 Task: Add Zoup Fresh Soup Company Chicken Potpie Soup Made With Chicken Bone Broth to the cart.
Action: Mouse moved to (229, 108)
Screenshot: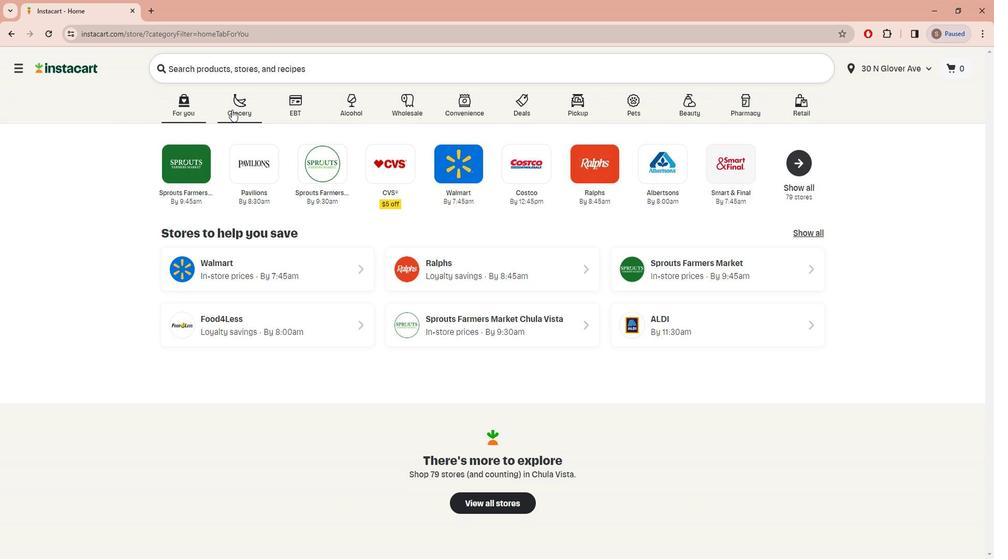
Action: Mouse pressed left at (229, 108)
Screenshot: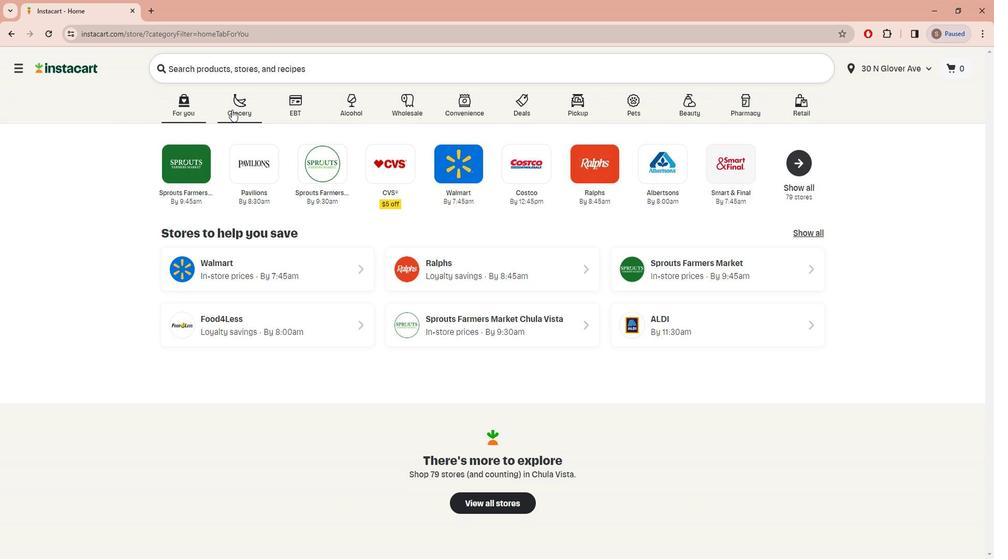 
Action: Mouse moved to (767, 233)
Screenshot: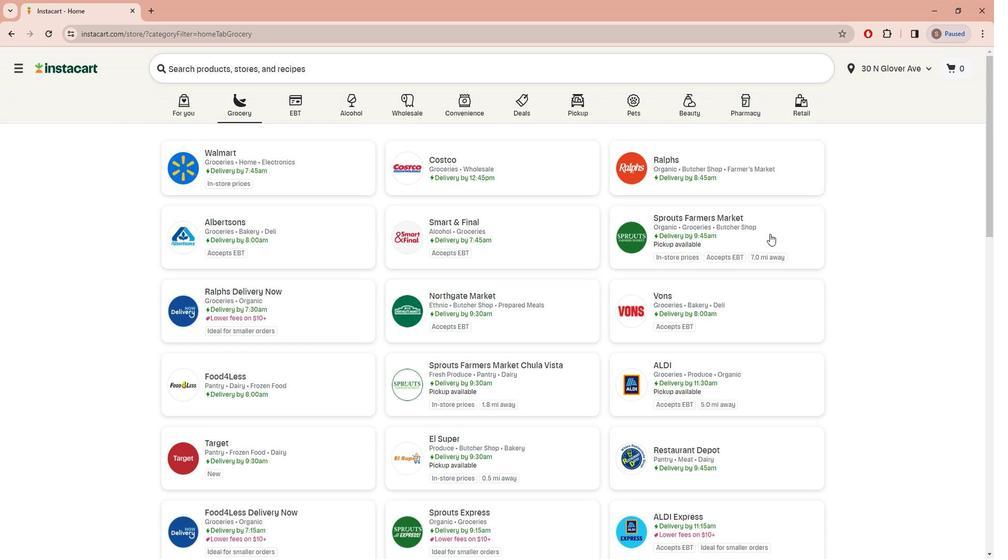 
Action: Mouse pressed left at (767, 233)
Screenshot: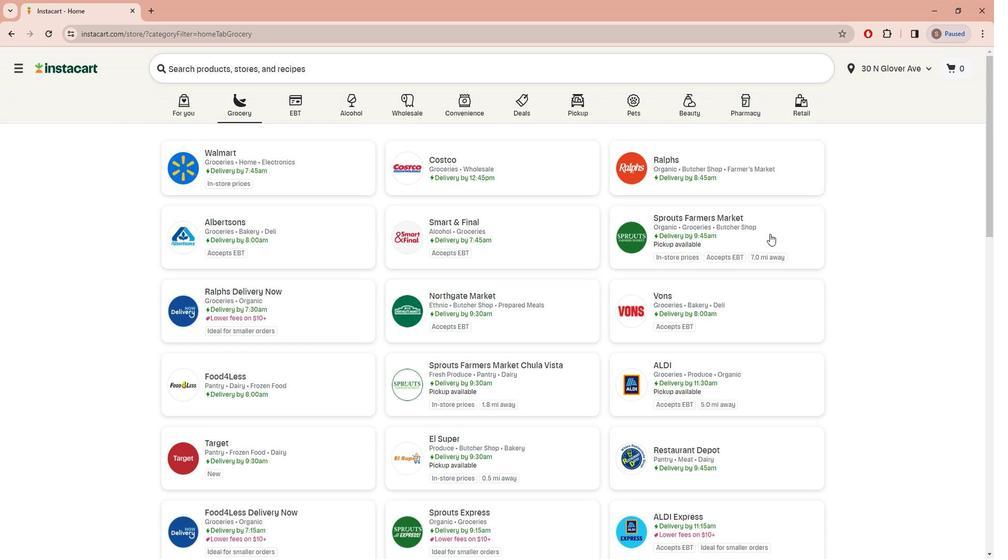 
Action: Mouse moved to (70, 404)
Screenshot: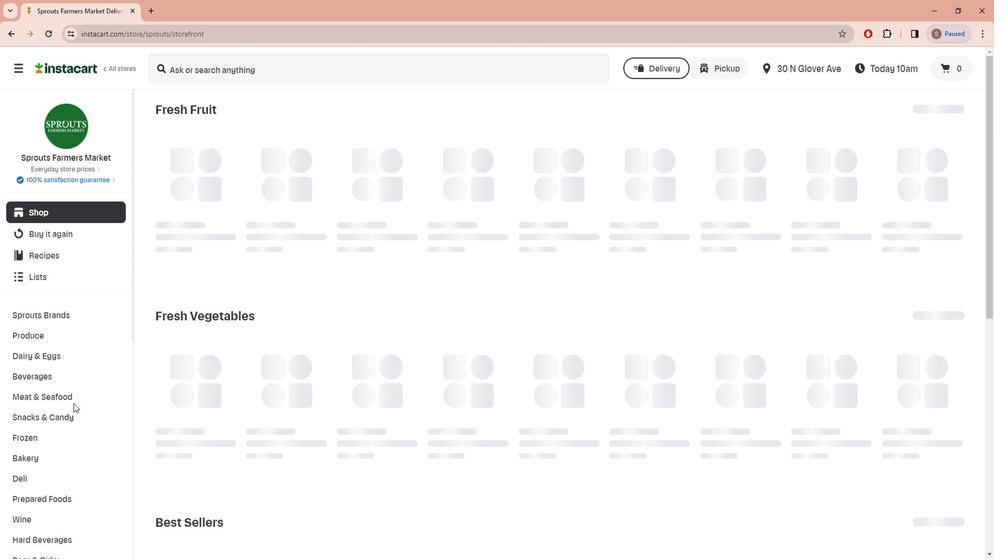 
Action: Mouse scrolled (70, 404) with delta (0, 0)
Screenshot: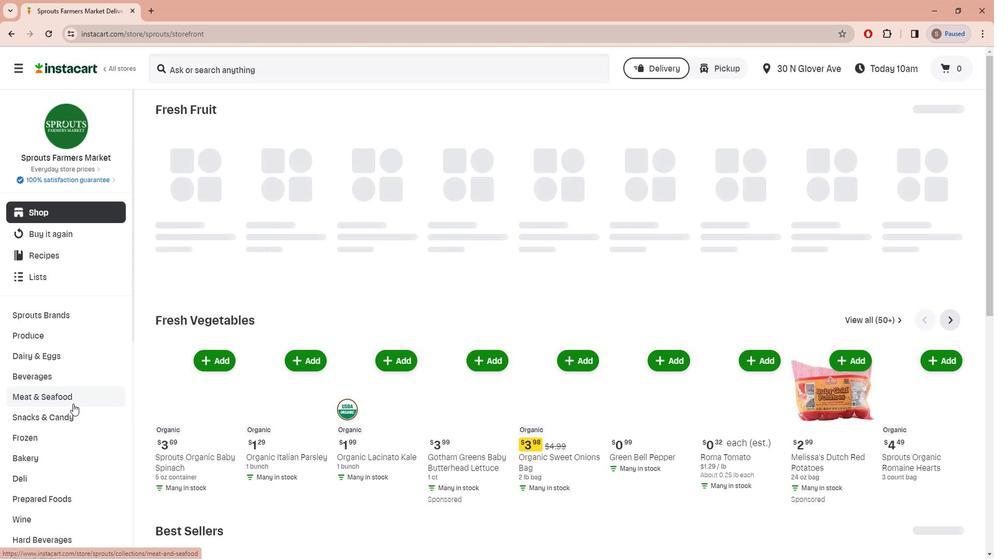 
Action: Mouse moved to (37, 489)
Screenshot: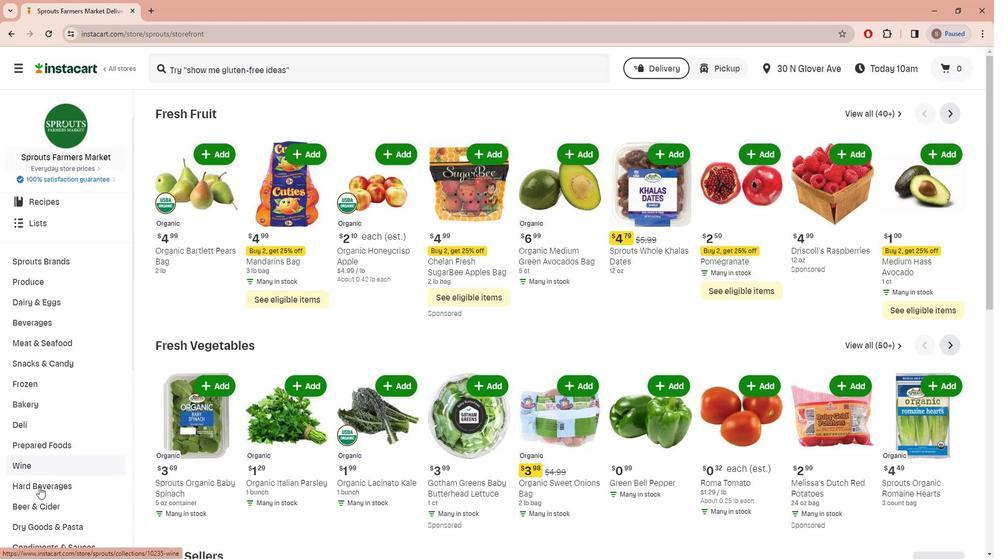 
Action: Mouse scrolled (37, 488) with delta (0, 0)
Screenshot: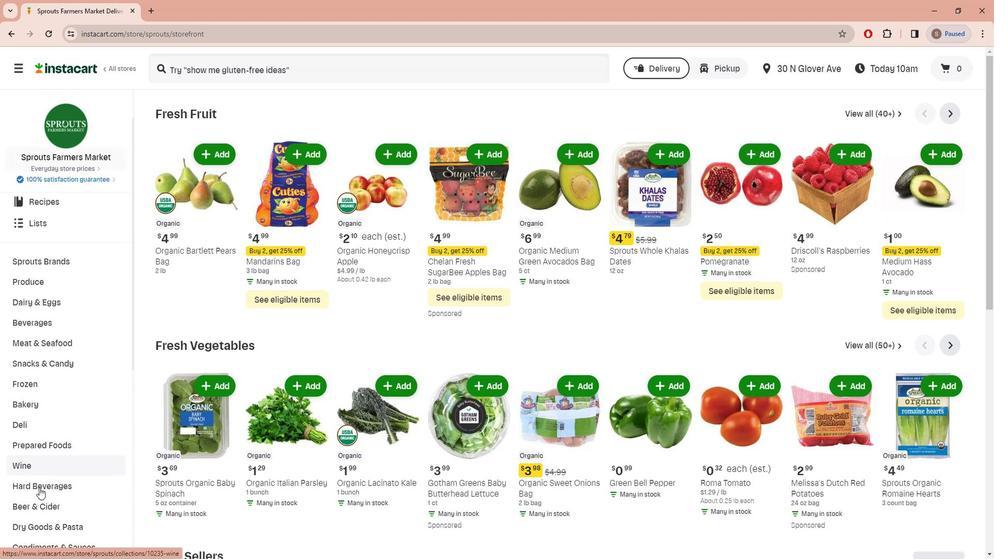 
Action: Mouse scrolled (37, 488) with delta (0, 0)
Screenshot: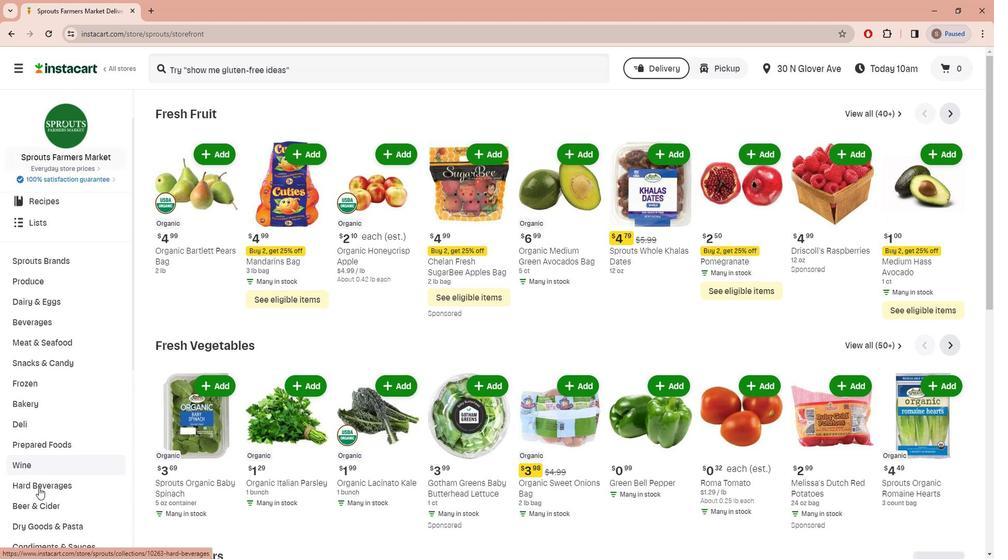 
Action: Mouse moved to (40, 515)
Screenshot: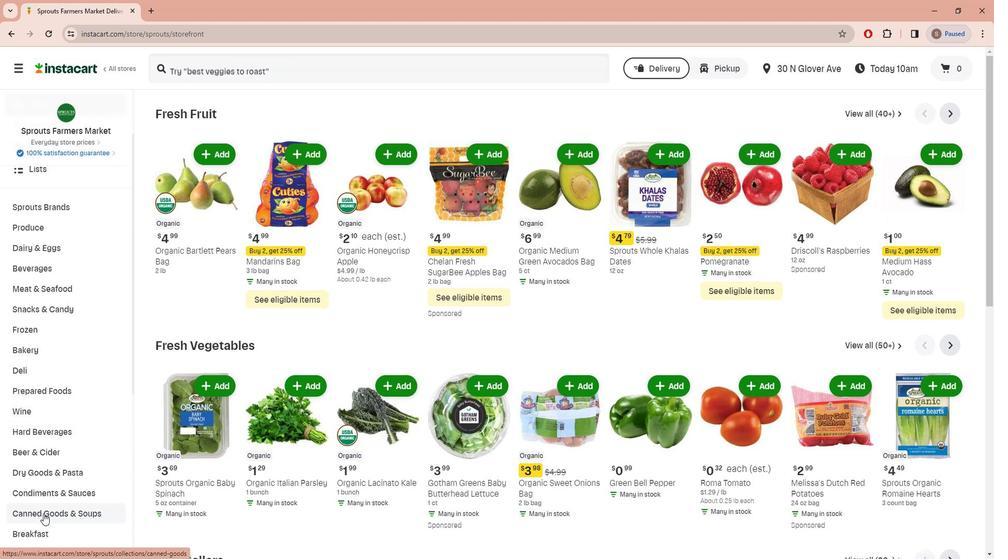 
Action: Mouse pressed left at (40, 515)
Screenshot: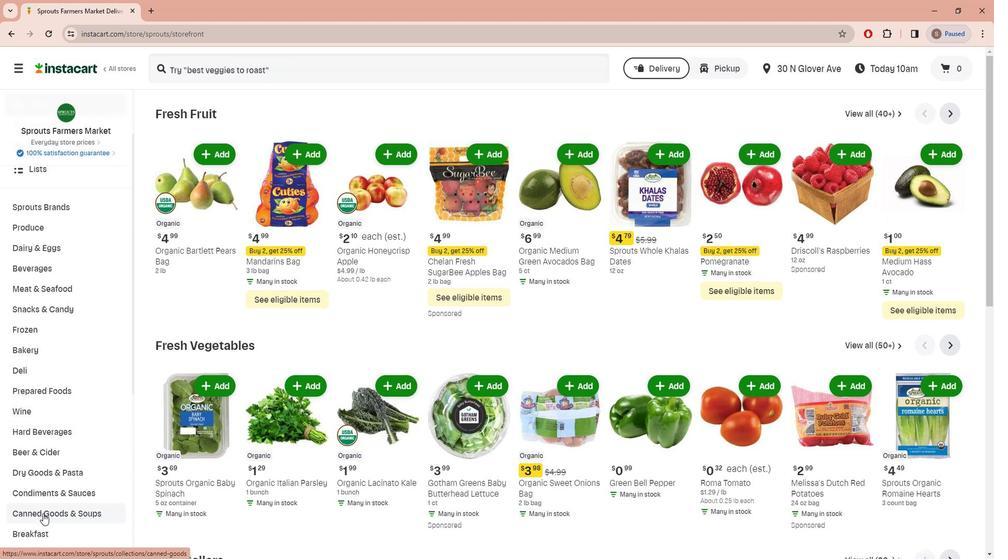 
Action: Mouse moved to (446, 135)
Screenshot: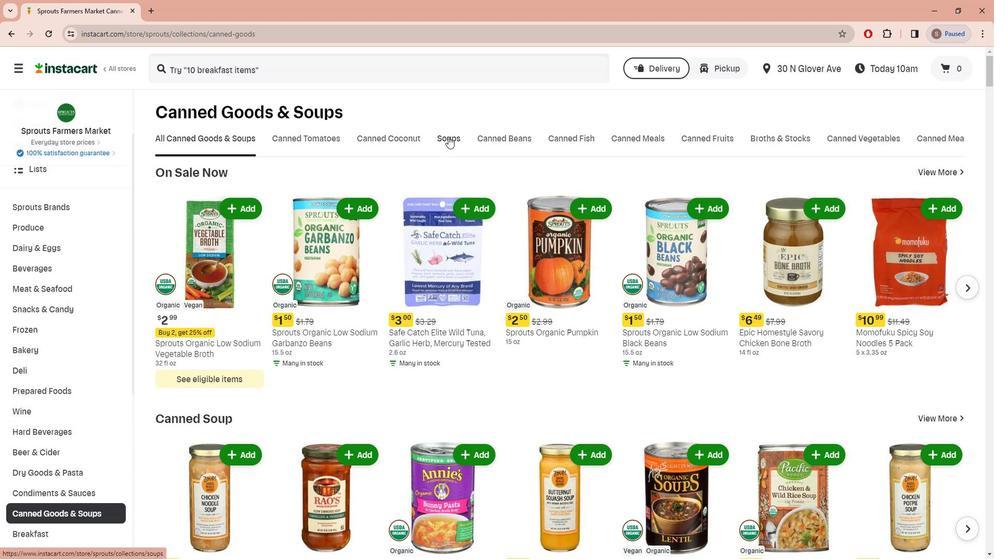 
Action: Mouse pressed left at (446, 135)
Screenshot: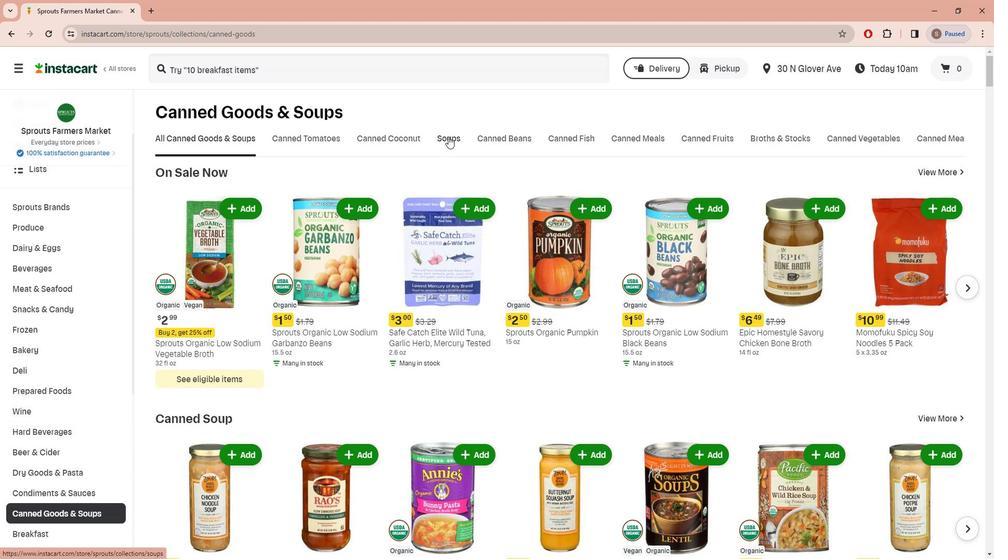 
Action: Mouse moved to (196, 71)
Screenshot: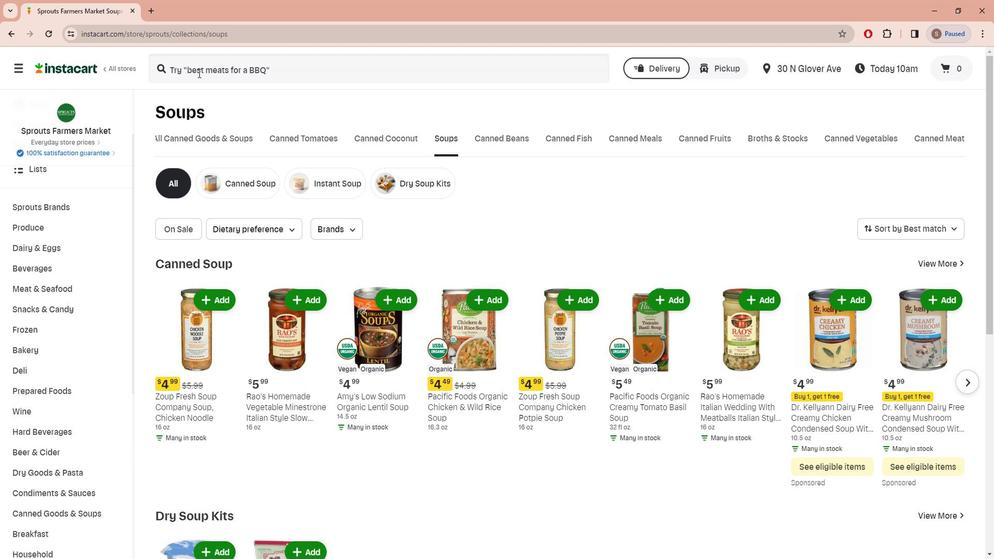 
Action: Mouse pressed left at (196, 71)
Screenshot: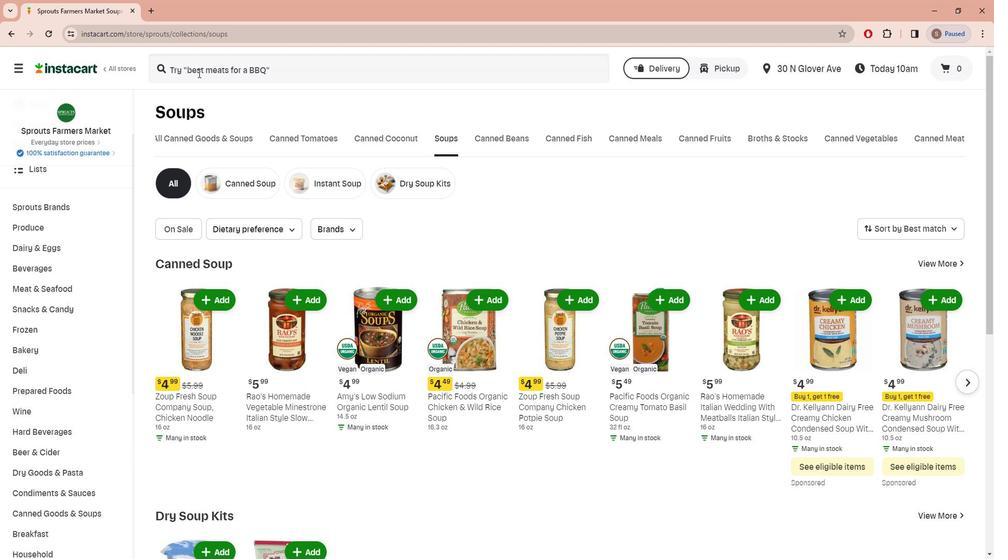 
Action: Key pressed <Key.shift><Key.shift><Key.shift><Key.shift>Zoup<Key.space><Key.shift>Fresh<Key.space><Key.shift>Soup<Key.space><Key.shift>Company<Key.space><Key.shift>Chicken<Key.space><Key.shift>Potpie<Key.space><Key.shift>Soup<Key.space><Key.shift>Made<Key.space><Key.shift>With<Key.space><Key.shift>Chicken<Key.space><Key.shift>Bone<Key.space><Key.shift>Broth<Key.enter>
Screenshot: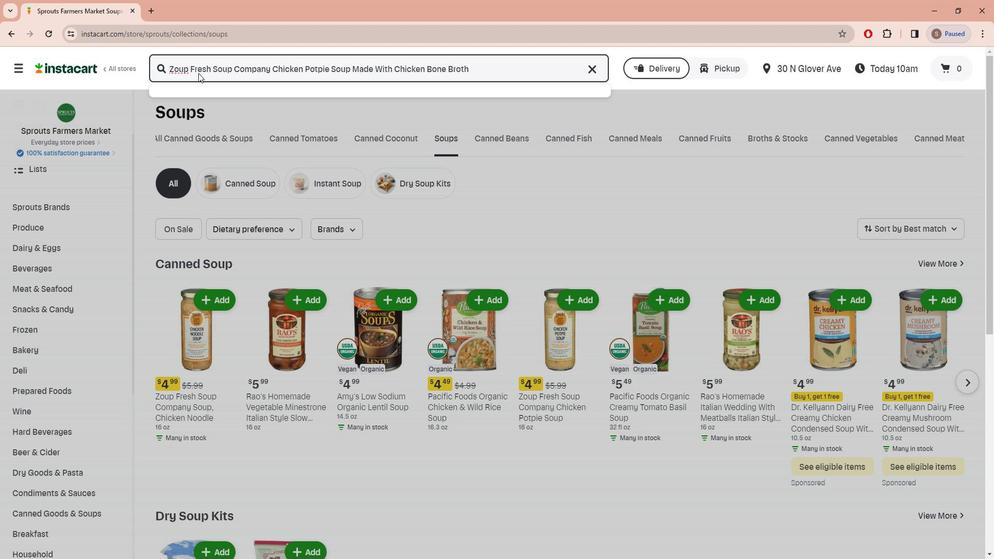 
Action: Mouse moved to (423, 342)
Screenshot: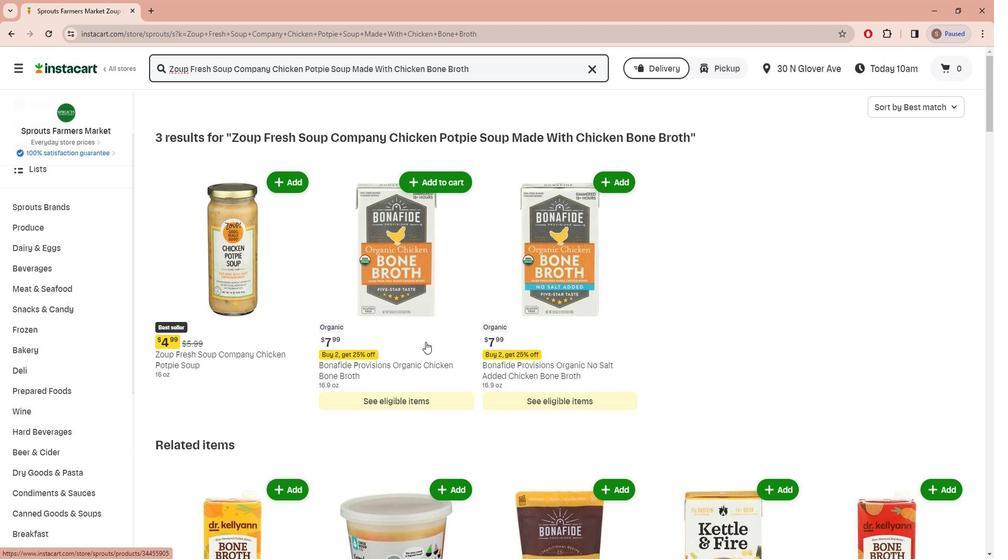 
Action: Mouse scrolled (423, 342) with delta (0, 0)
Screenshot: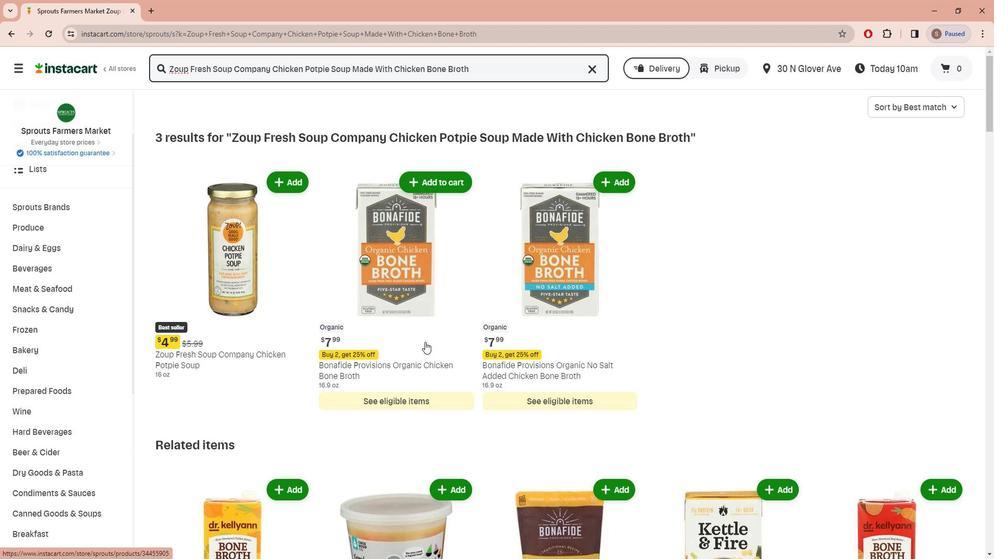 
Action: Mouse moved to (423, 339)
Screenshot: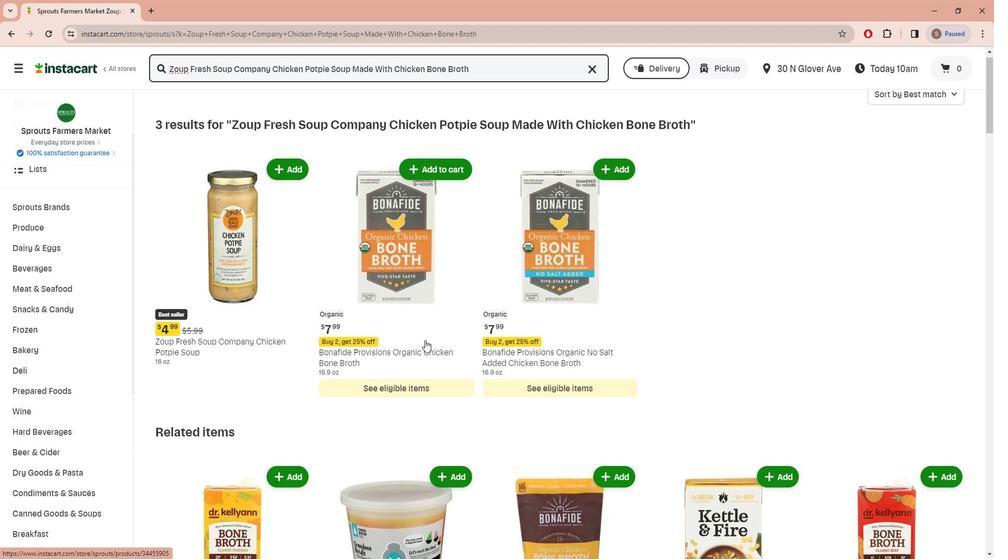 
Action: Mouse scrolled (423, 339) with delta (0, 0)
Screenshot: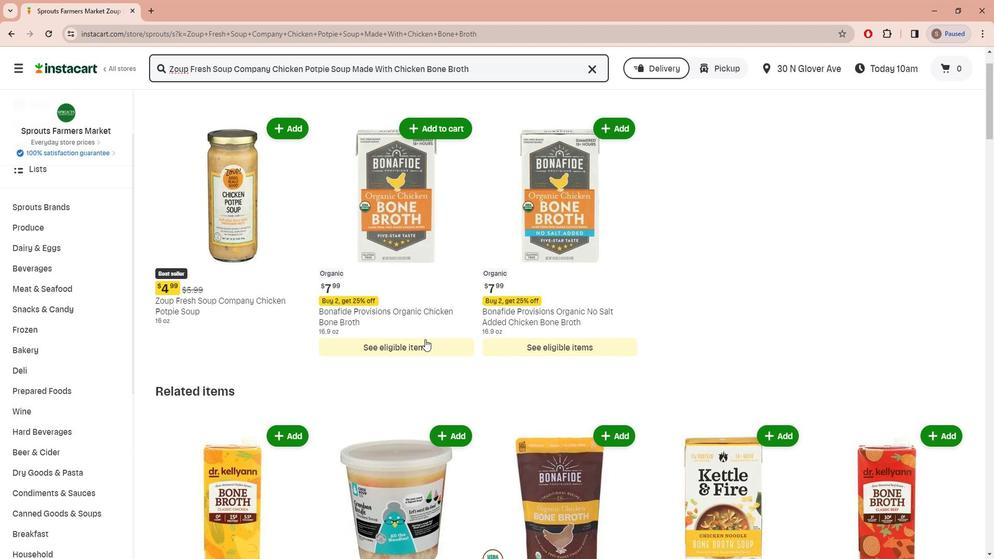 
Action: Mouse scrolled (423, 339) with delta (0, 0)
Screenshot: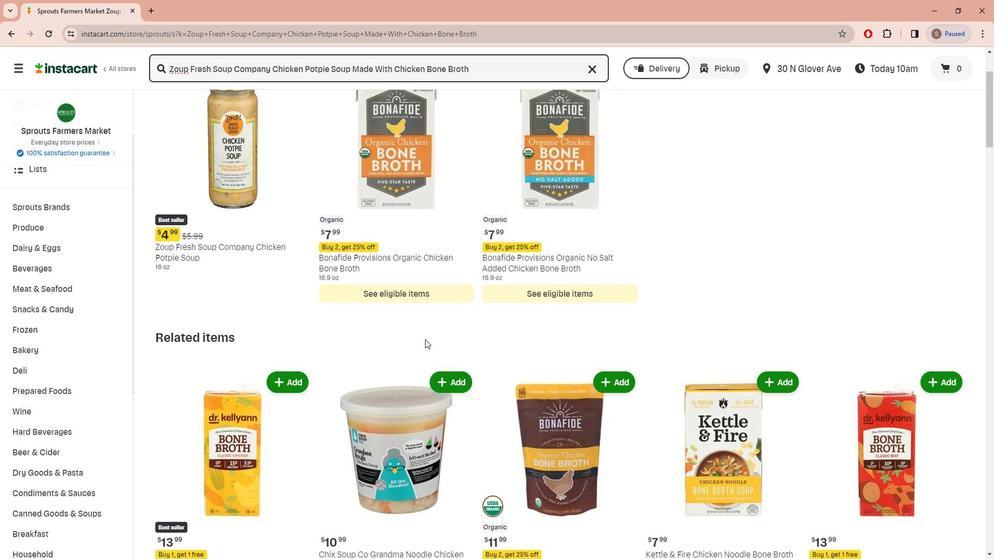 
Action: Mouse scrolled (423, 339) with delta (0, 0)
Screenshot: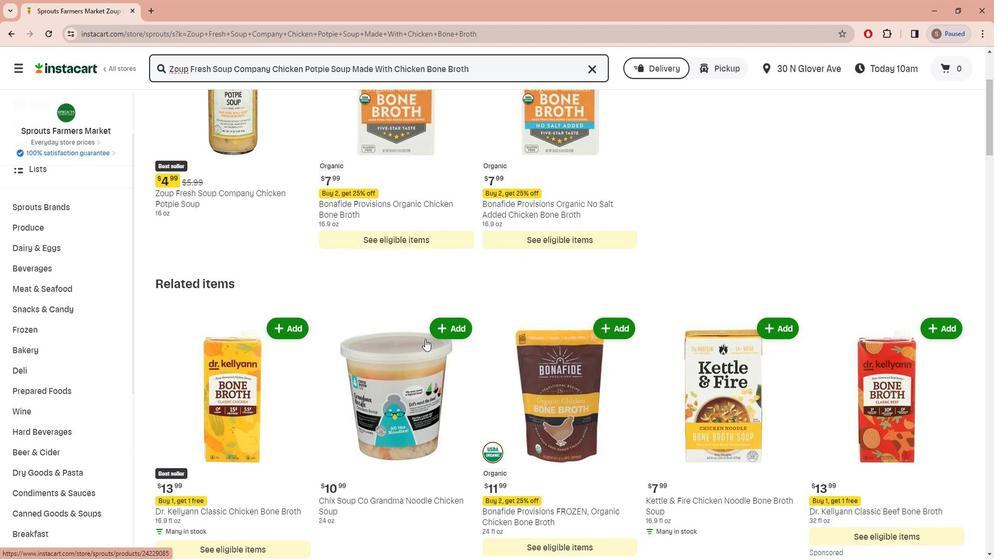 
Action: Mouse scrolled (423, 339) with delta (0, 0)
Screenshot: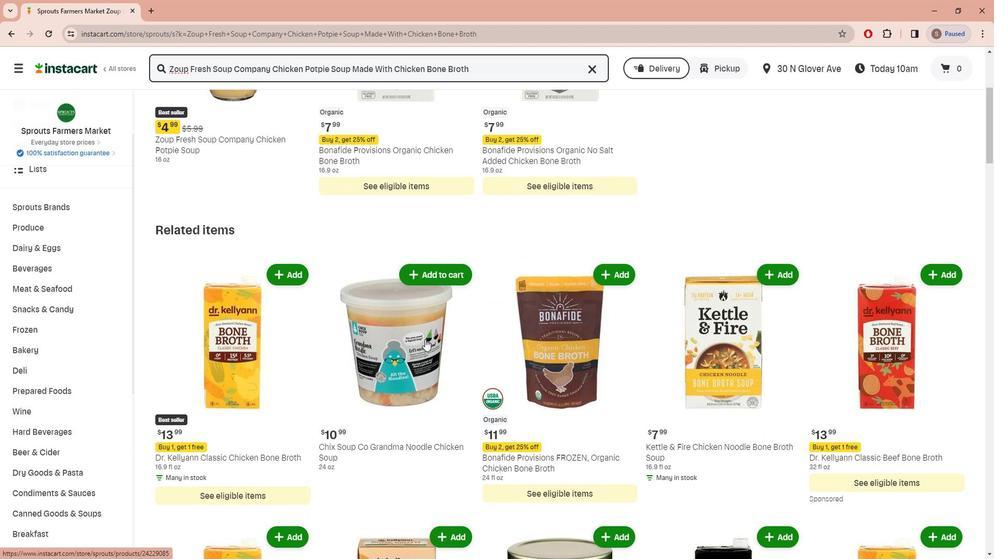 
Action: Mouse moved to (582, 411)
Screenshot: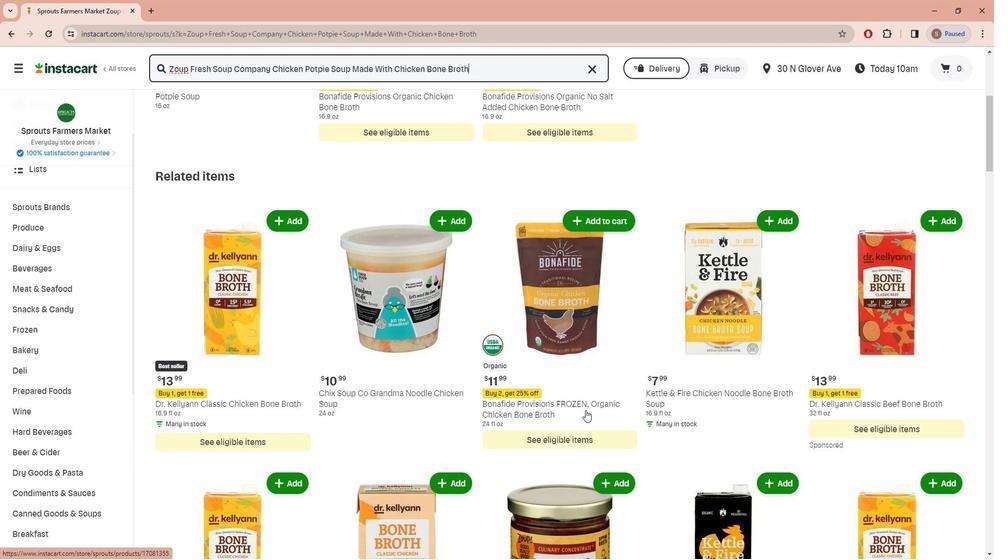 
Action: Mouse scrolled (582, 412) with delta (0, 0)
Screenshot: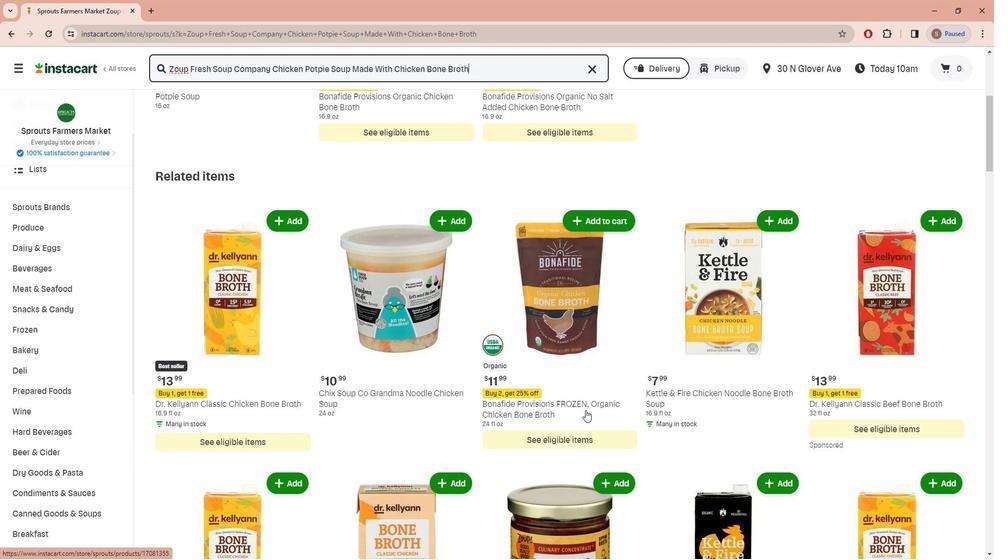 
Action: Mouse scrolled (582, 412) with delta (0, 0)
Screenshot: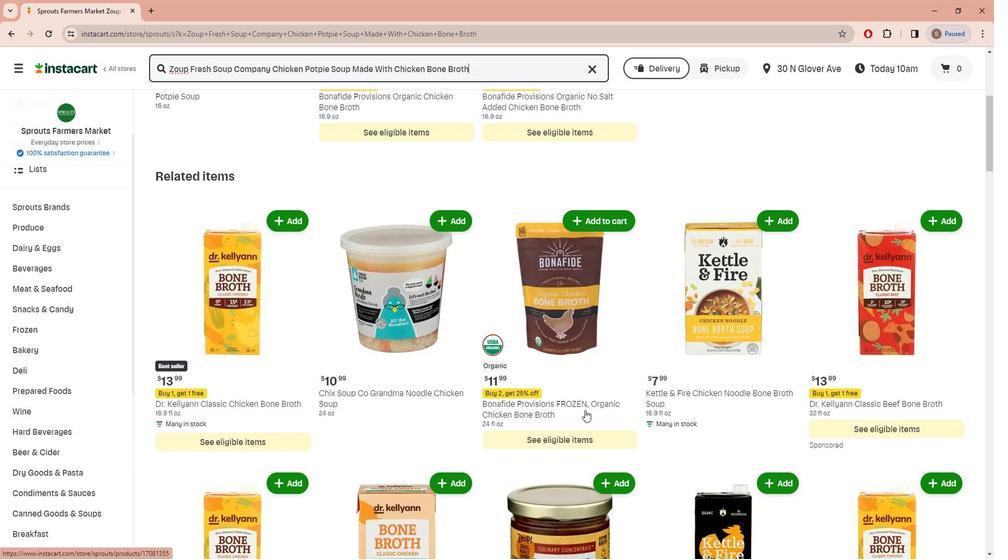 
Action: Mouse moved to (441, 267)
Screenshot: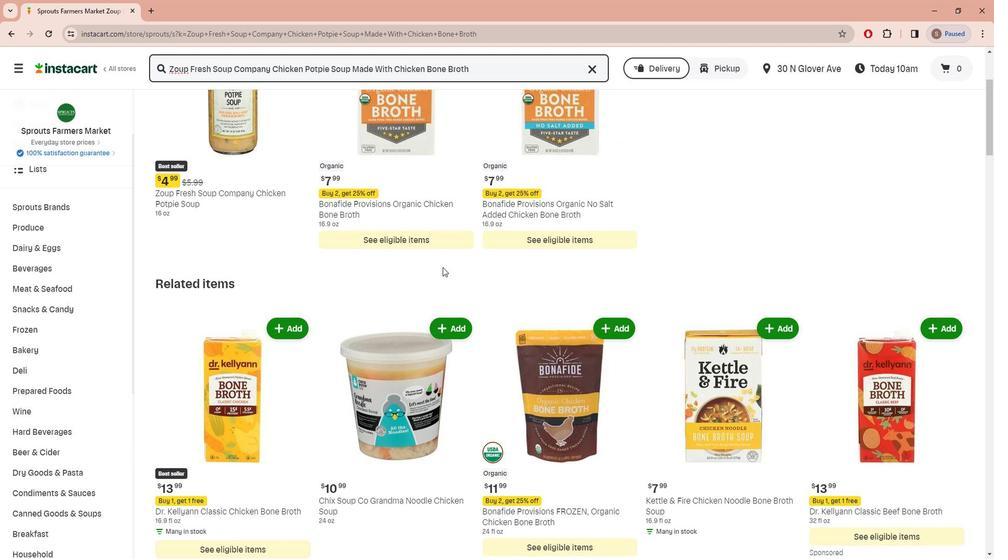 
Action: Mouse scrolled (441, 266) with delta (0, 0)
Screenshot: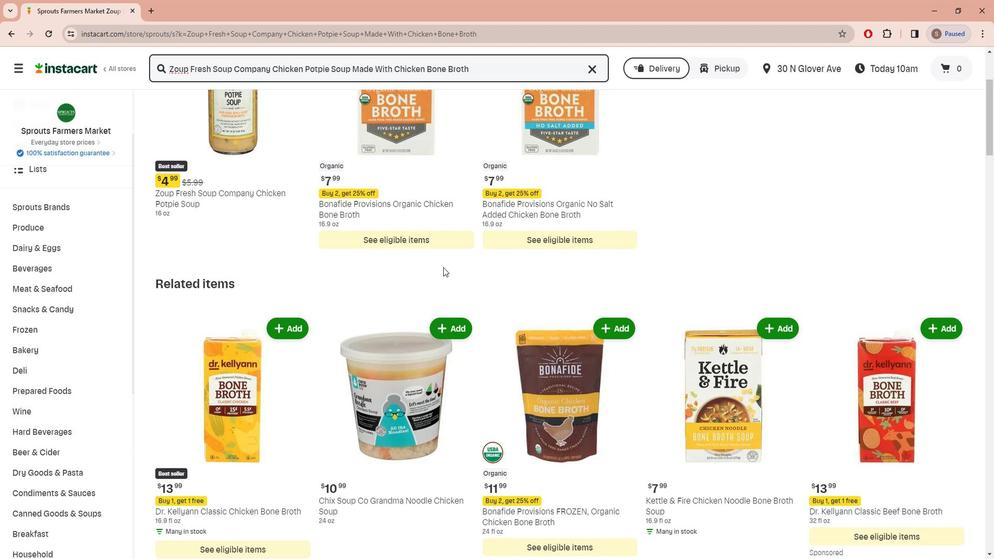 
Action: Mouse scrolled (441, 266) with delta (0, 0)
Screenshot: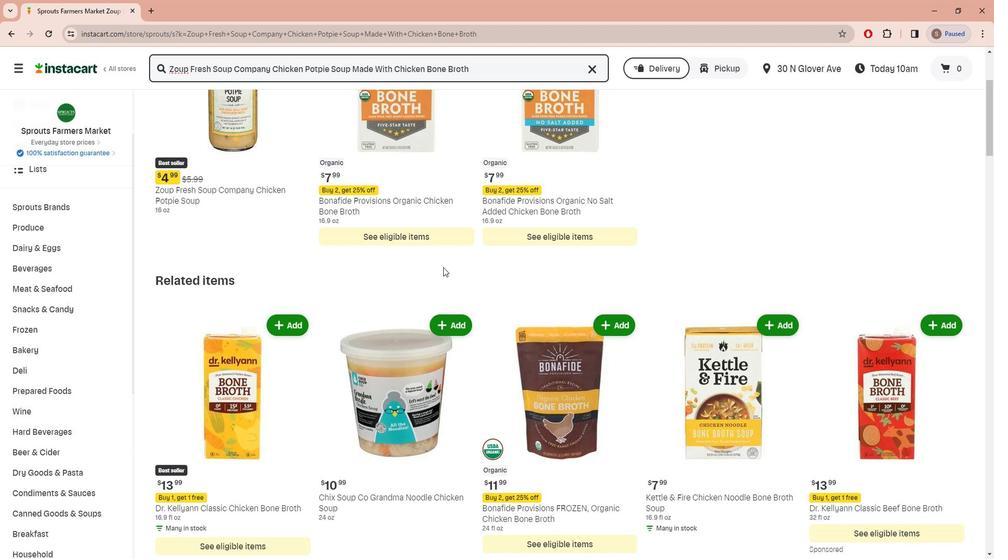 
Action: Mouse scrolled (441, 266) with delta (0, 0)
Screenshot: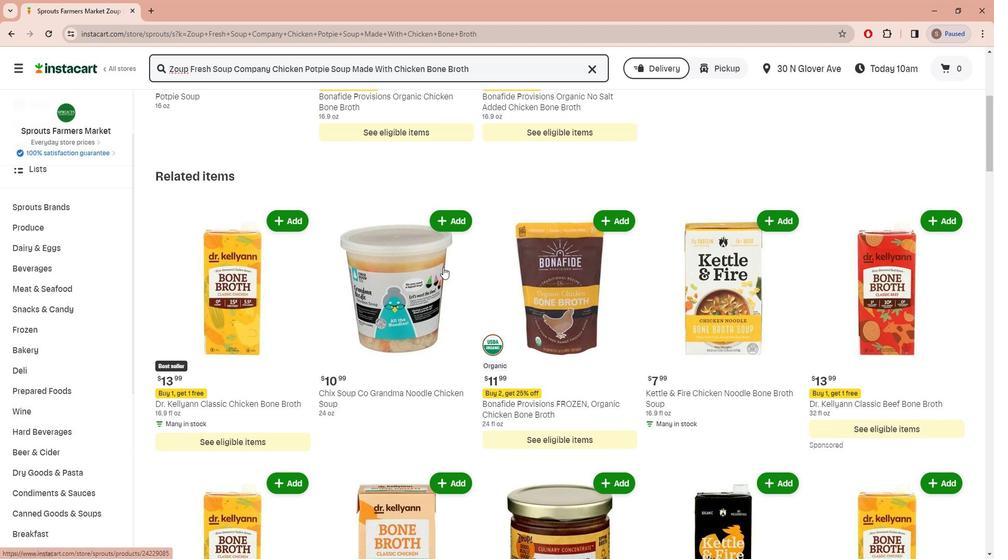 
Action: Mouse scrolled (441, 266) with delta (0, 0)
Screenshot: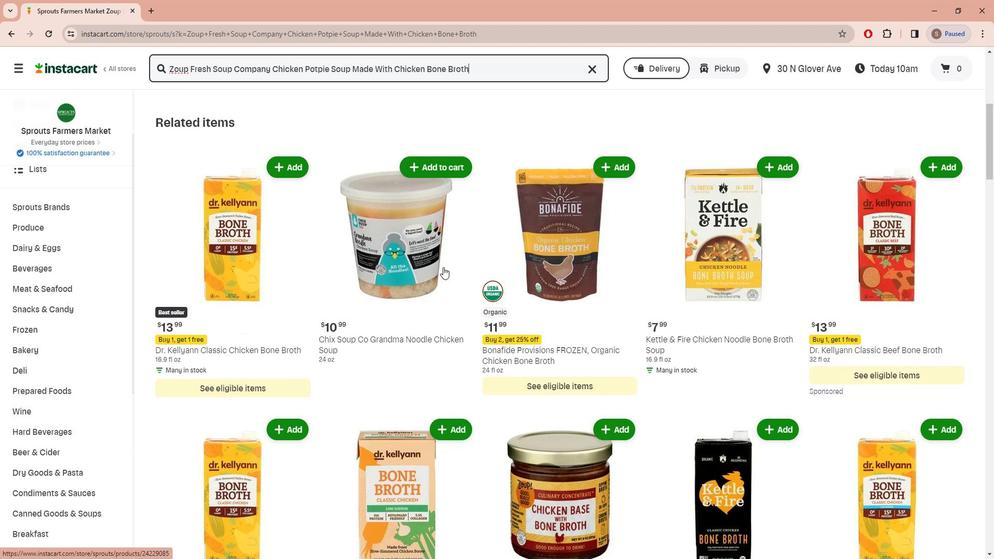 
Action: Mouse moved to (693, 293)
Screenshot: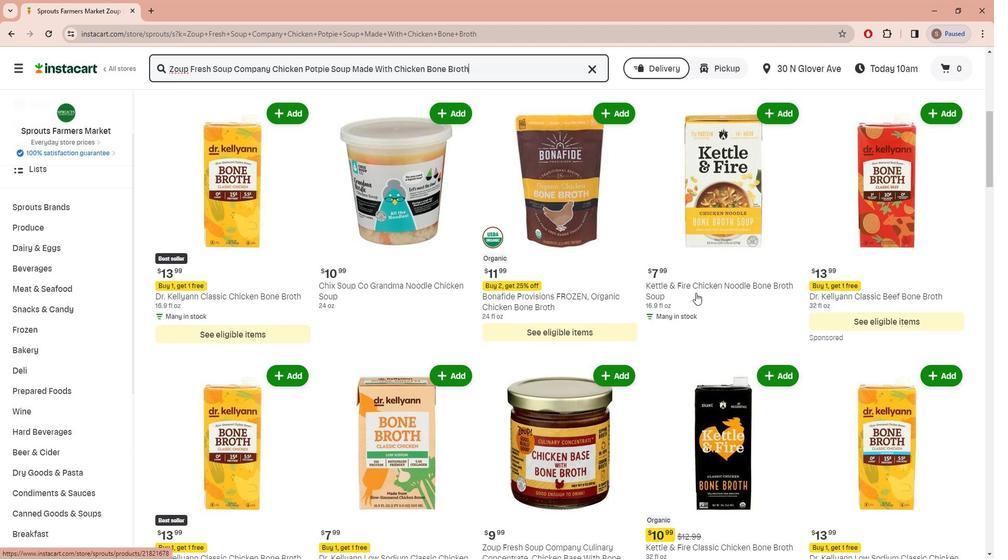 
Action: Mouse scrolled (693, 293) with delta (0, 0)
Screenshot: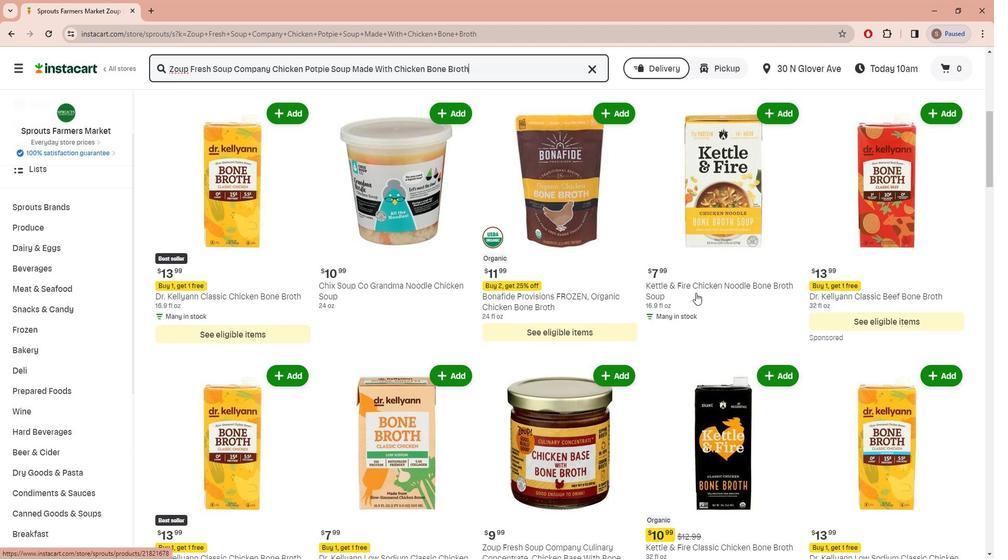 
Action: Mouse moved to (679, 296)
Screenshot: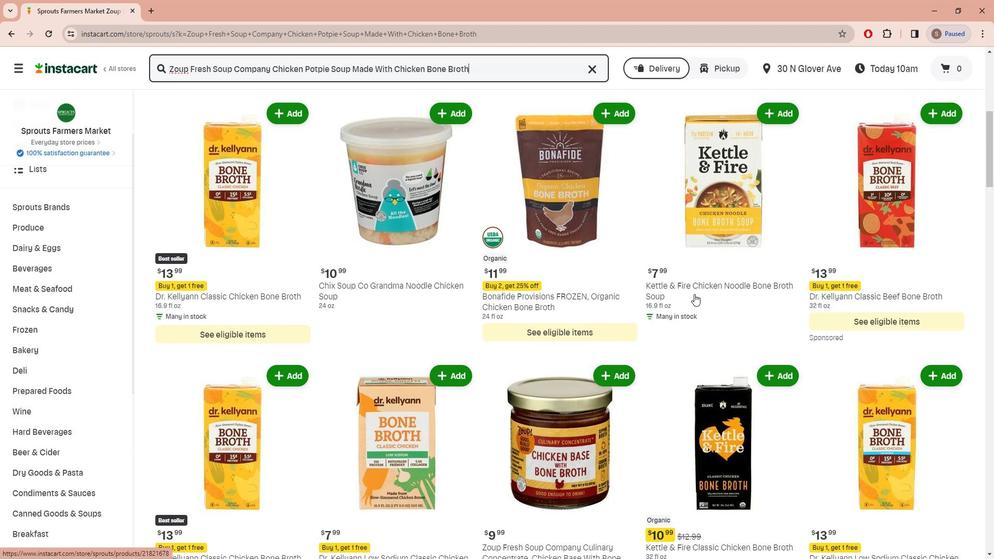 
Action: Mouse scrolled (679, 296) with delta (0, 0)
Screenshot: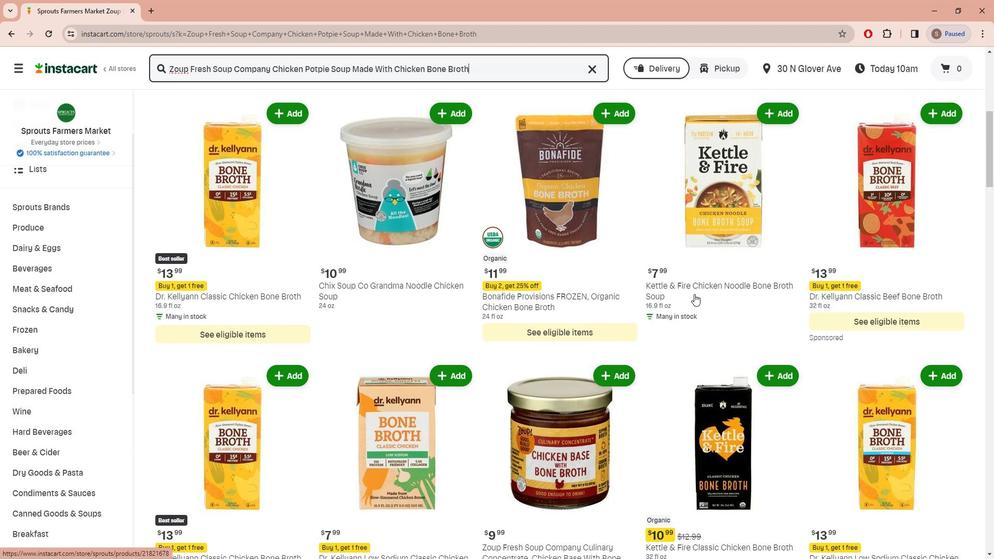 
Action: Mouse moved to (514, 314)
Screenshot: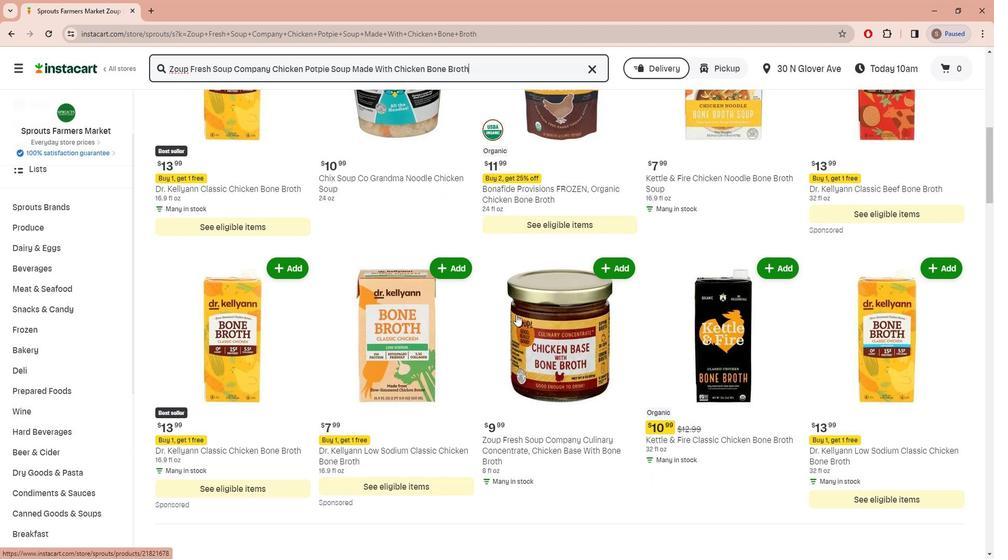 
Action: Mouse scrolled (514, 314) with delta (0, 0)
Screenshot: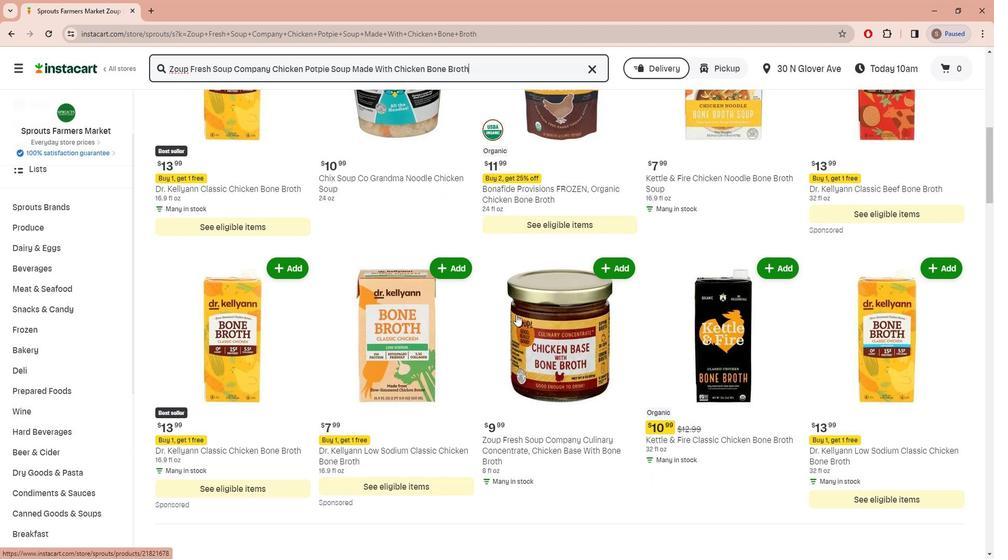 
Action: Mouse moved to (507, 315)
Screenshot: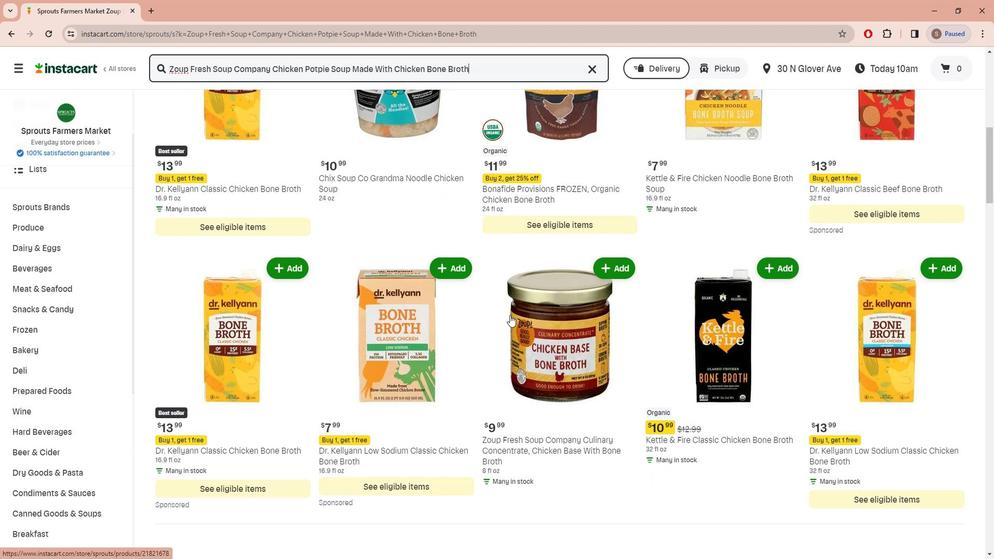 
Action: Mouse scrolled (507, 314) with delta (0, 0)
Screenshot: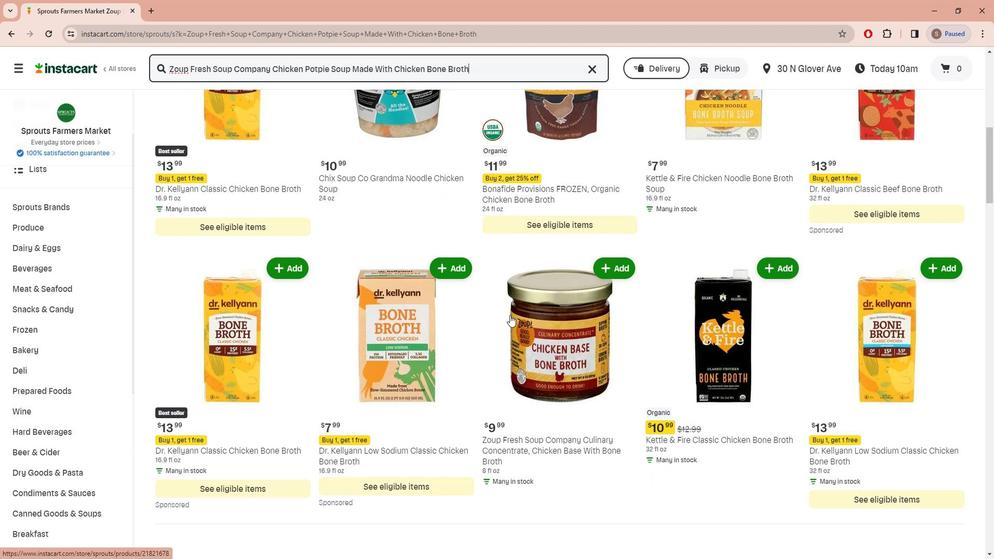 
Action: Mouse moved to (550, 348)
Screenshot: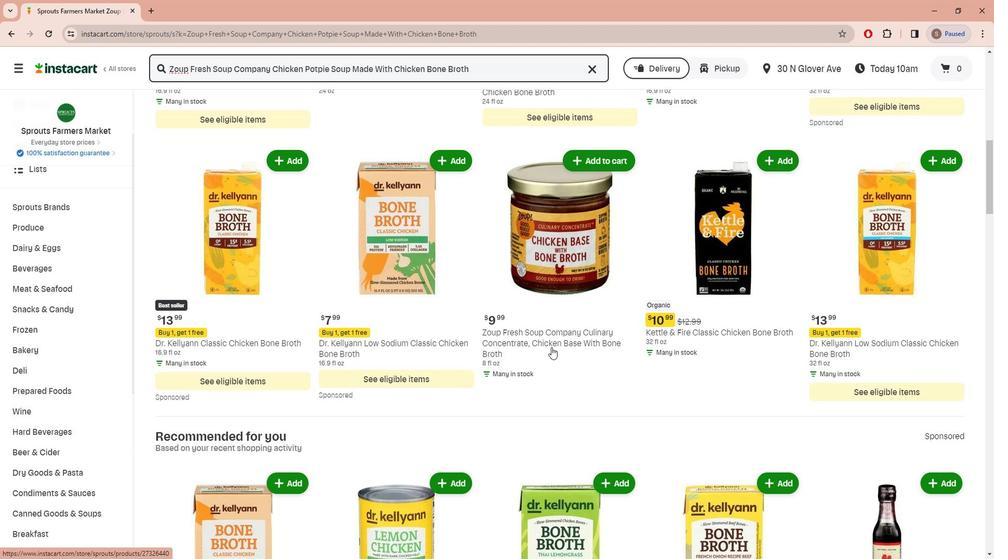 
Action: Mouse scrolled (550, 347) with delta (0, 0)
Screenshot: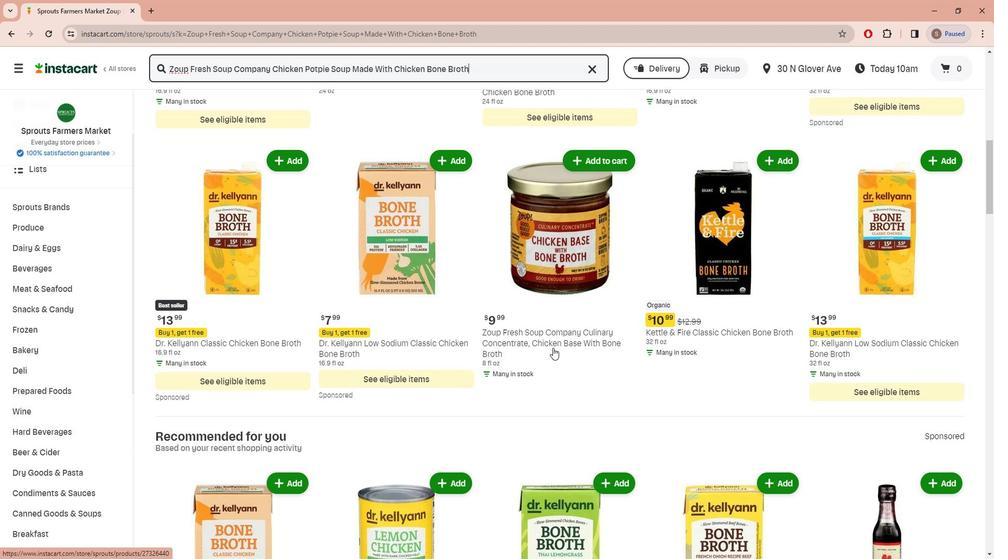
Action: Mouse moved to (635, 318)
Screenshot: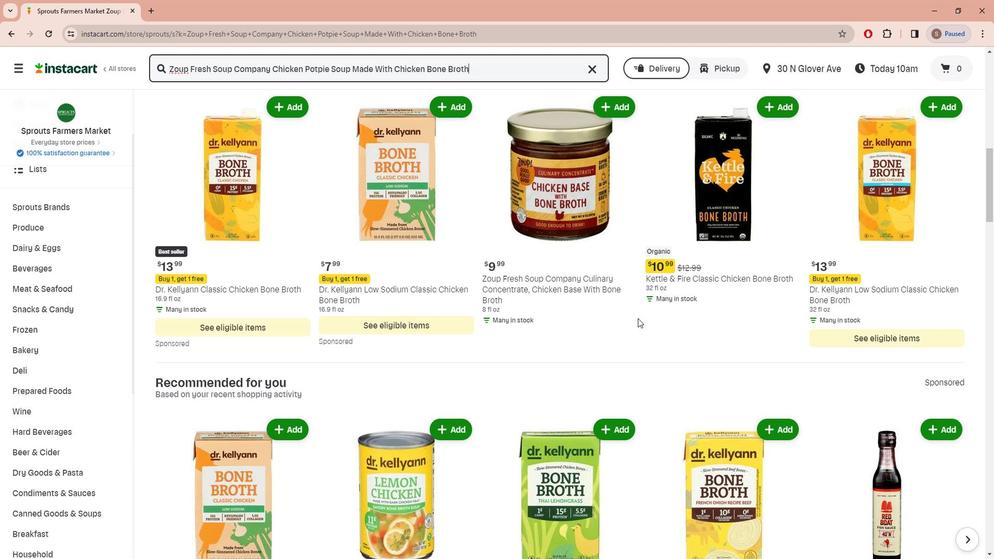 
Action: Mouse scrolled (635, 317) with delta (0, -1)
Screenshot: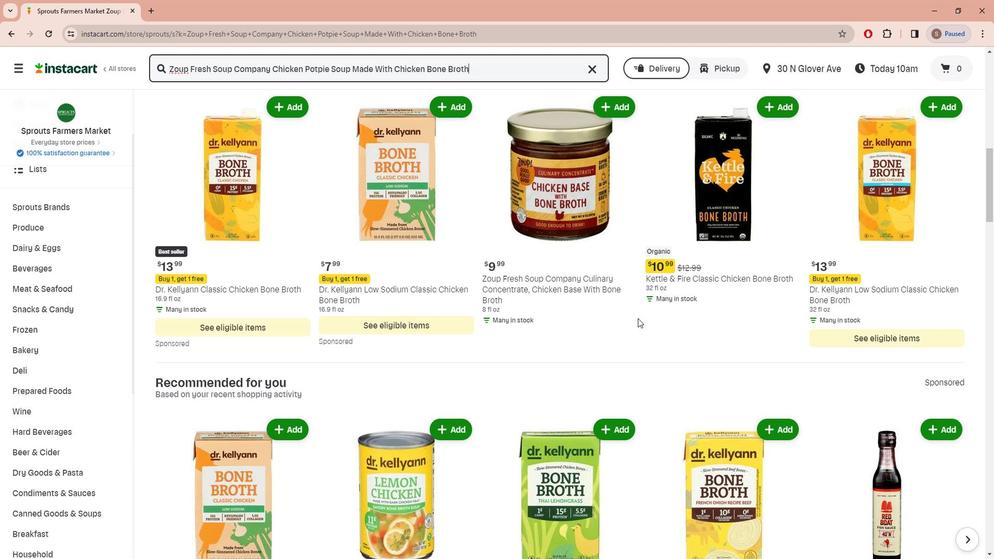 
Action: Mouse moved to (506, 322)
Screenshot: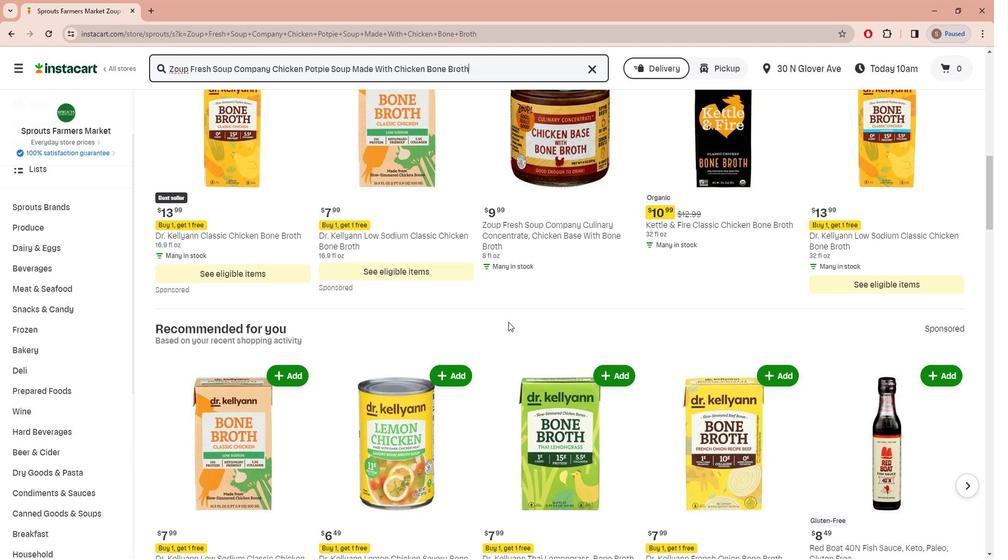 
Action: Mouse scrolled (506, 322) with delta (0, 0)
Screenshot: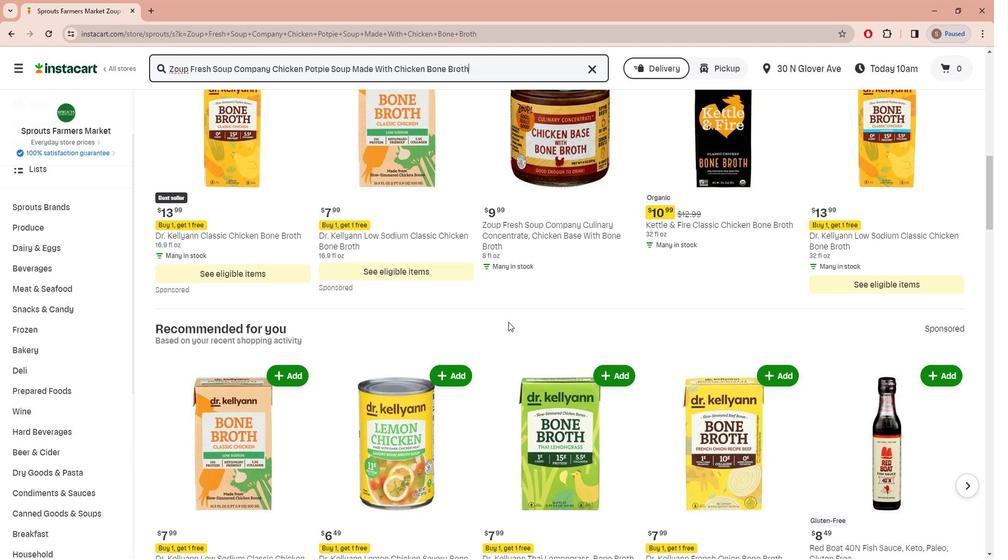 
Action: Mouse moved to (396, 325)
Screenshot: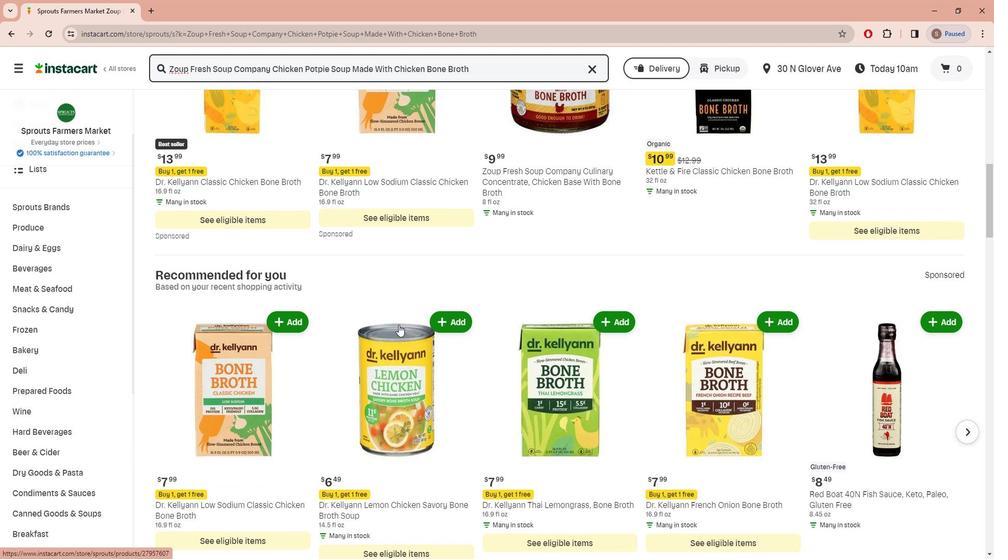 
Action: Mouse scrolled (396, 324) with delta (0, 0)
Screenshot: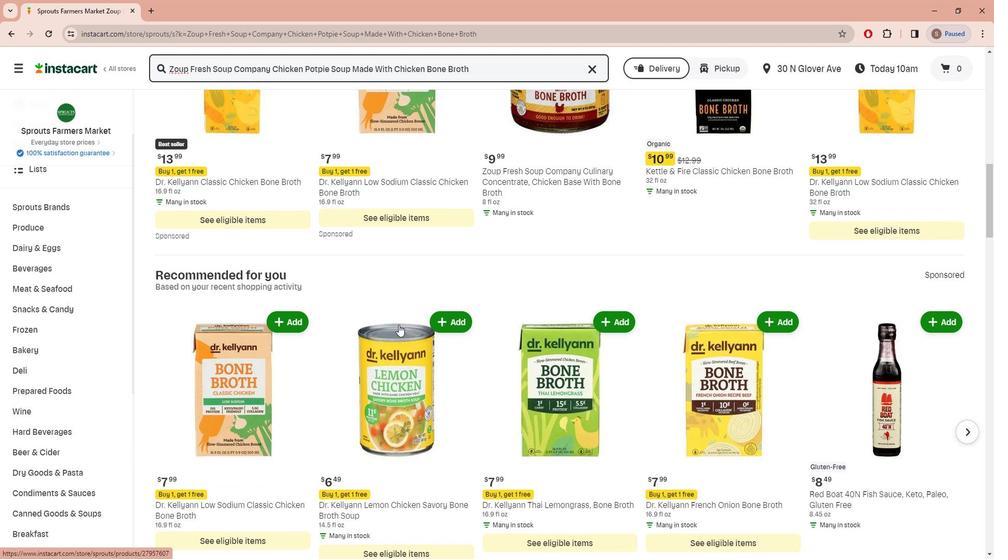 
Action: Mouse moved to (318, 343)
Screenshot: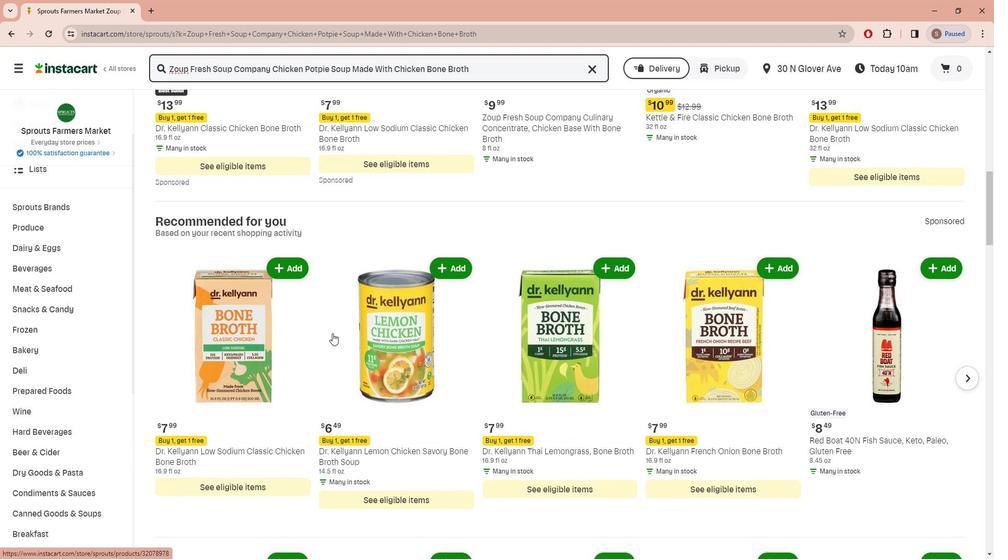 
Action: Mouse scrolled (318, 343) with delta (0, 0)
Screenshot: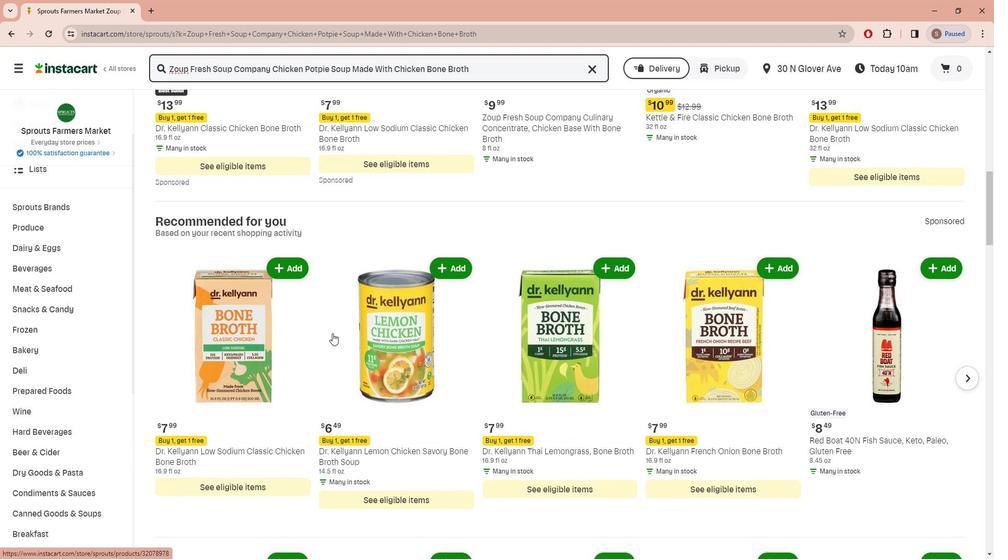 
Action: Mouse moved to (313, 348)
Screenshot: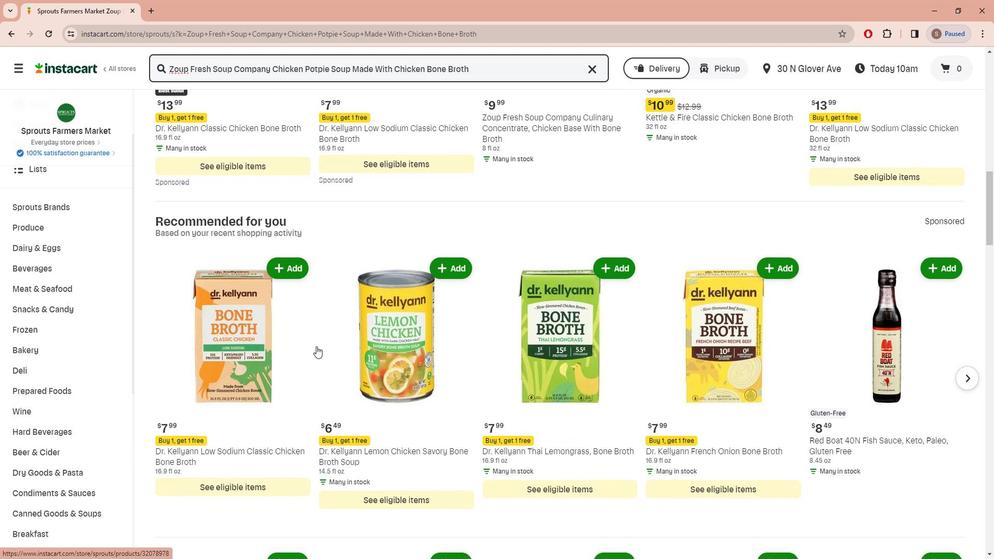 
Action: Mouse scrolled (313, 347) with delta (0, 0)
Screenshot: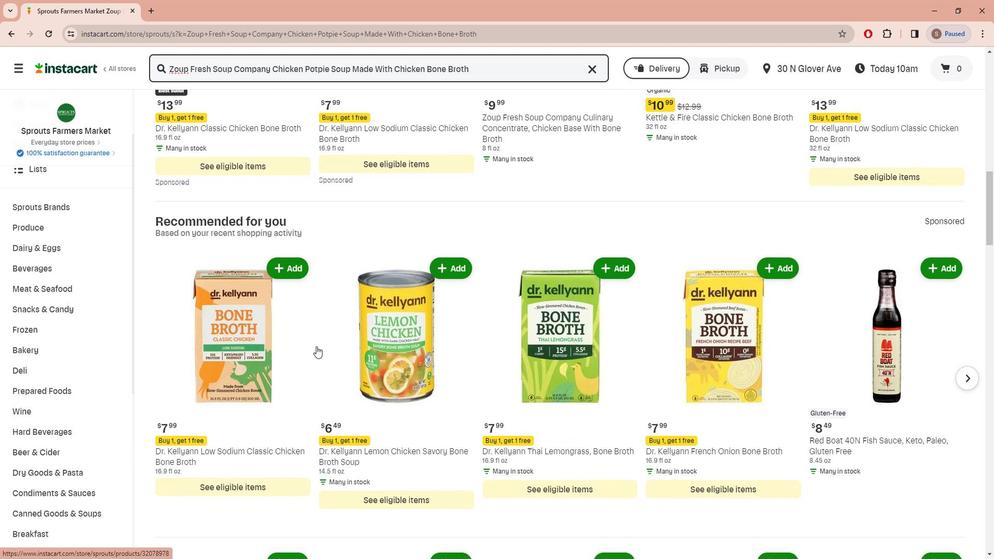 
Action: Mouse moved to (767, 350)
Screenshot: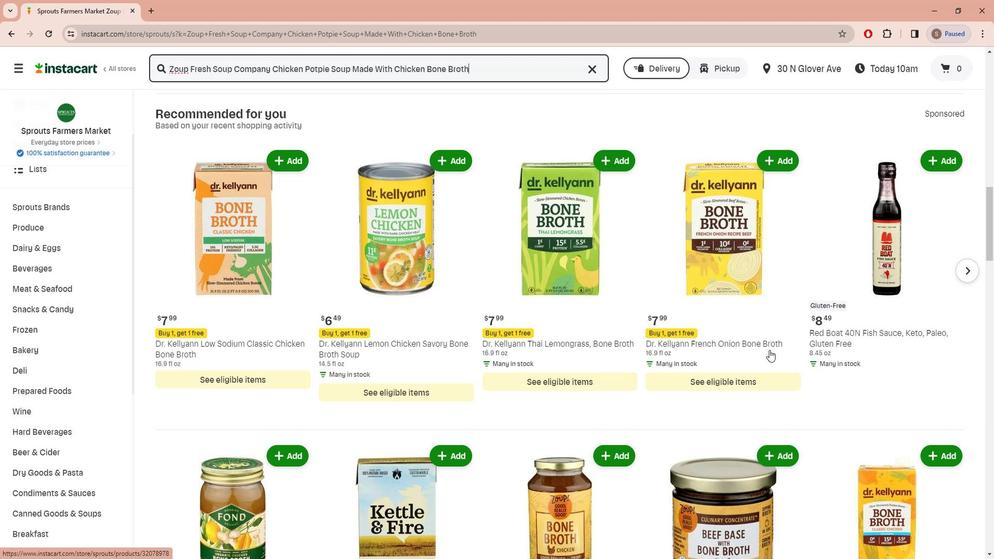 
Action: Mouse scrolled (767, 350) with delta (0, 0)
Screenshot: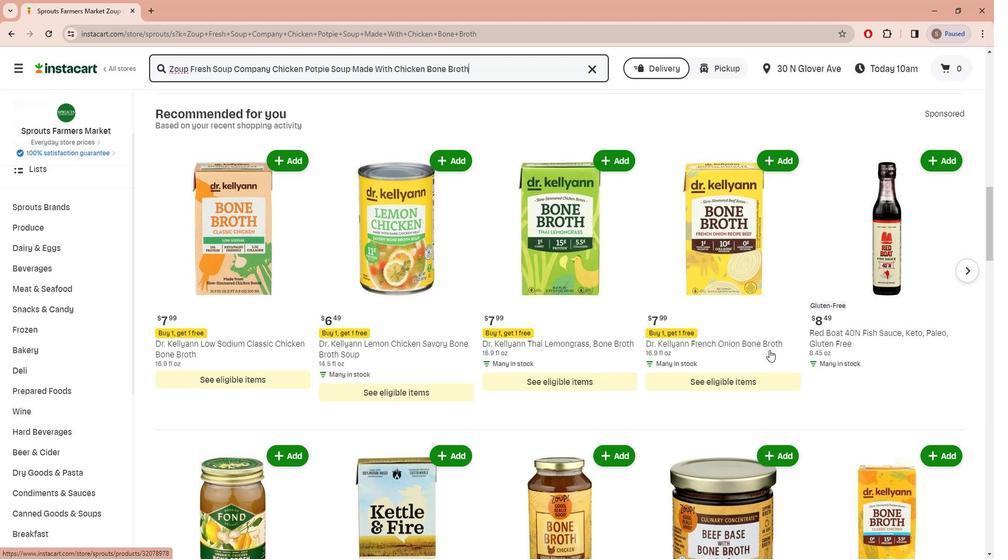 
Action: Mouse moved to (744, 350)
Screenshot: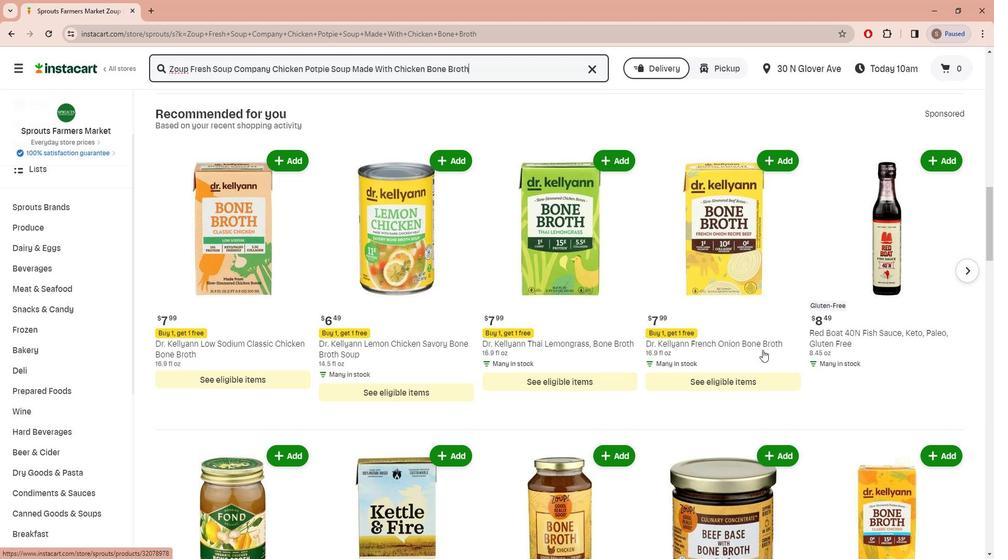 
Action: Mouse scrolled (744, 350) with delta (0, 0)
Screenshot: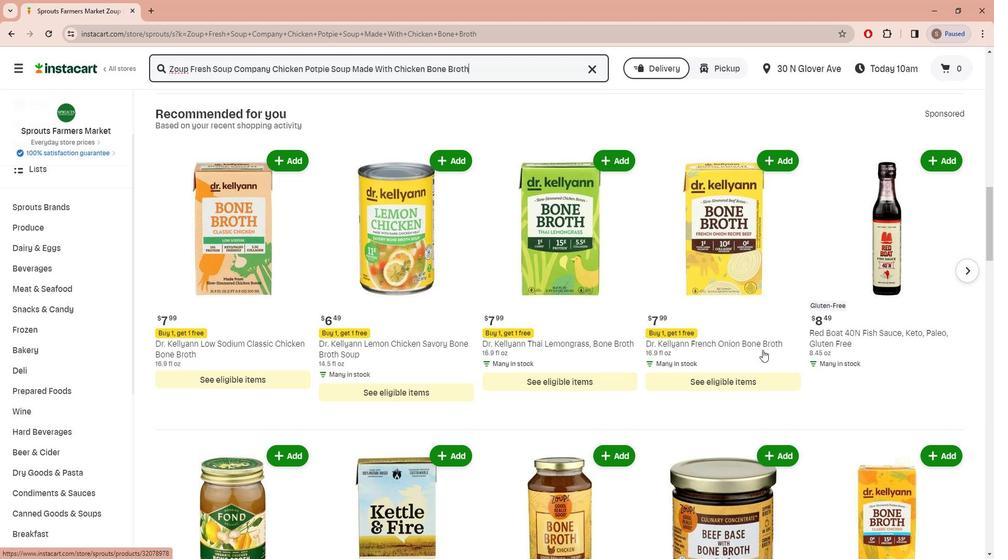 
Action: Mouse moved to (708, 349)
Screenshot: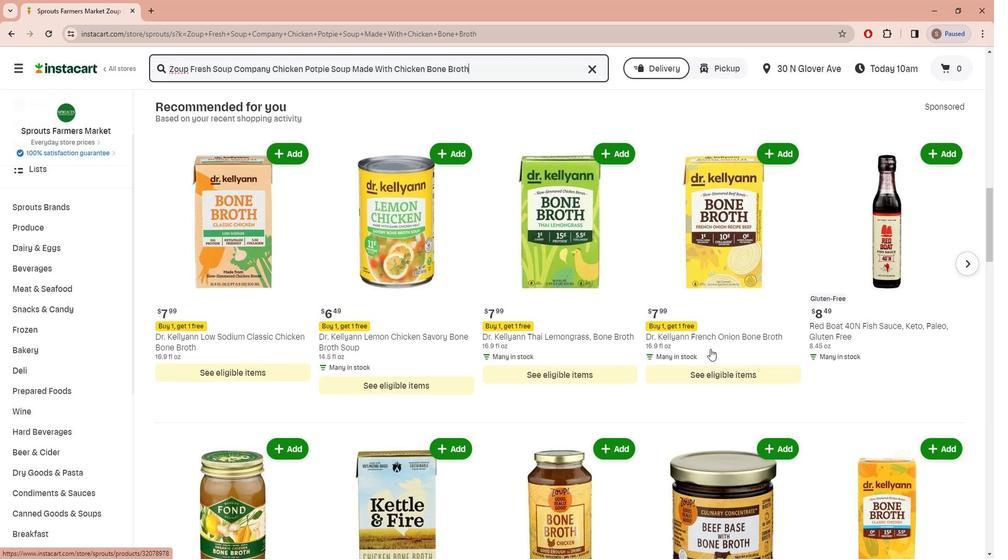 
Action: Mouse scrolled (708, 348) with delta (0, 0)
Screenshot: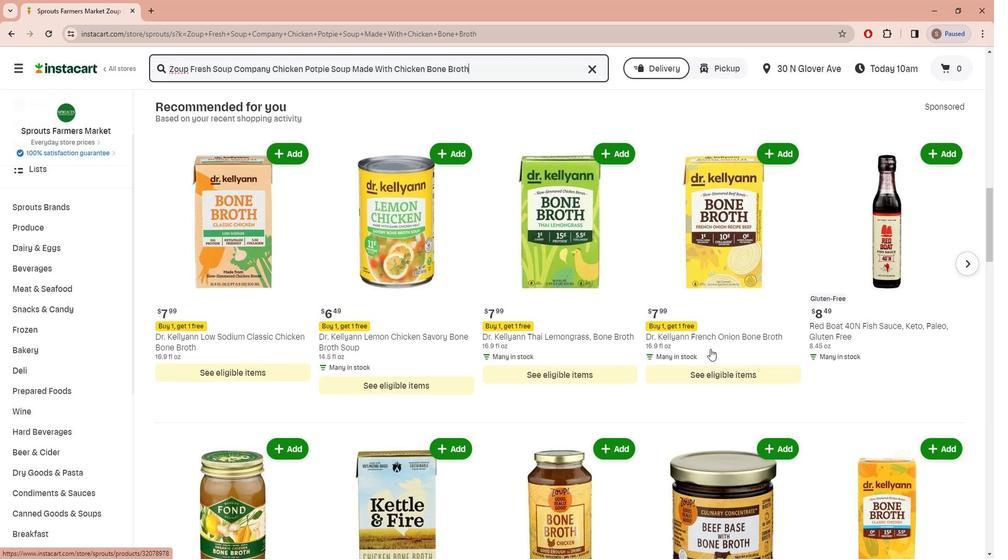 
Action: Mouse moved to (308, 322)
Screenshot: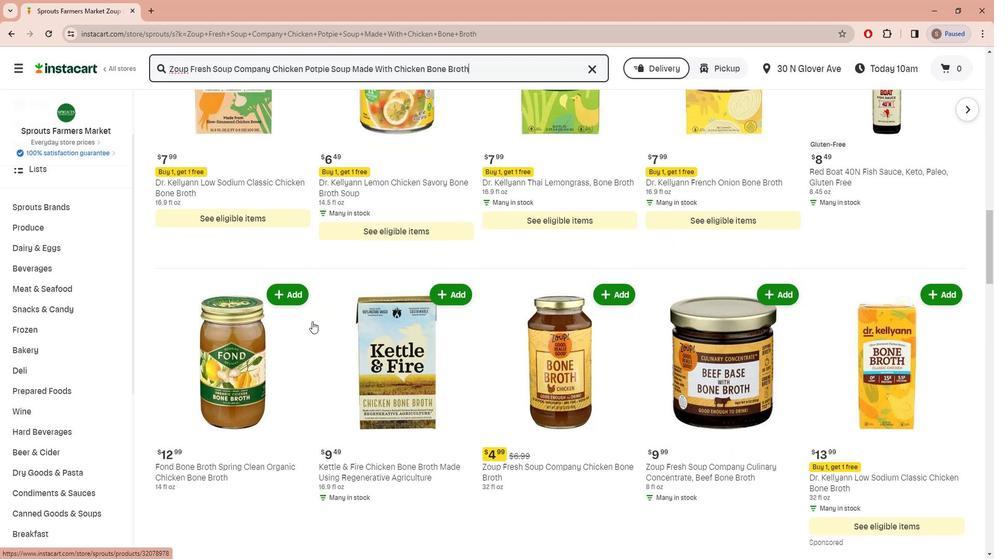 
Action: Mouse scrolled (308, 321) with delta (0, 0)
Screenshot: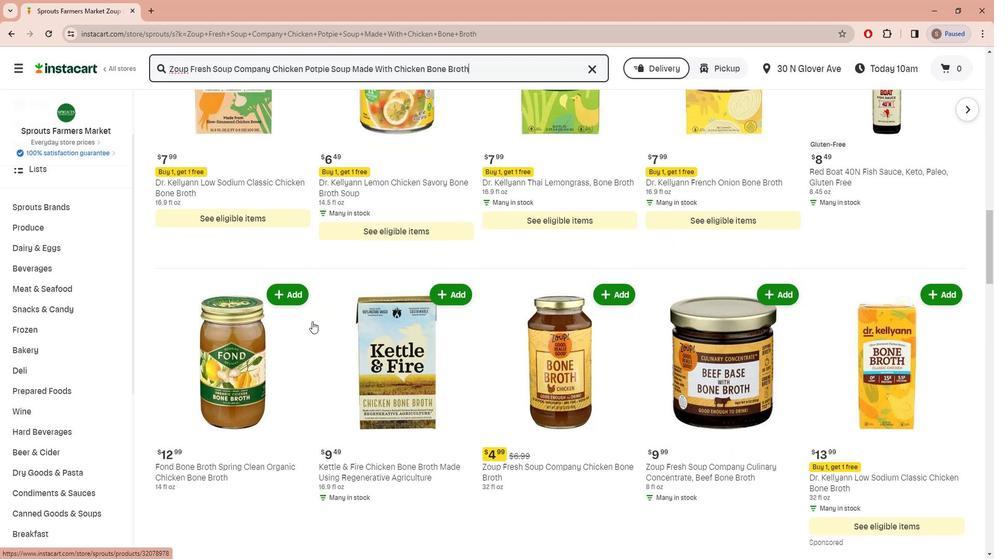 
Action: Mouse scrolled (308, 321) with delta (0, 0)
Screenshot: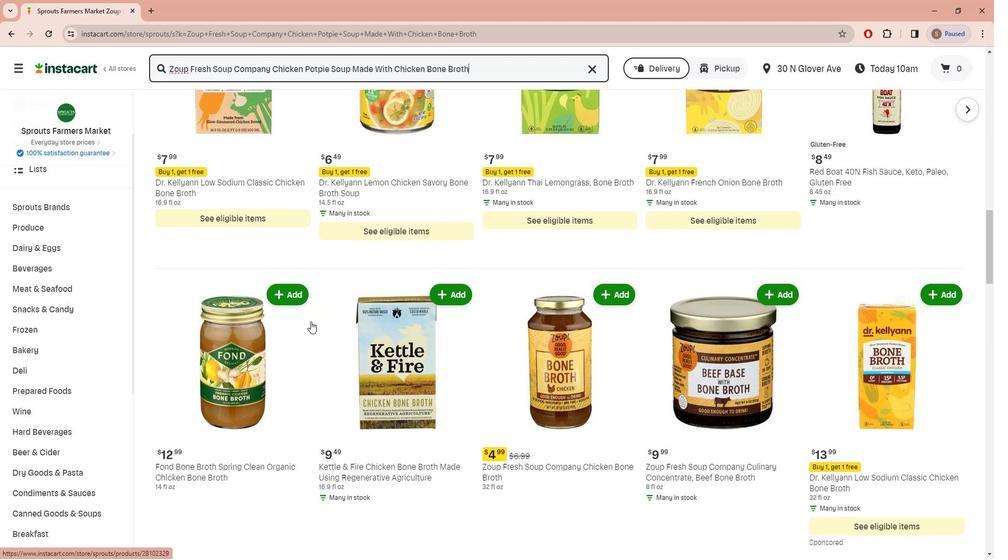 
Action: Mouse moved to (826, 371)
Screenshot: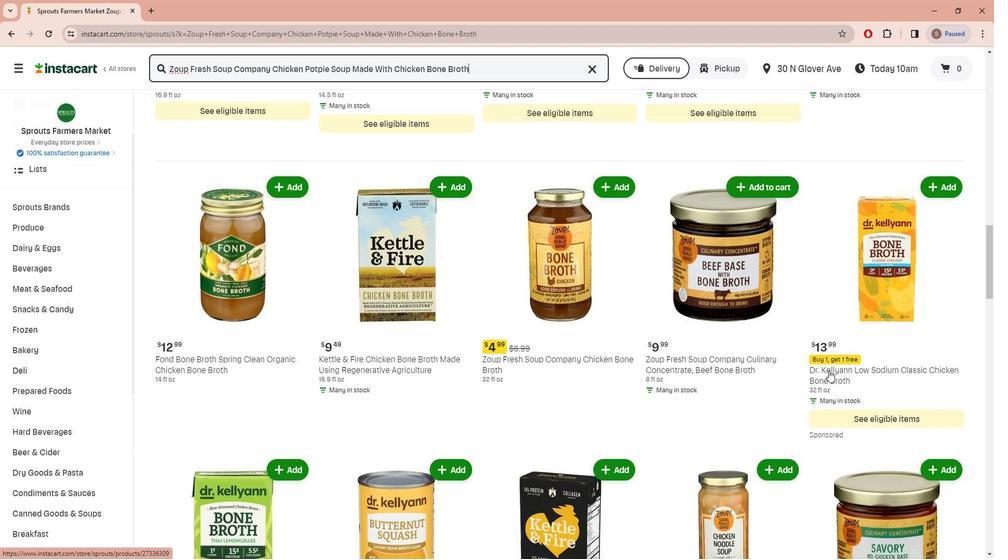 
Action: Mouse scrolled (826, 370) with delta (0, 0)
Screenshot: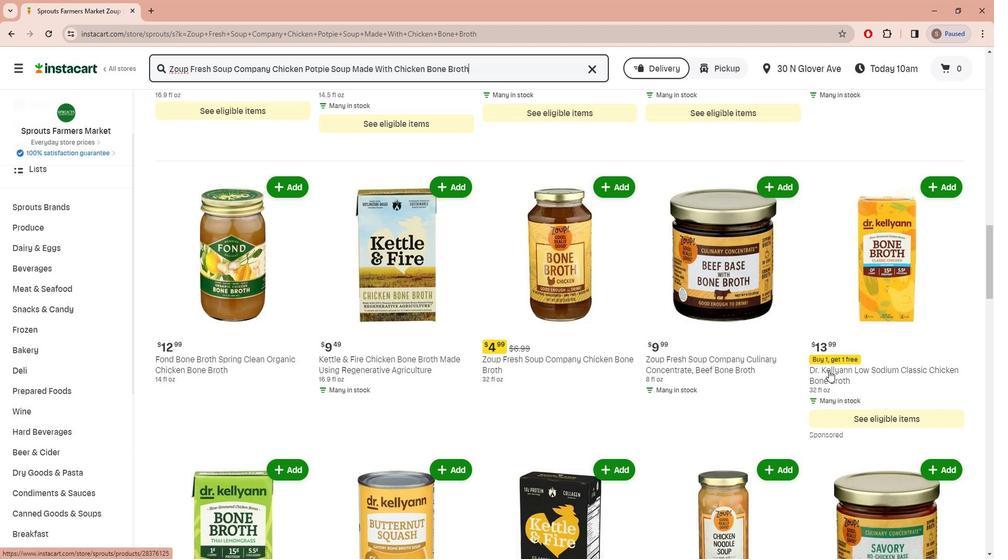 
Action: Mouse moved to (769, 369)
Screenshot: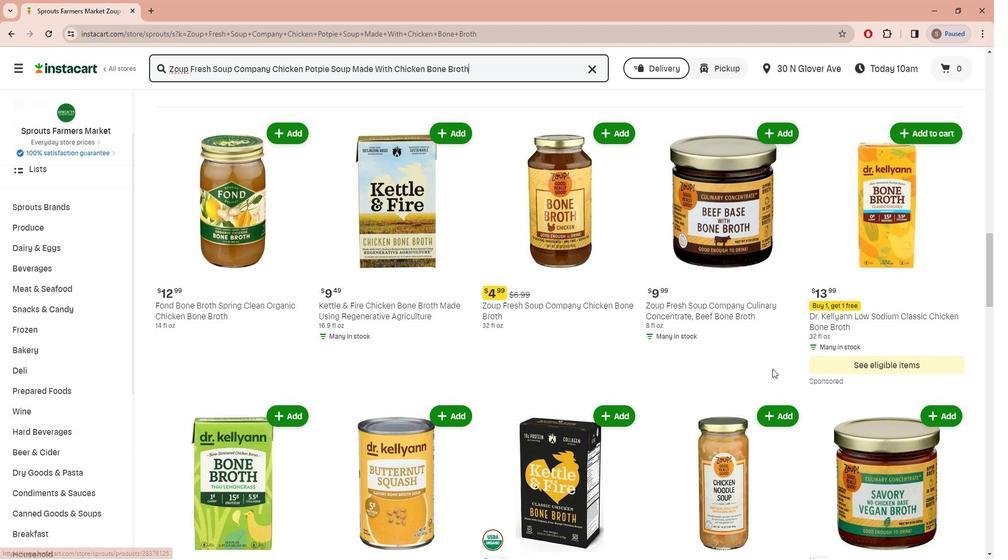 
Action: Mouse scrolled (769, 369) with delta (0, 0)
Screenshot: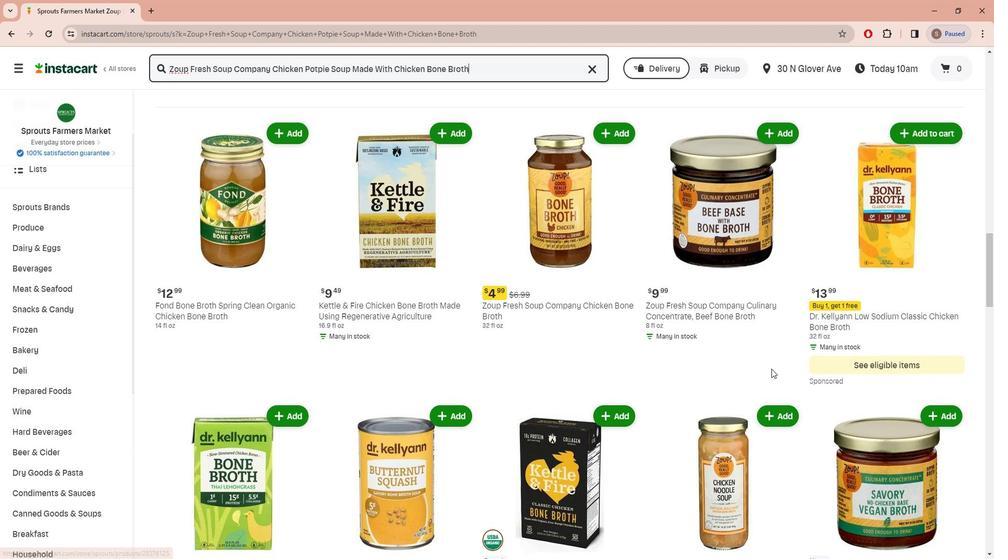 
Action: Mouse scrolled (769, 369) with delta (0, 0)
Screenshot: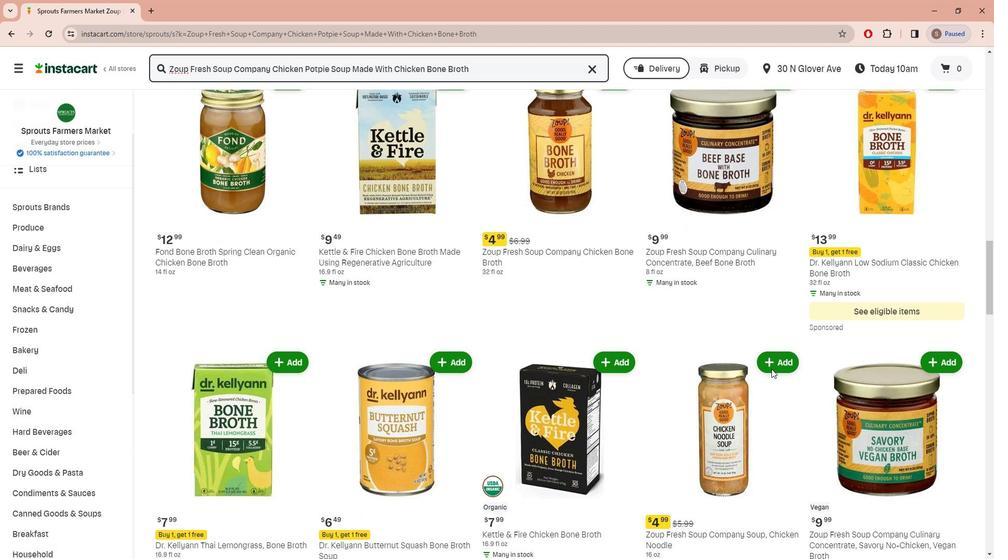 
Action: Mouse moved to (750, 373)
Screenshot: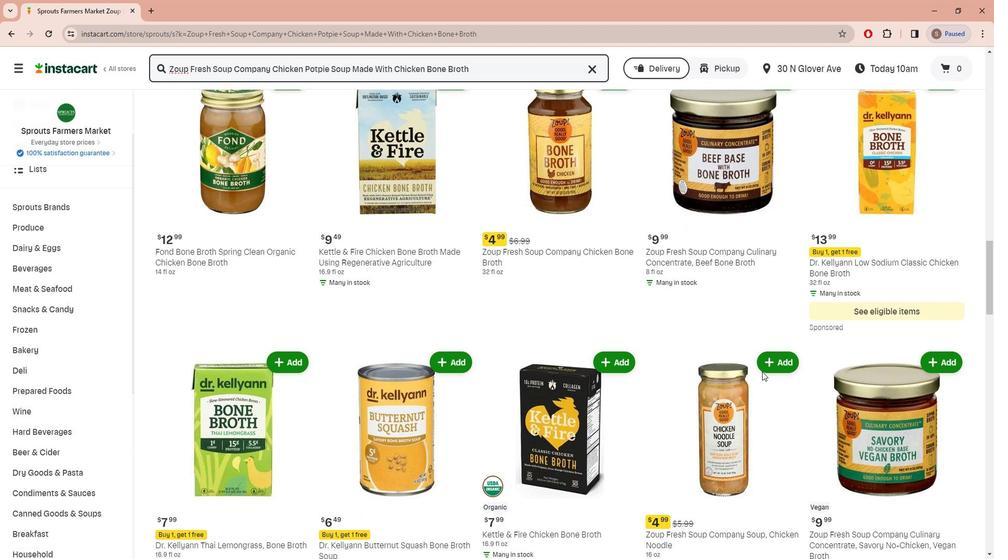 
Action: Mouse scrolled (750, 372) with delta (0, 0)
Screenshot: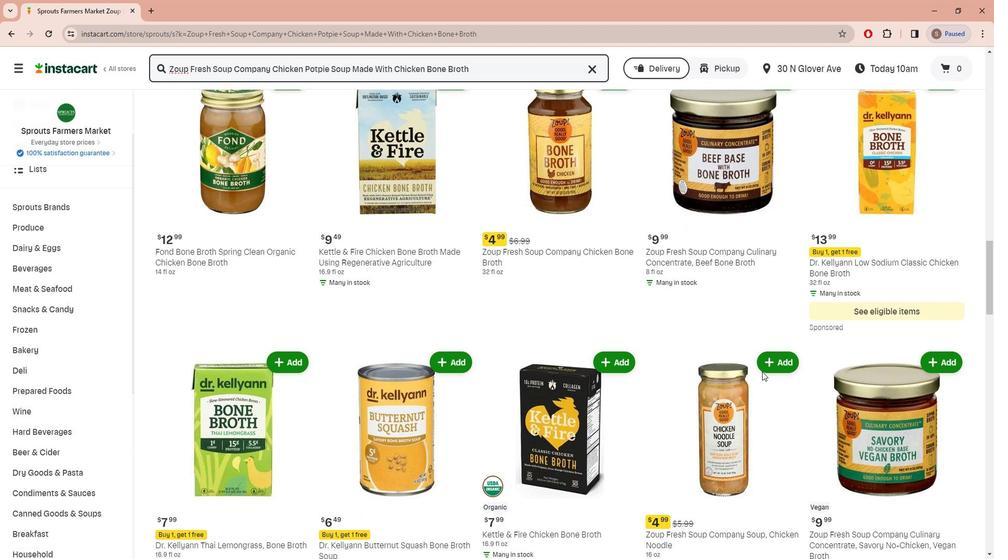 
Action: Mouse moved to (542, 375)
Screenshot: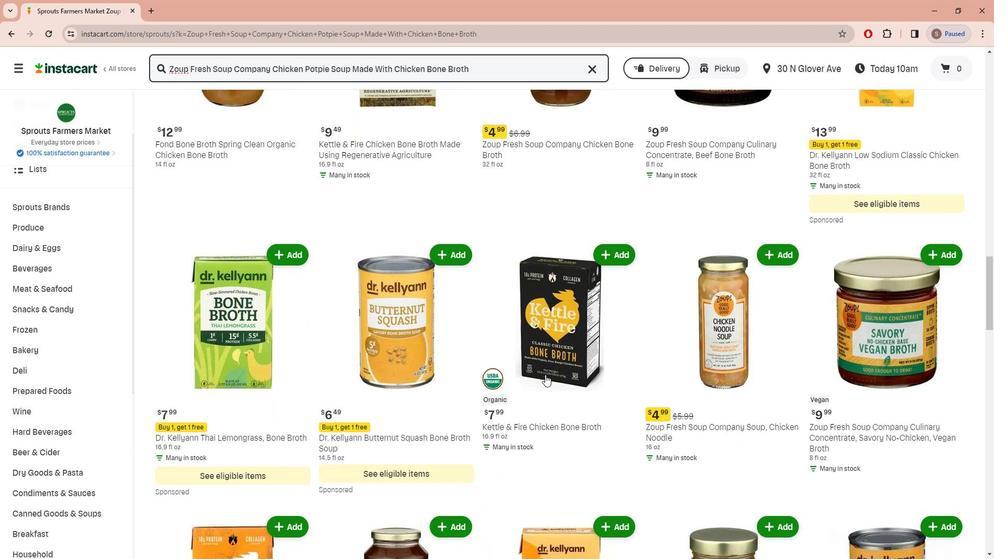 
Action: Mouse scrolled (542, 374) with delta (0, 0)
Screenshot: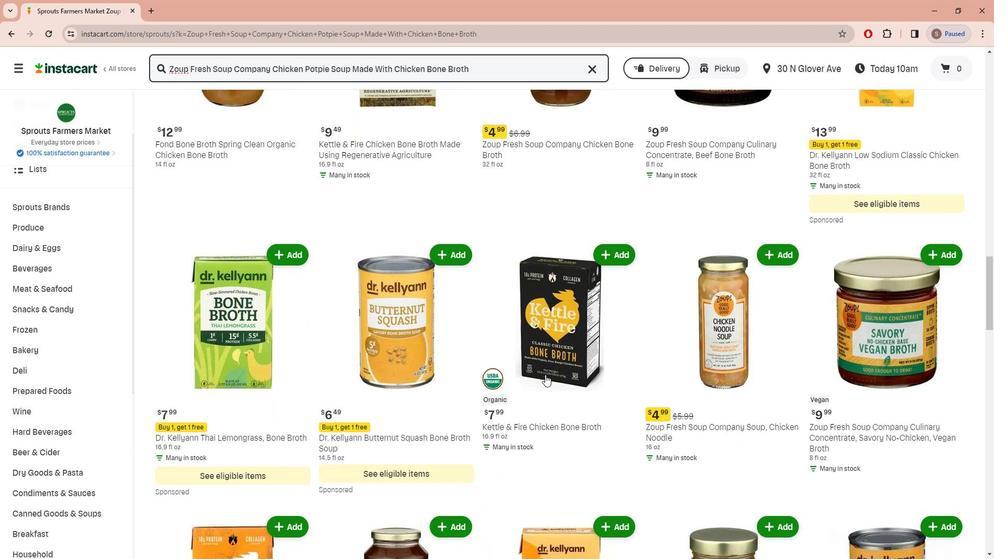 
Action: Mouse moved to (898, 384)
Screenshot: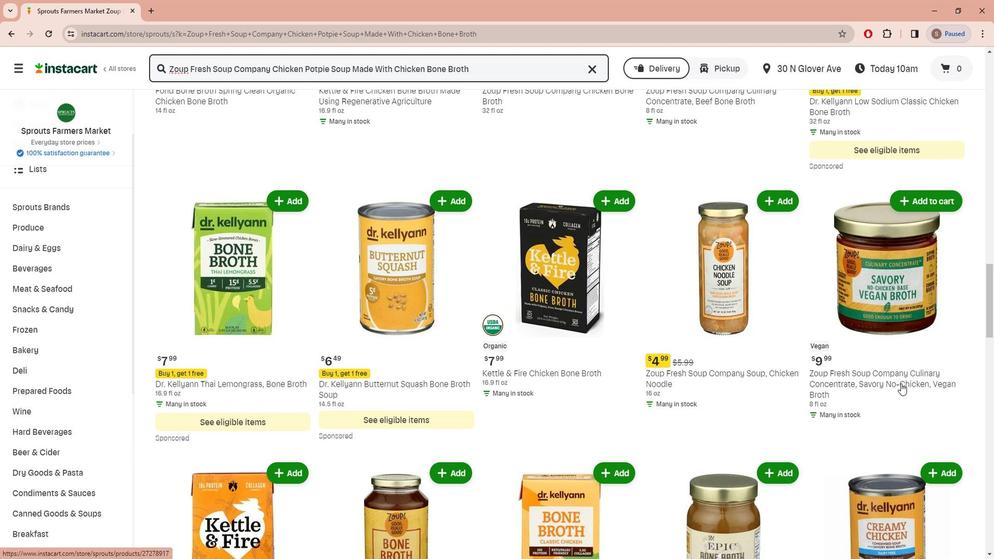 
Action: Mouse scrolled (898, 383) with delta (0, 0)
Screenshot: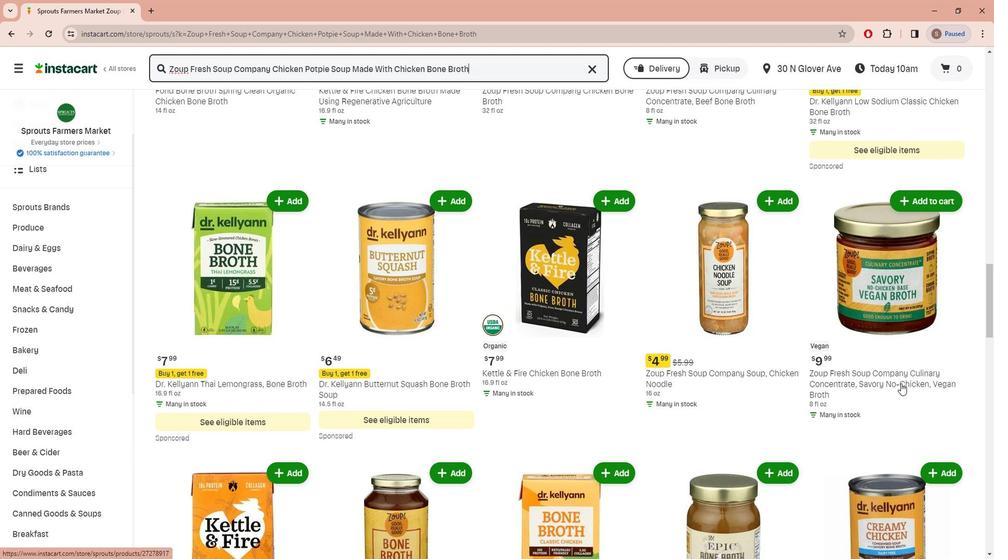 
Action: Mouse moved to (826, 379)
Screenshot: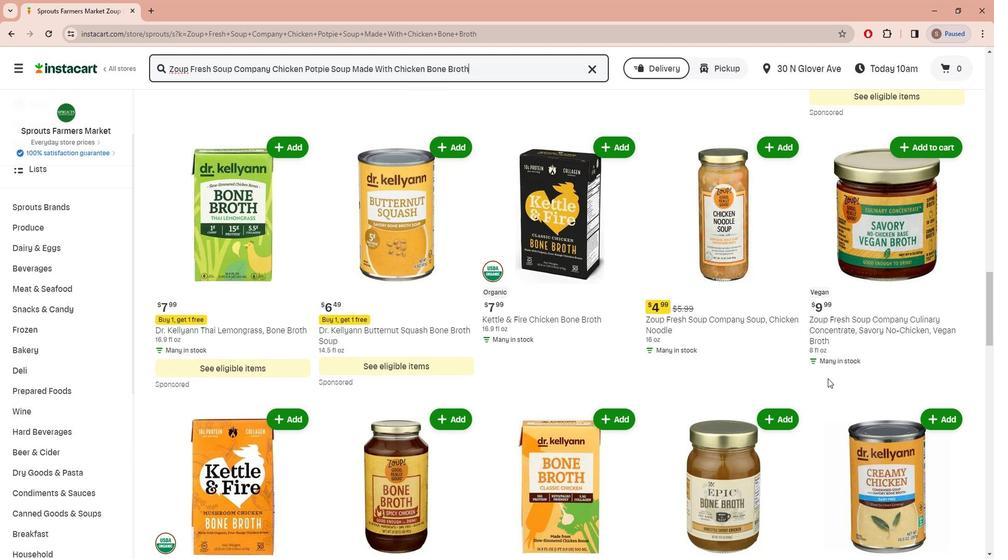 
Action: Mouse scrolled (826, 378) with delta (0, 0)
Screenshot: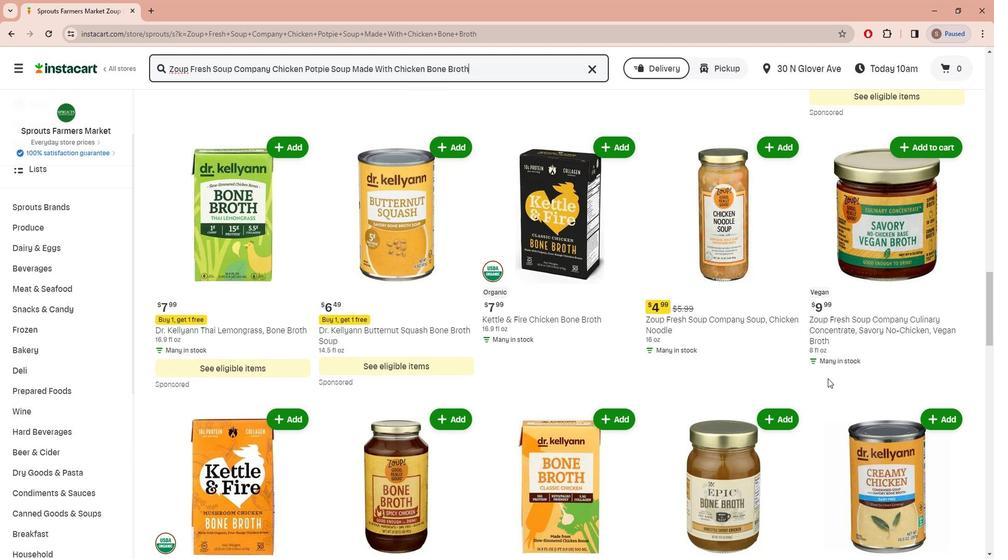 
Action: Mouse moved to (678, 369)
Screenshot: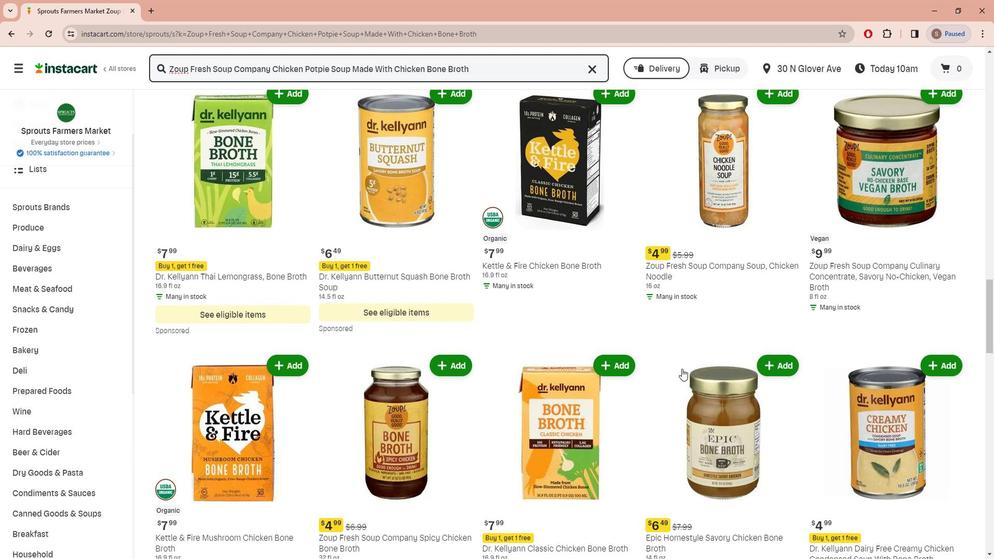 
Action: Mouse scrolled (678, 369) with delta (0, 0)
Screenshot: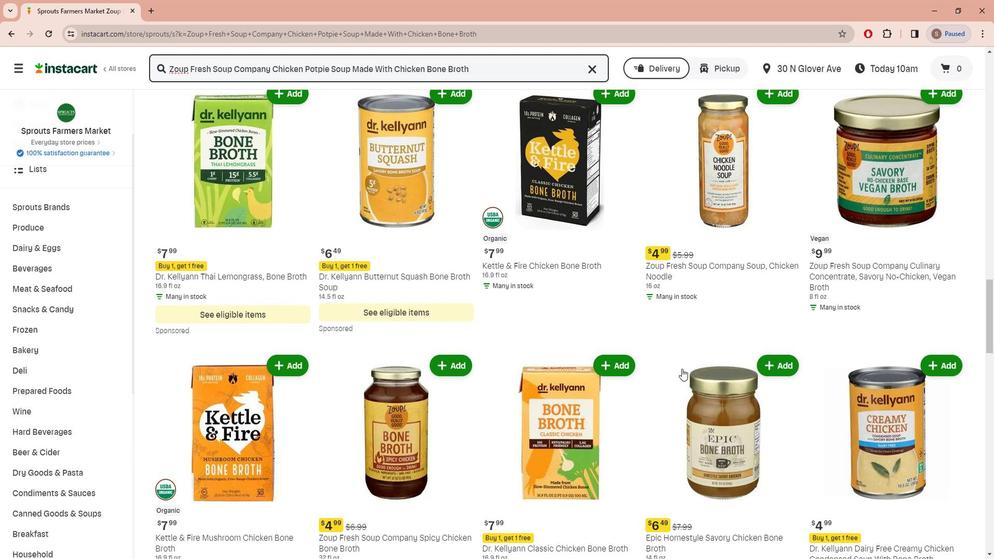 
Action: Mouse moved to (465, 356)
Screenshot: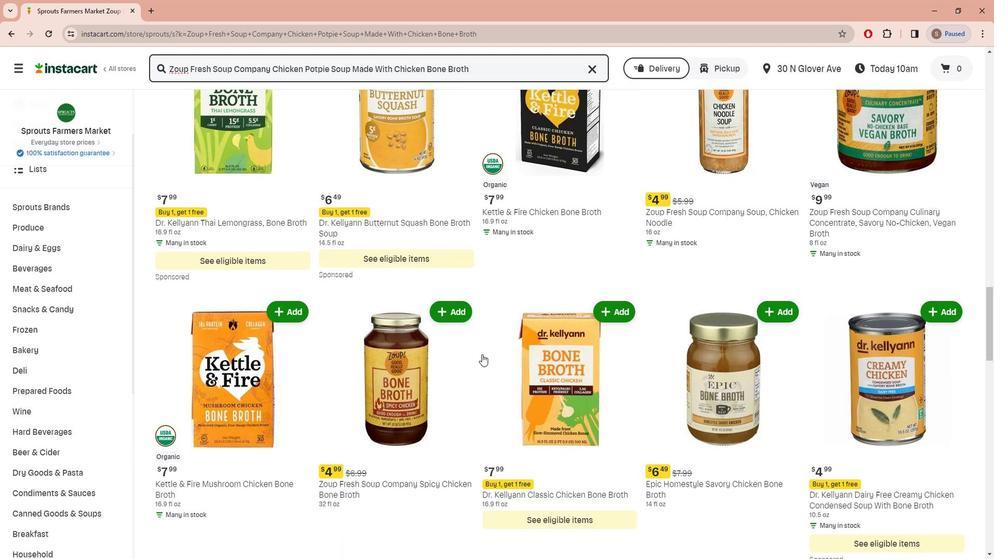 
Action: Mouse scrolled (465, 355) with delta (0, 0)
Screenshot: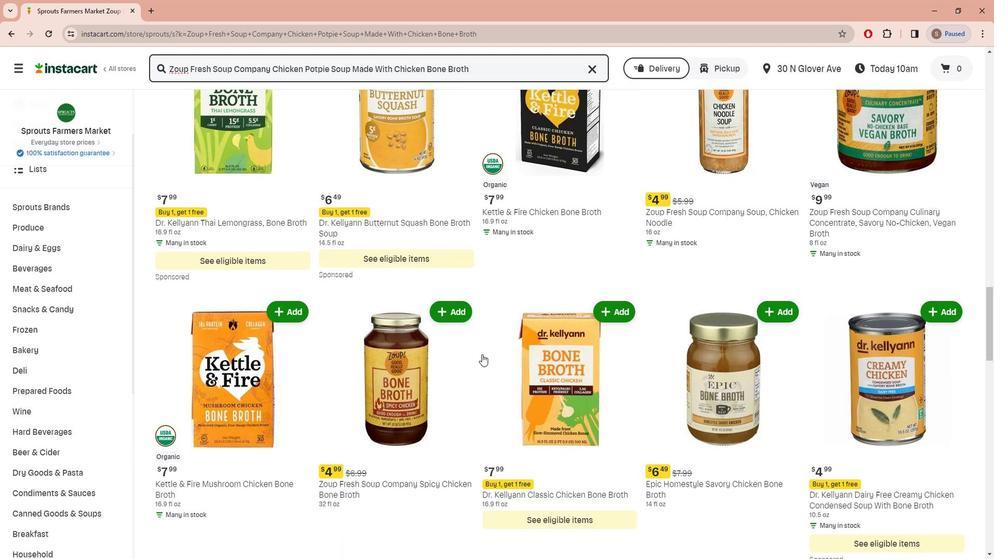 
Action: Mouse moved to (446, 358)
Screenshot: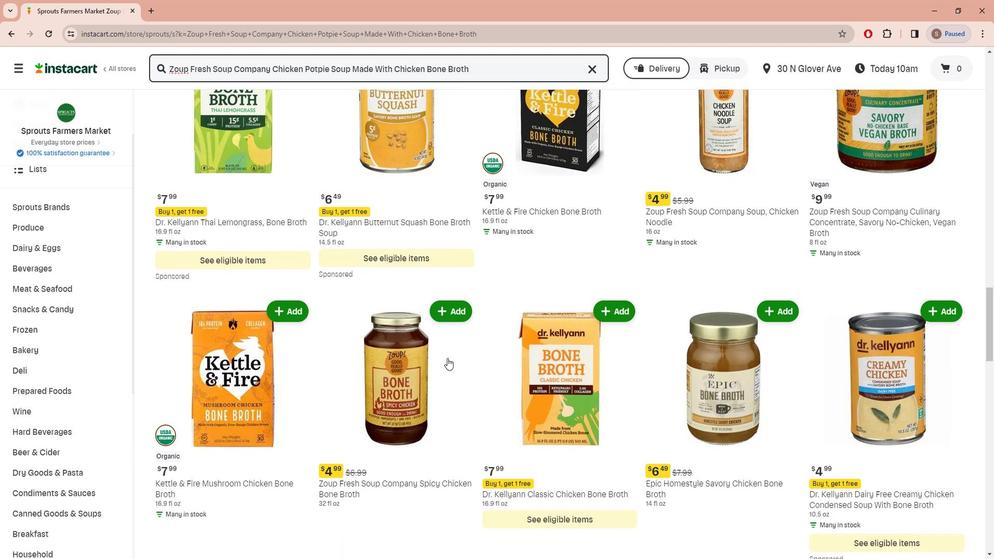 
Action: Mouse scrolled (446, 358) with delta (0, 0)
Screenshot: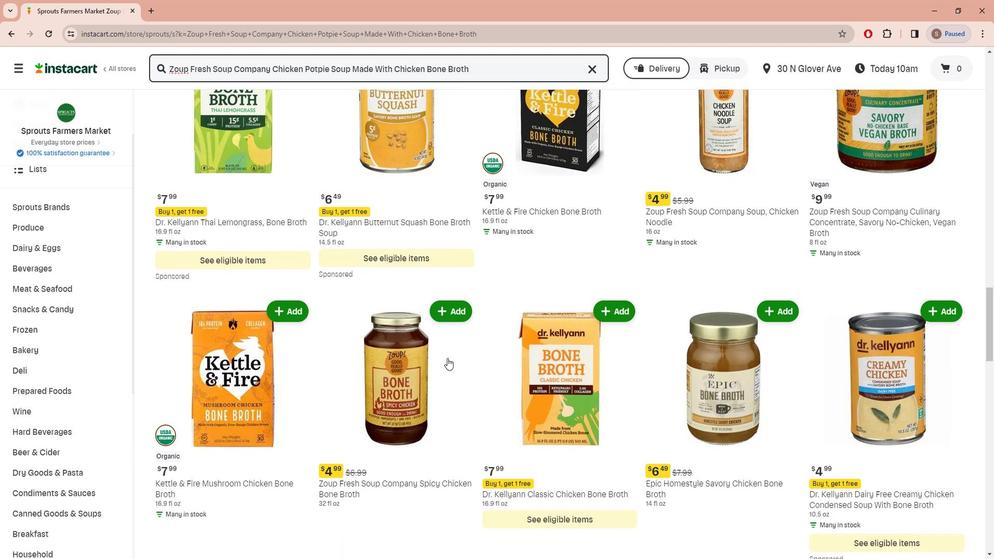 
Action: Mouse moved to (761, 392)
Screenshot: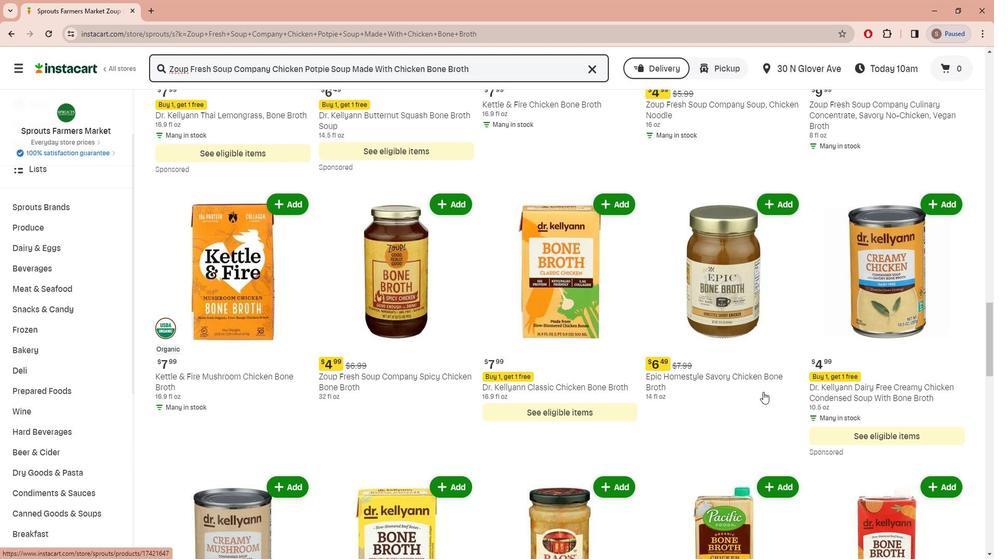 
Action: Mouse scrolled (761, 392) with delta (0, 0)
Screenshot: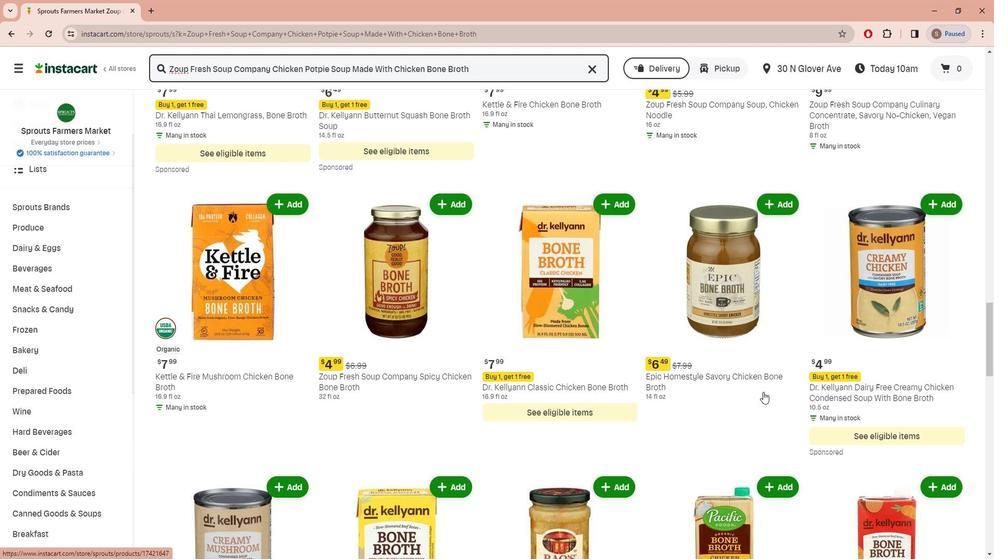 
Action: Mouse moved to (738, 392)
Screenshot: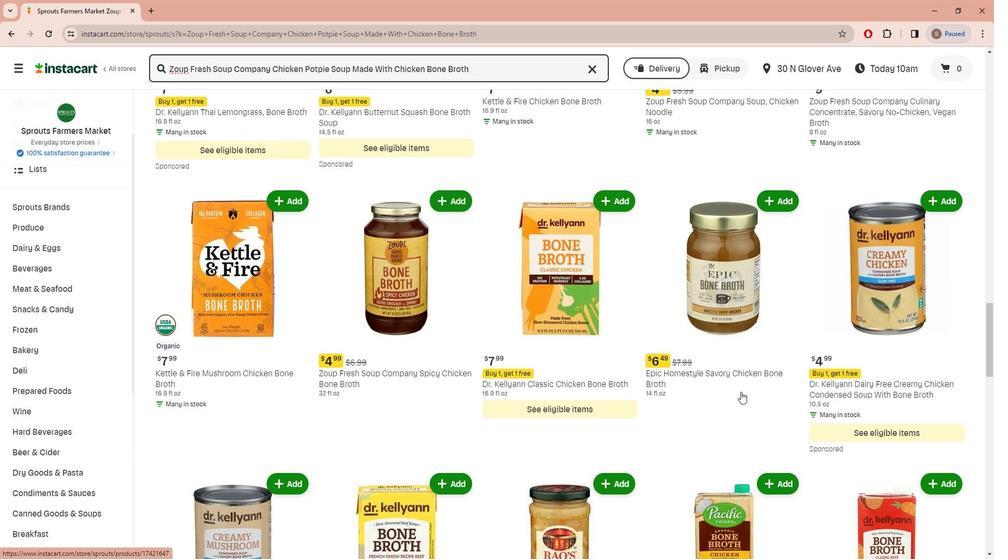 
Action: Mouse scrolled (738, 392) with delta (0, 0)
Screenshot: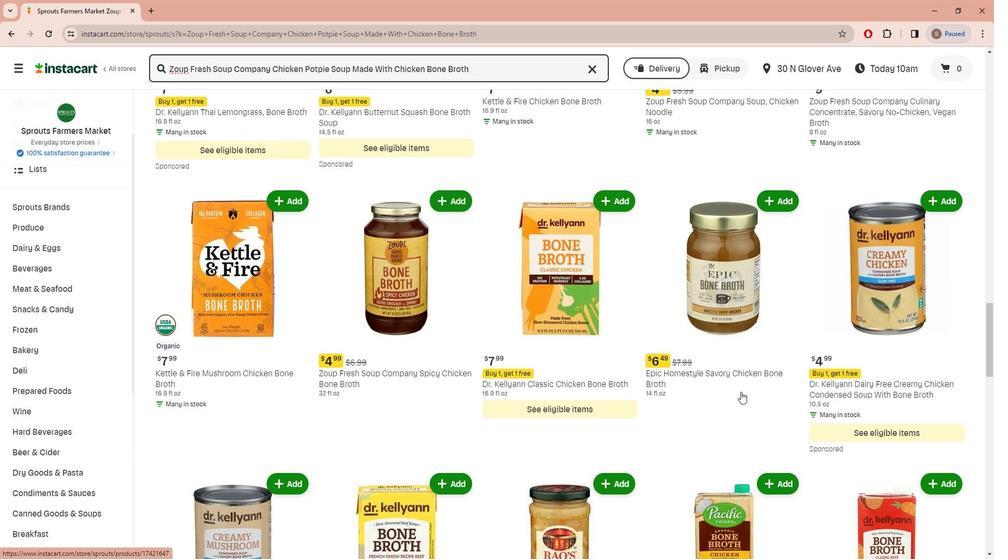 
Action: Mouse moved to (703, 389)
Screenshot: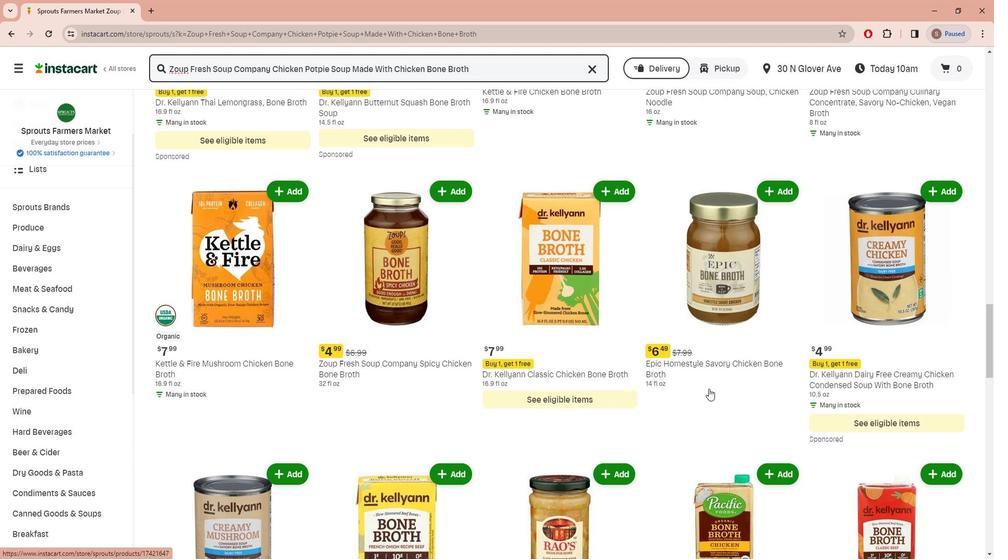 
Action: Mouse scrolled (703, 388) with delta (0, 0)
Screenshot: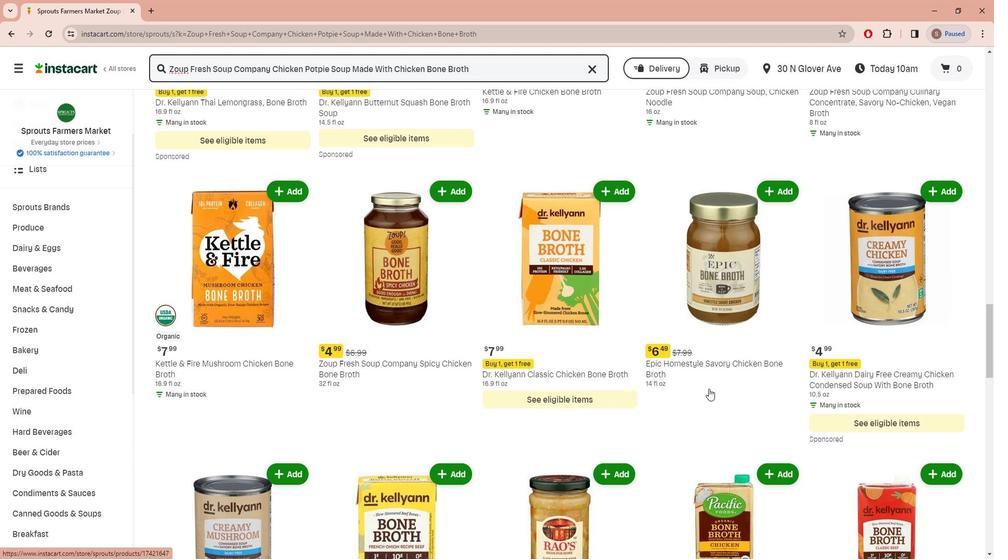 
Action: Mouse moved to (526, 384)
Screenshot: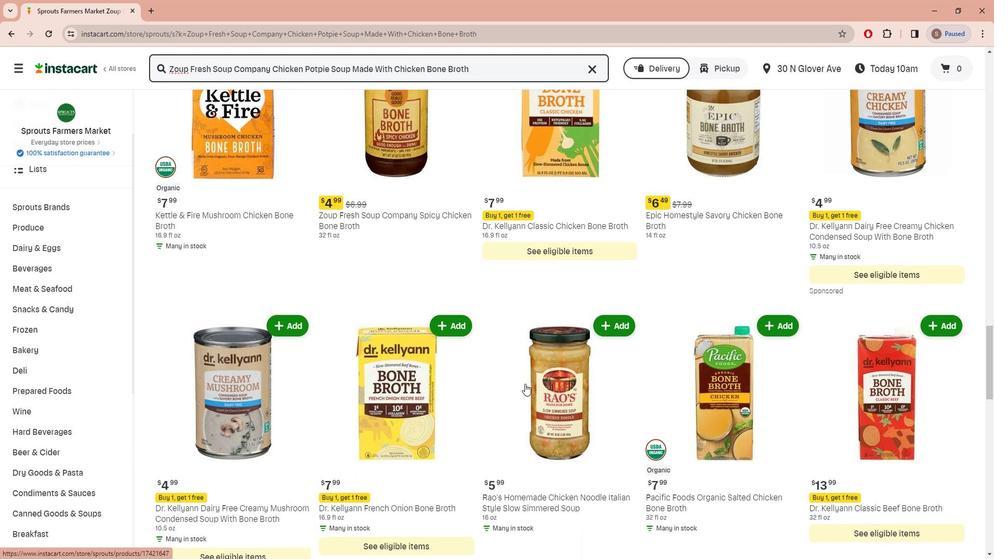 
Action: Mouse scrolled (526, 384) with delta (0, 0)
Screenshot: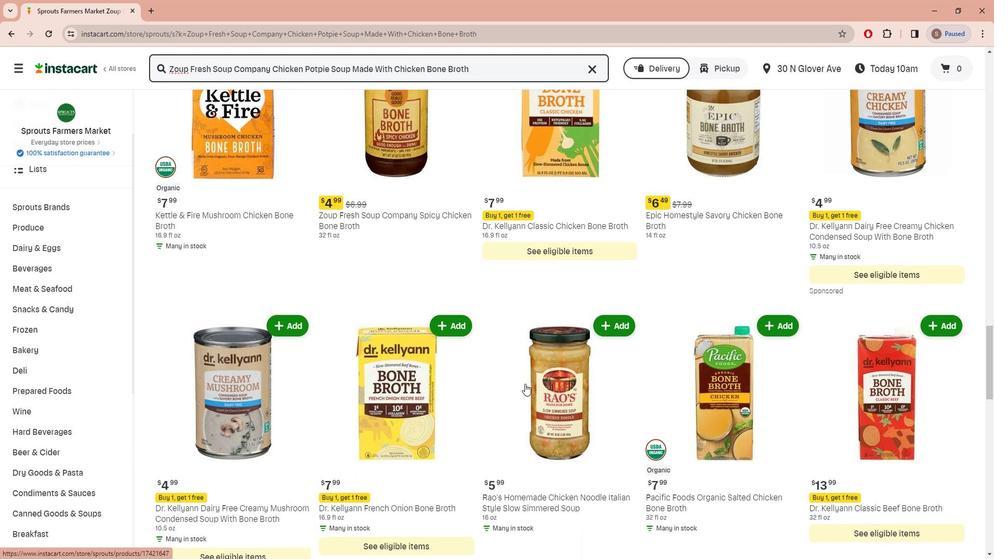 
Action: Mouse moved to (519, 385)
Screenshot: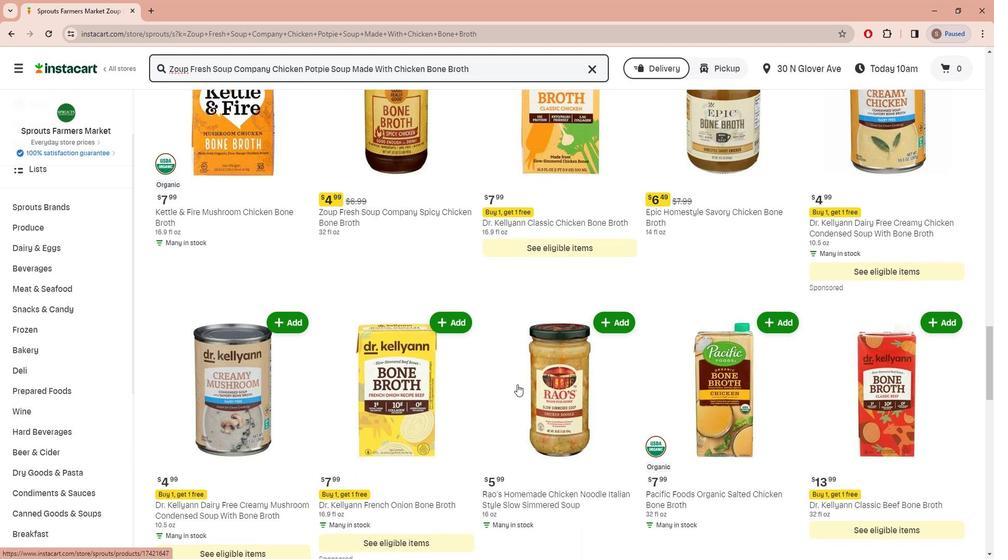
Action: Mouse scrolled (519, 384) with delta (0, 0)
Screenshot: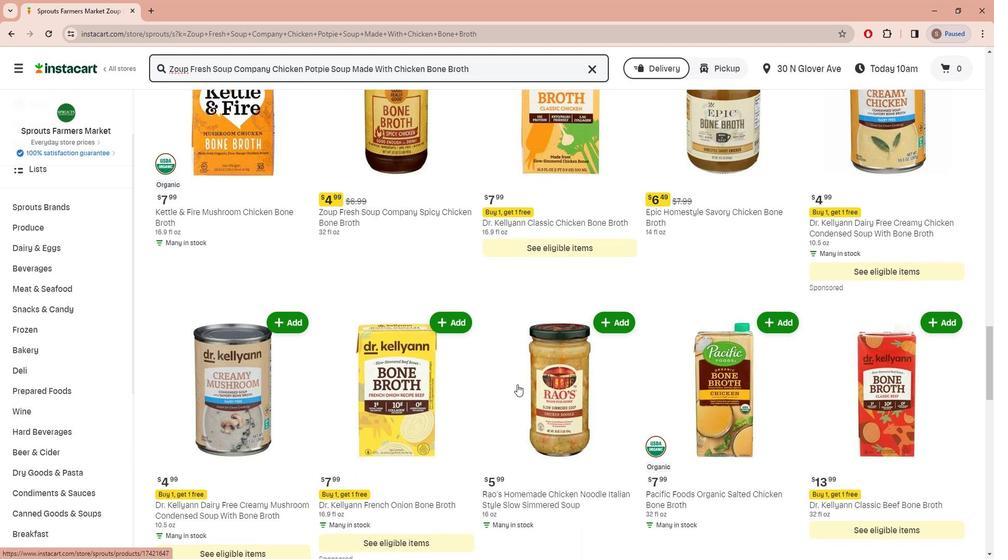 
Action: Mouse moved to (771, 400)
Screenshot: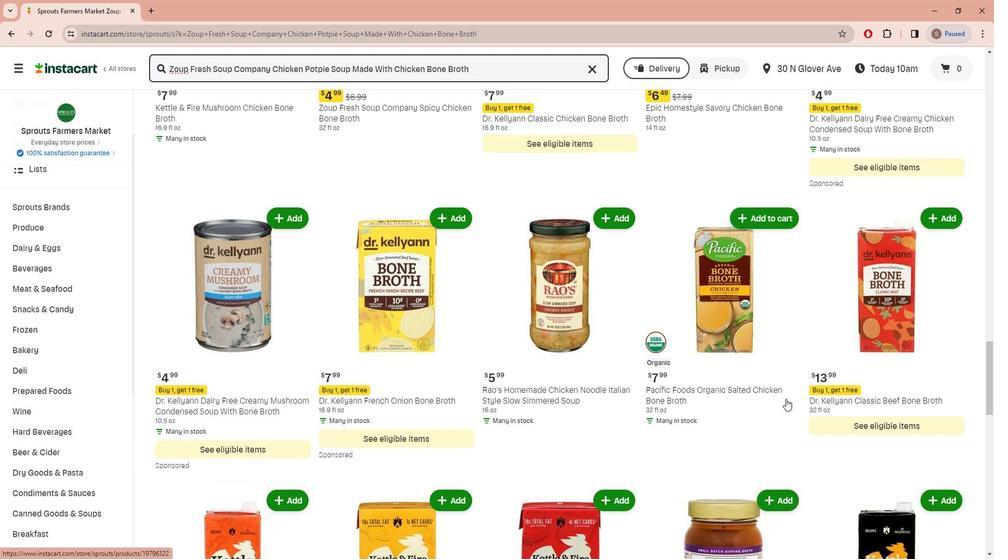 
Action: Mouse scrolled (771, 399) with delta (0, 0)
Screenshot: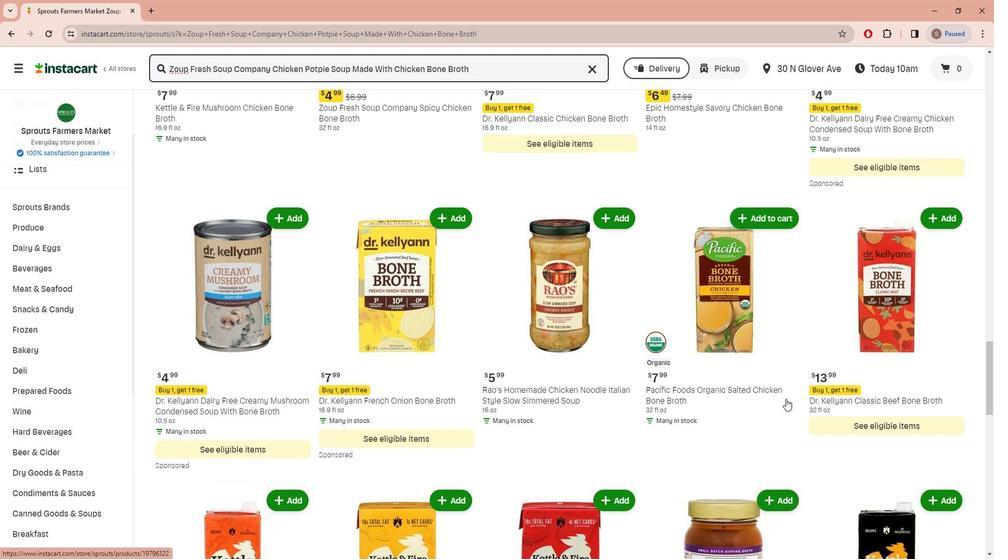 
Action: Mouse moved to (654, 400)
Screenshot: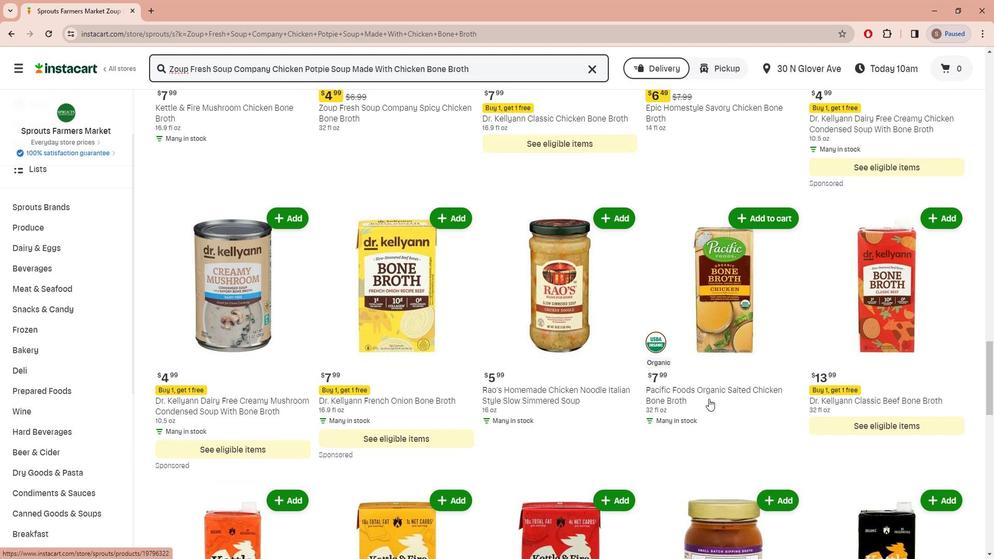 
Action: Mouse scrolled (654, 399) with delta (0, 0)
Screenshot: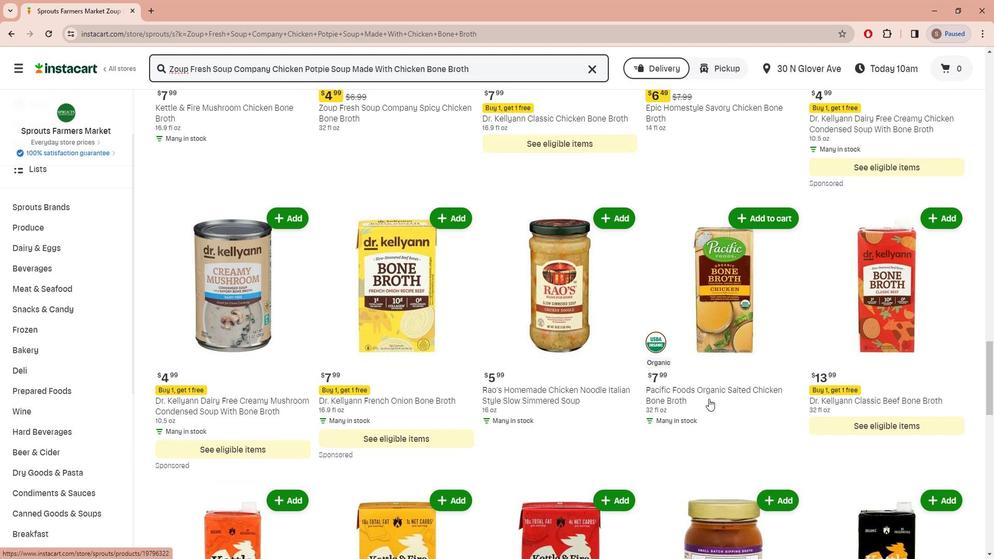 
Action: Mouse moved to (595, 400)
Screenshot: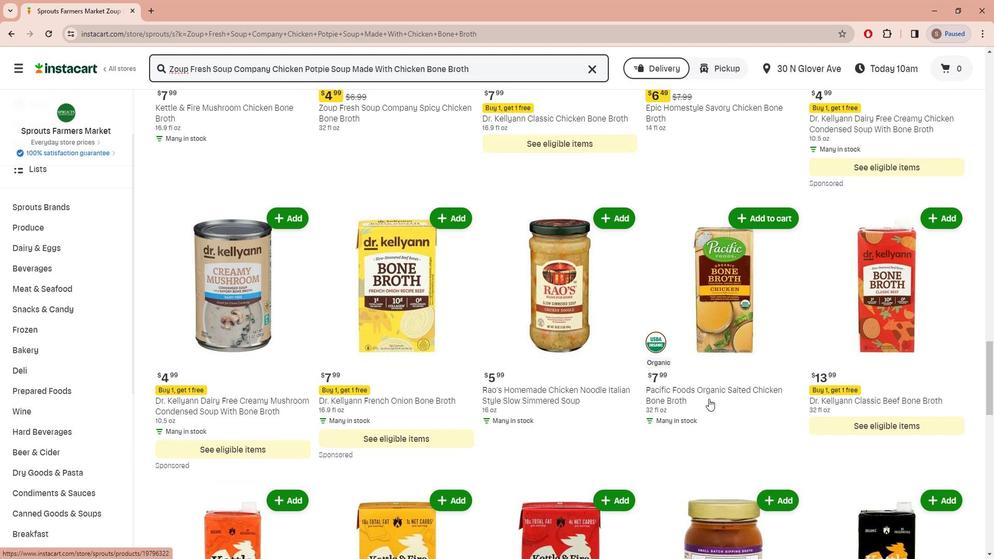 
Action: Mouse scrolled (595, 399) with delta (0, 0)
Screenshot: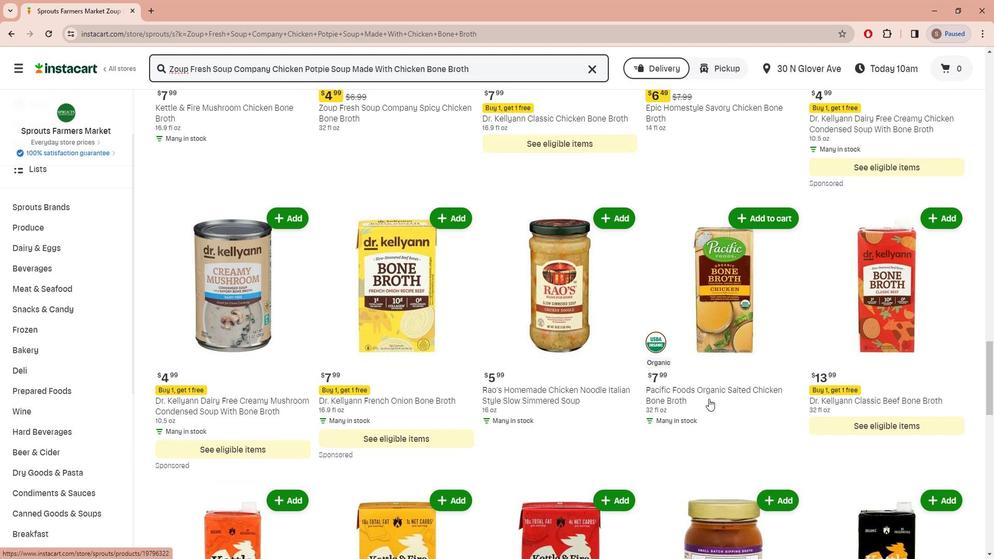 
Action: Mouse moved to (578, 400)
Screenshot: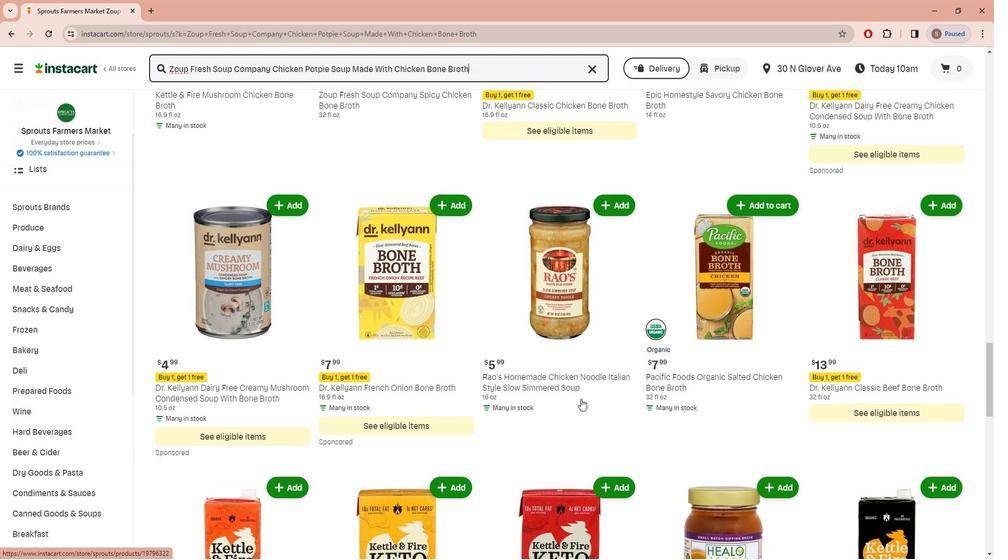 
Action: Mouse scrolled (578, 399) with delta (0, 0)
Screenshot: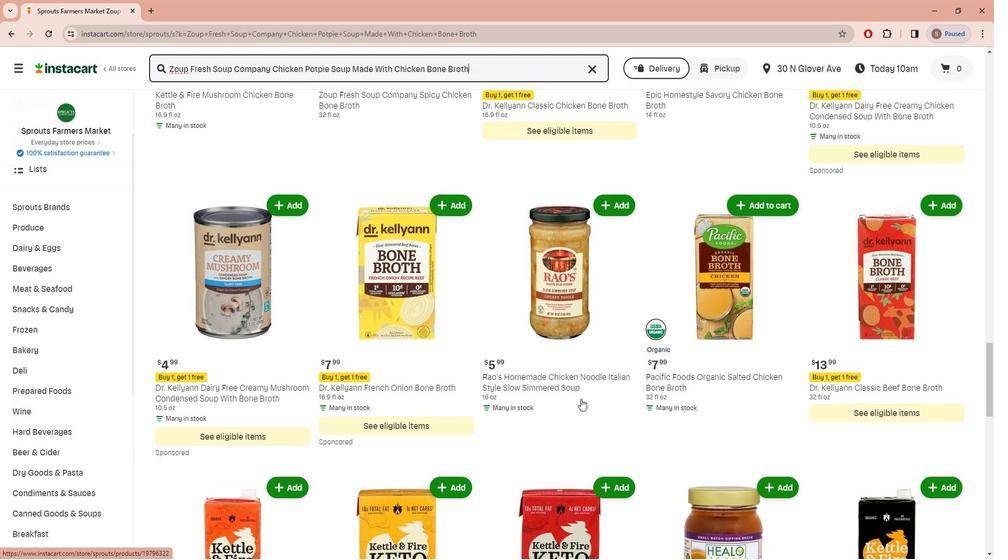 
Action: Mouse moved to (370, 387)
Screenshot: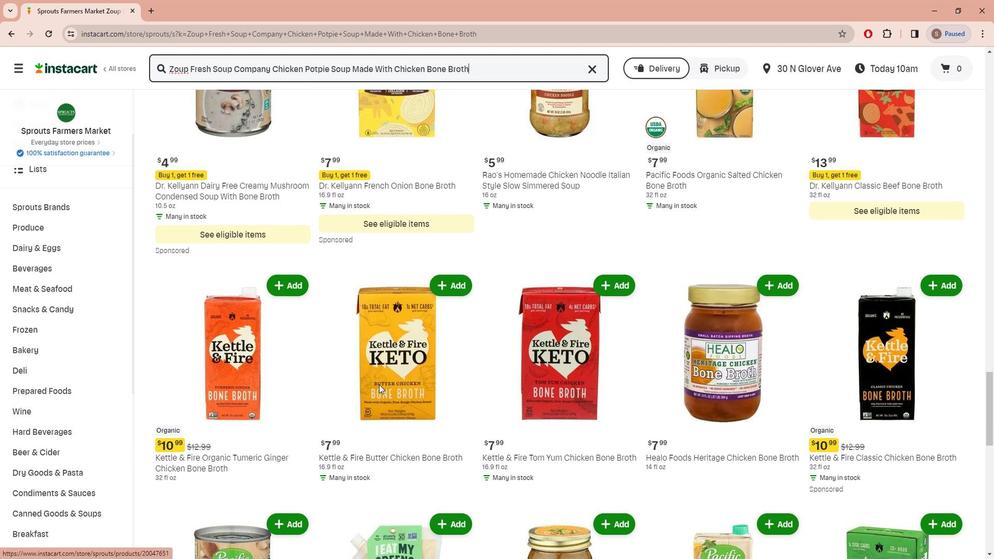 
Action: Mouse scrolled (370, 386) with delta (0, 0)
Screenshot: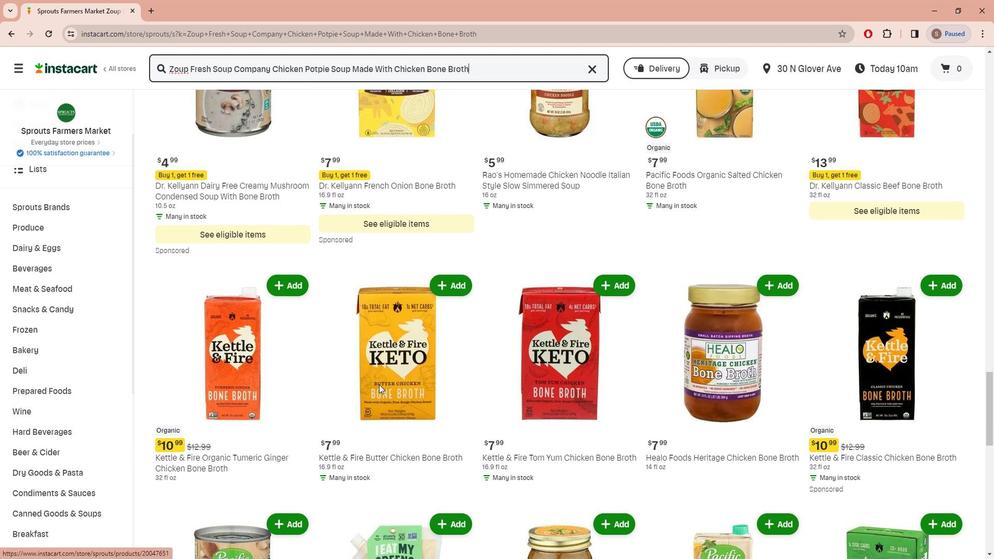 
Action: Mouse moved to (357, 390)
Screenshot: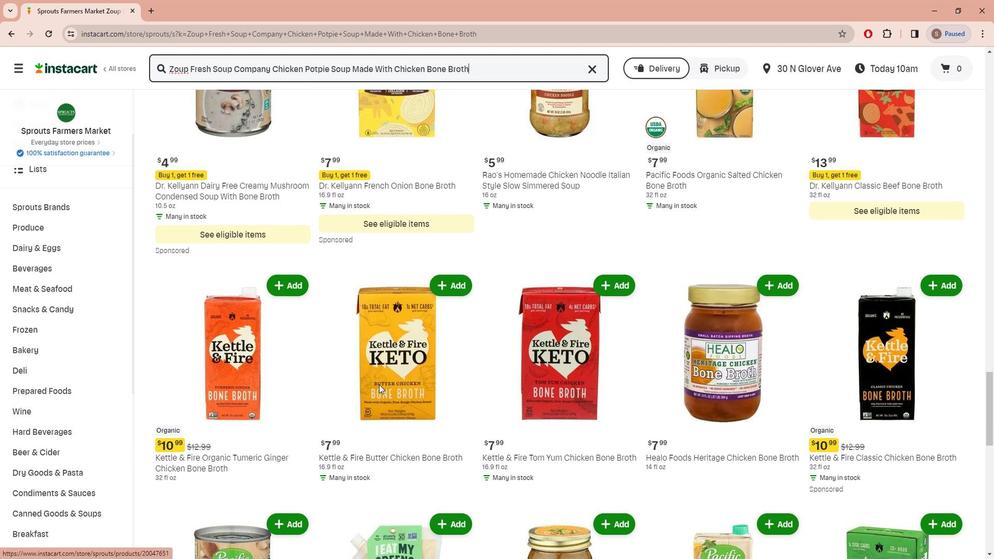 
Action: Mouse scrolled (357, 390) with delta (0, 0)
Screenshot: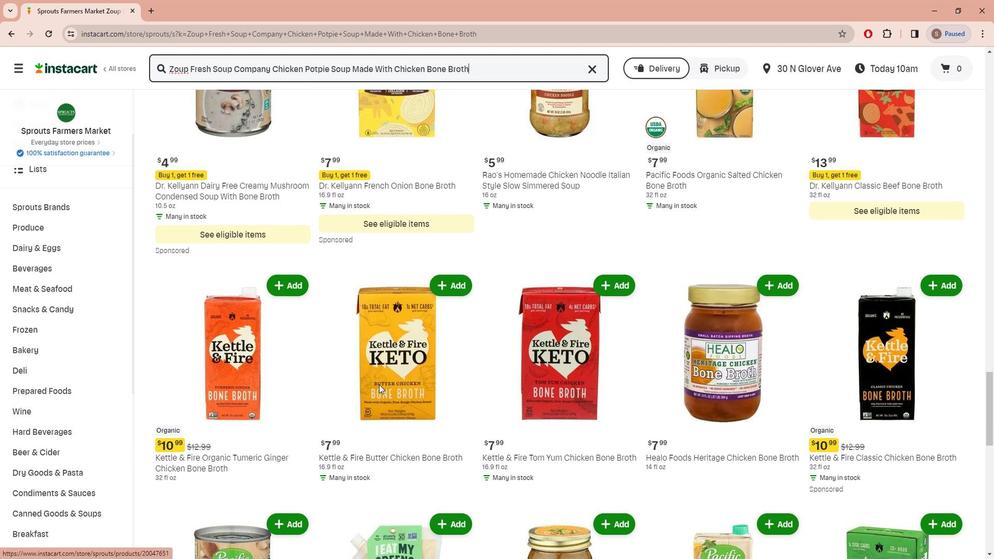 
Action: Mouse moved to (352, 392)
Screenshot: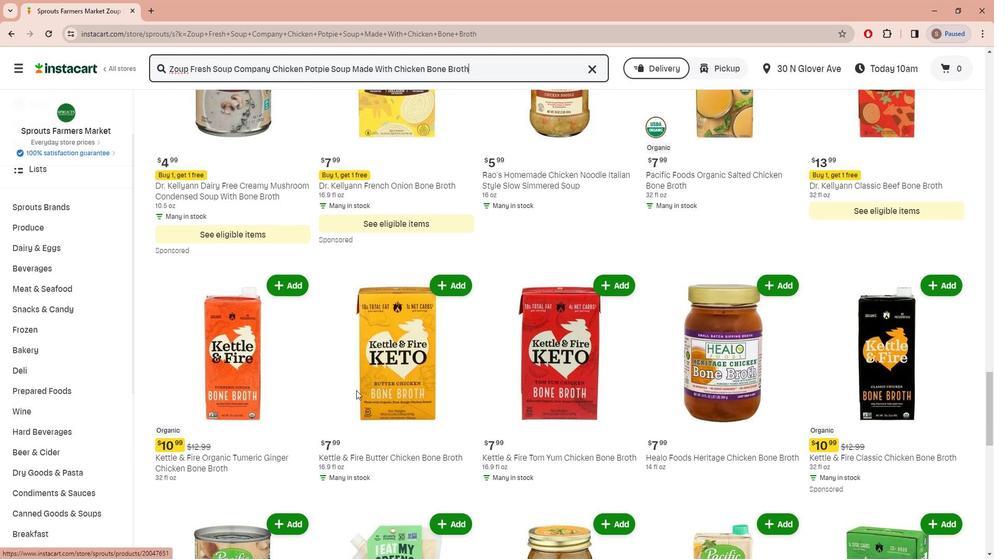 
Action: Mouse scrolled (352, 391) with delta (0, 0)
Screenshot: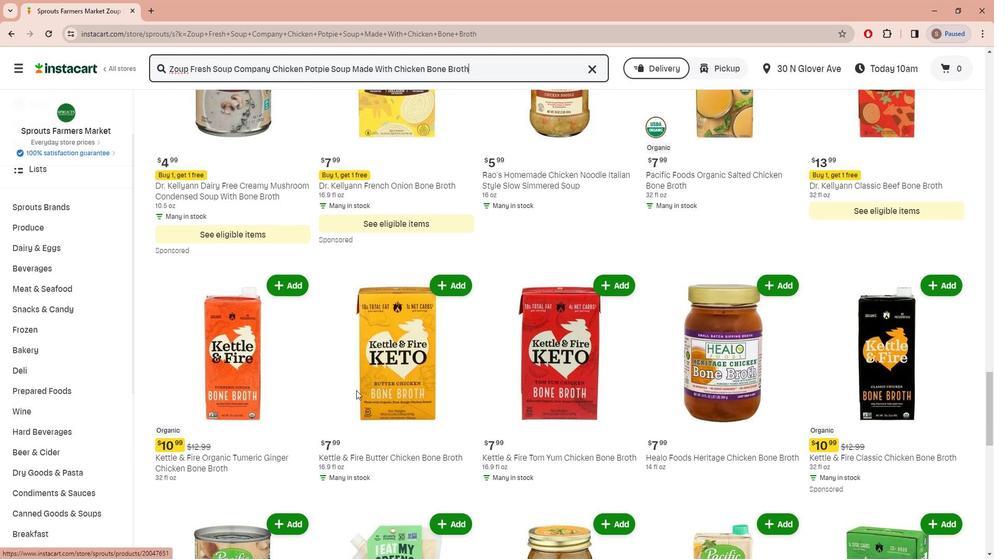 
Action: Mouse moved to (718, 305)
Screenshot: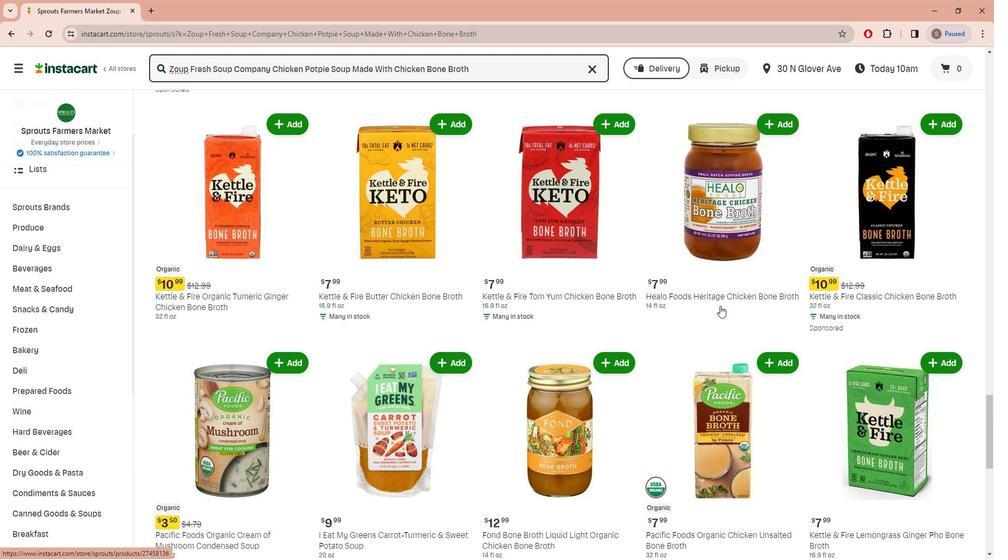
Action: Mouse scrolled (718, 305) with delta (0, 0)
Screenshot: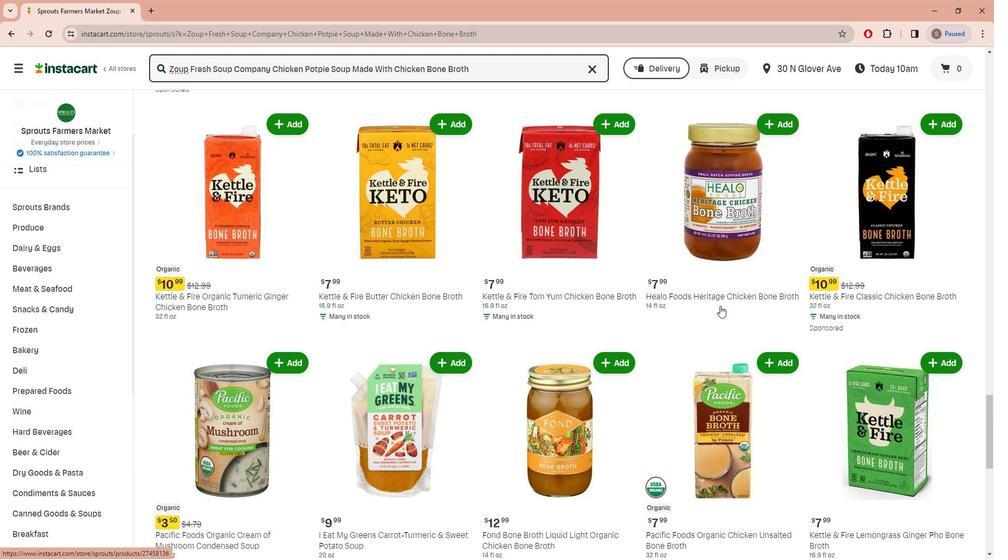 
Action: Mouse scrolled (718, 305) with delta (0, 0)
Screenshot: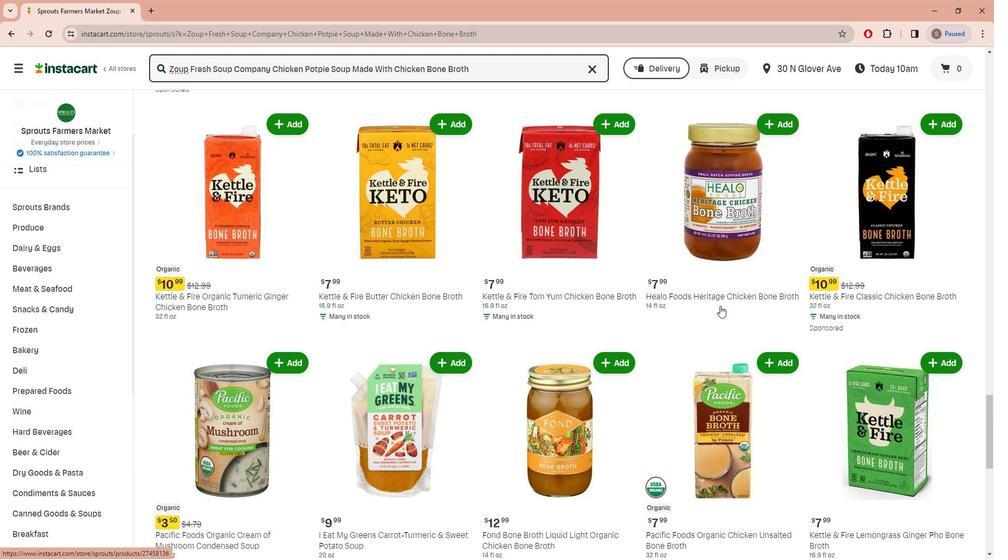 
Action: Mouse scrolled (718, 305) with delta (0, 0)
Screenshot: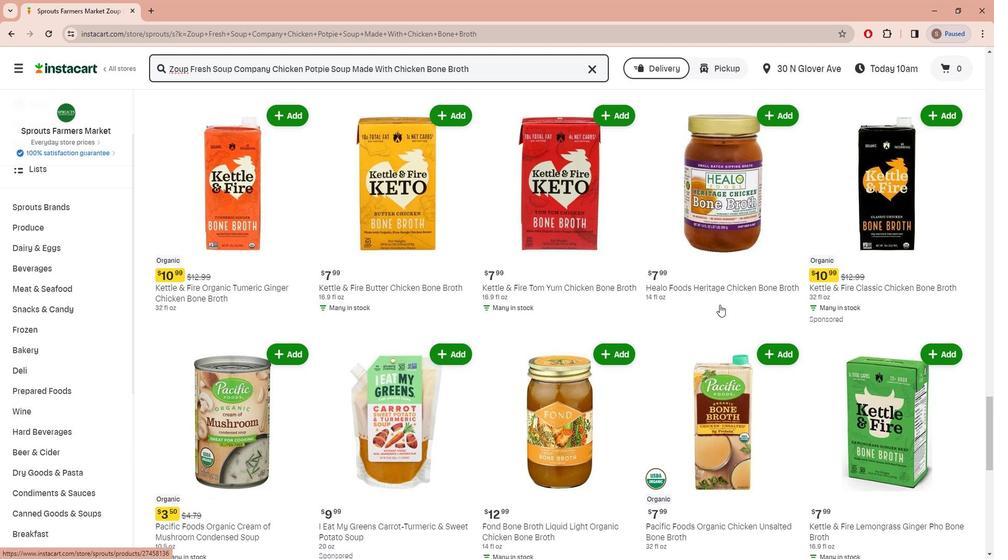 
Action: Mouse moved to (696, 356)
Screenshot: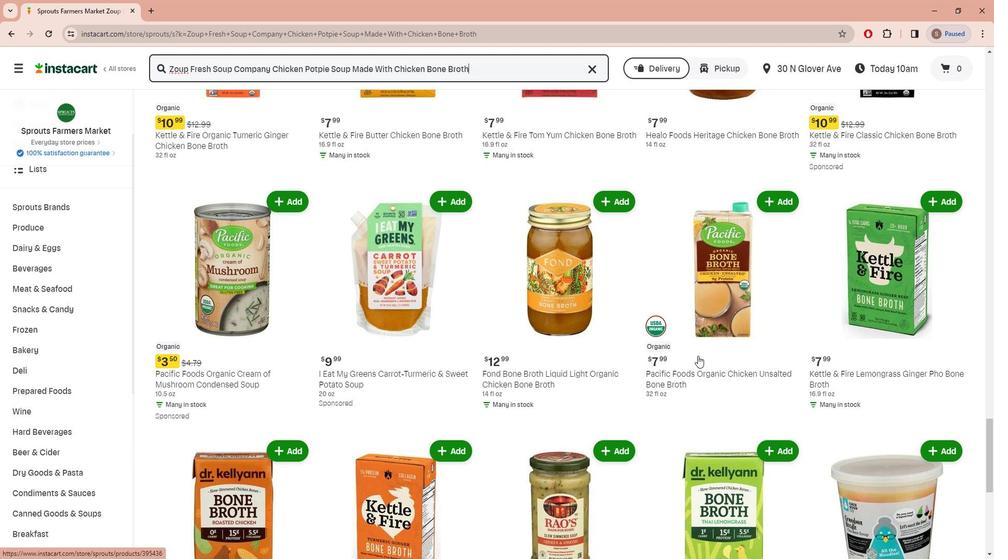 
Action: Mouse scrolled (696, 356) with delta (0, 0)
Screenshot: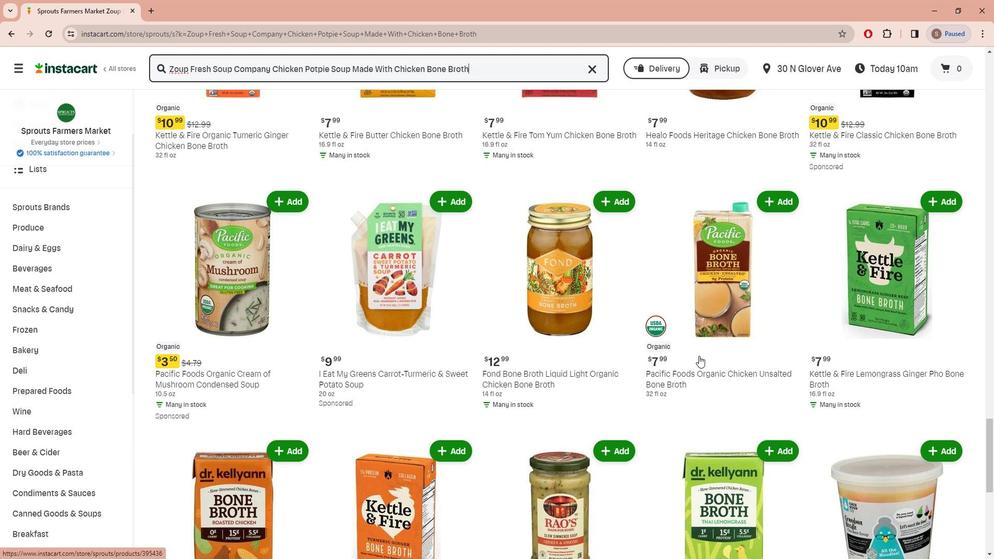 
Action: Mouse scrolled (696, 356) with delta (0, 0)
Screenshot: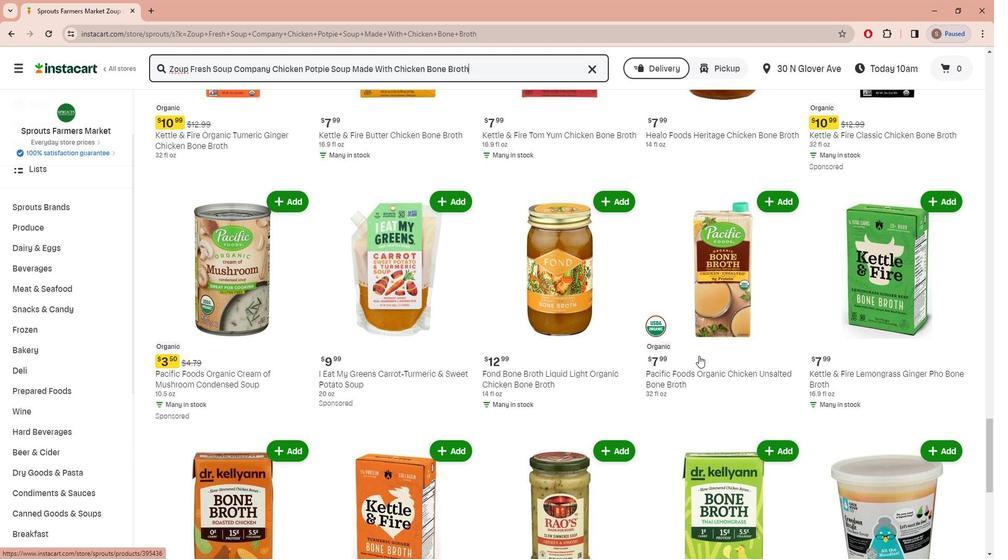 
Action: Mouse moved to (697, 357)
Screenshot: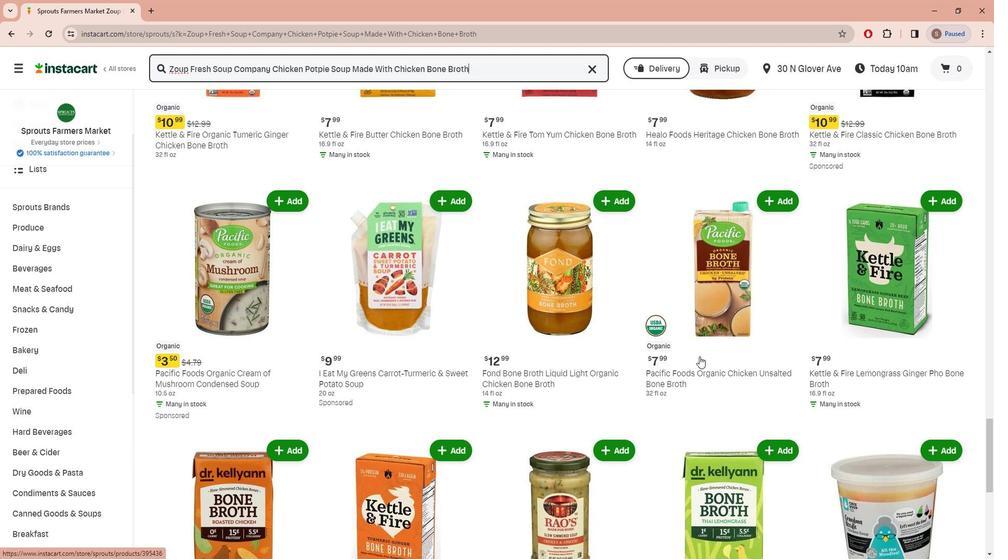 
Action: Mouse scrolled (697, 356) with delta (0, 0)
Screenshot: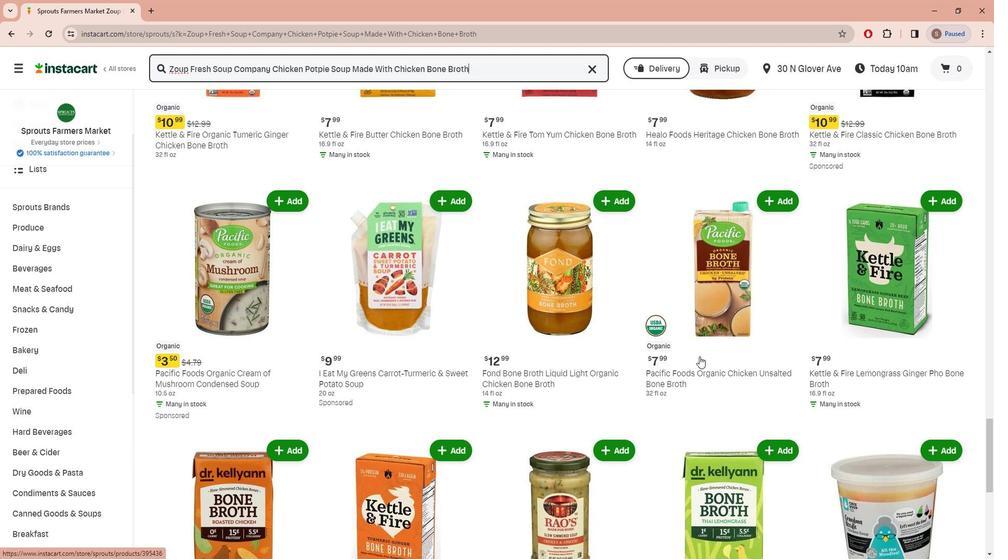 
Action: Mouse moved to (480, 361)
Screenshot: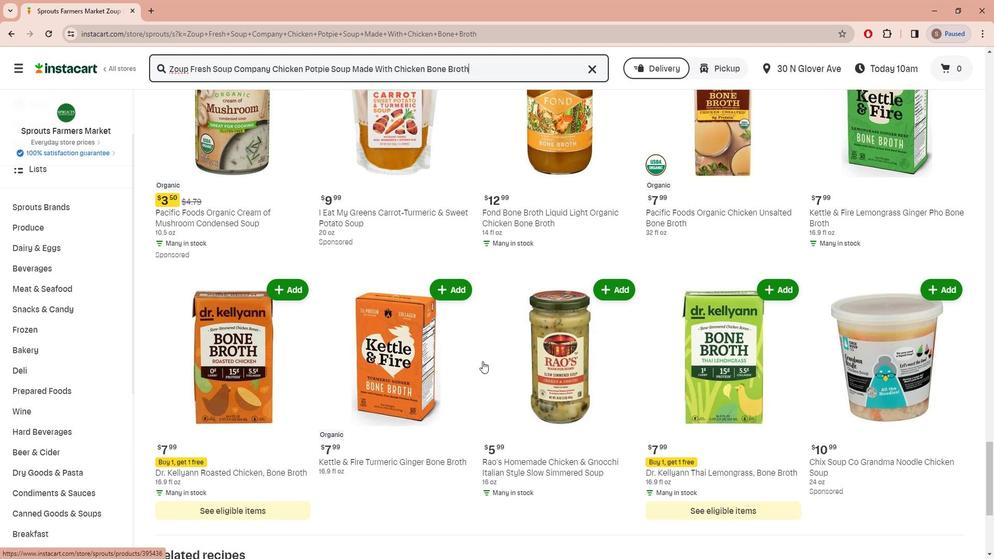 
Action: Mouse scrolled (480, 361) with delta (0, 0)
Screenshot: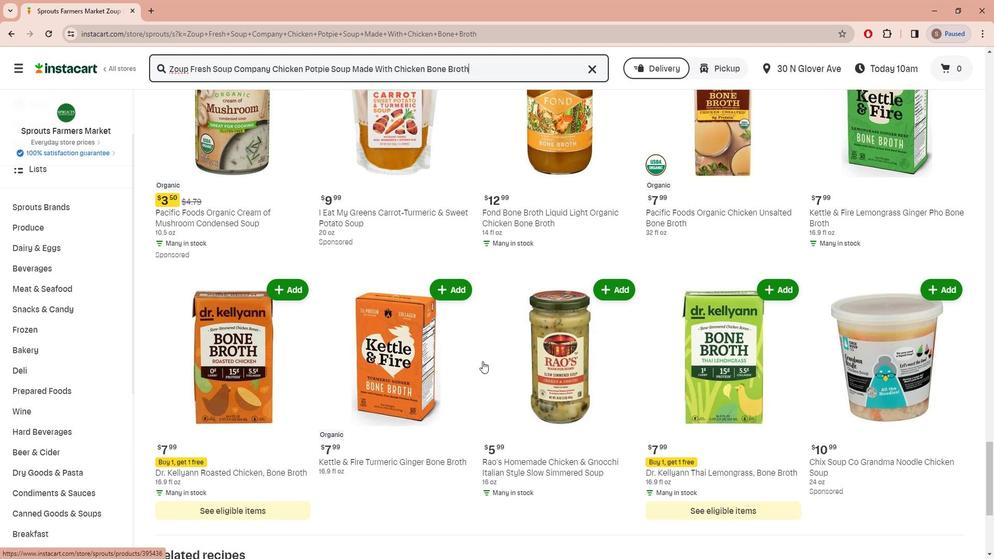 
Action: Mouse moved to (456, 362)
Screenshot: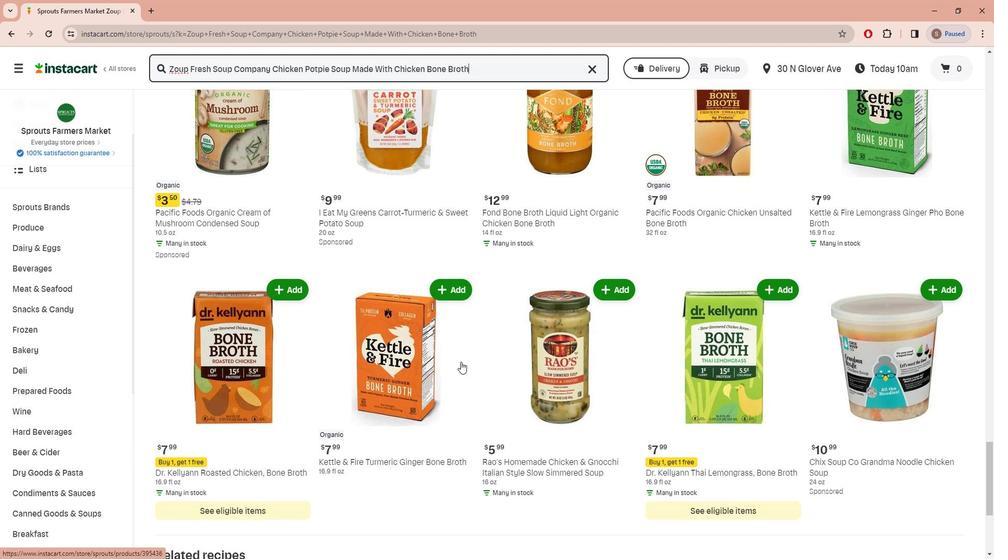 
Action: Mouse scrolled (456, 361) with delta (0, 0)
Screenshot: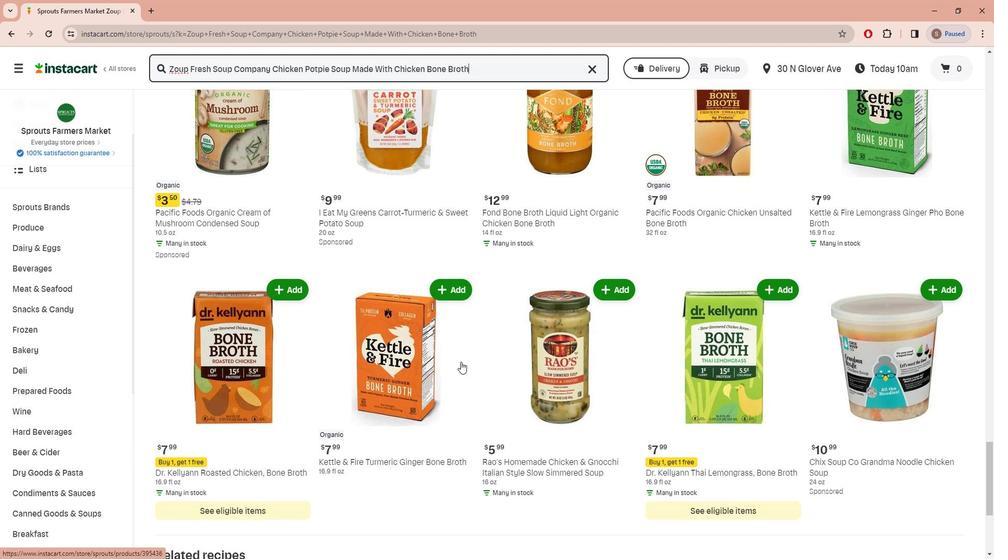 
Action: Mouse moved to (693, 366)
Screenshot: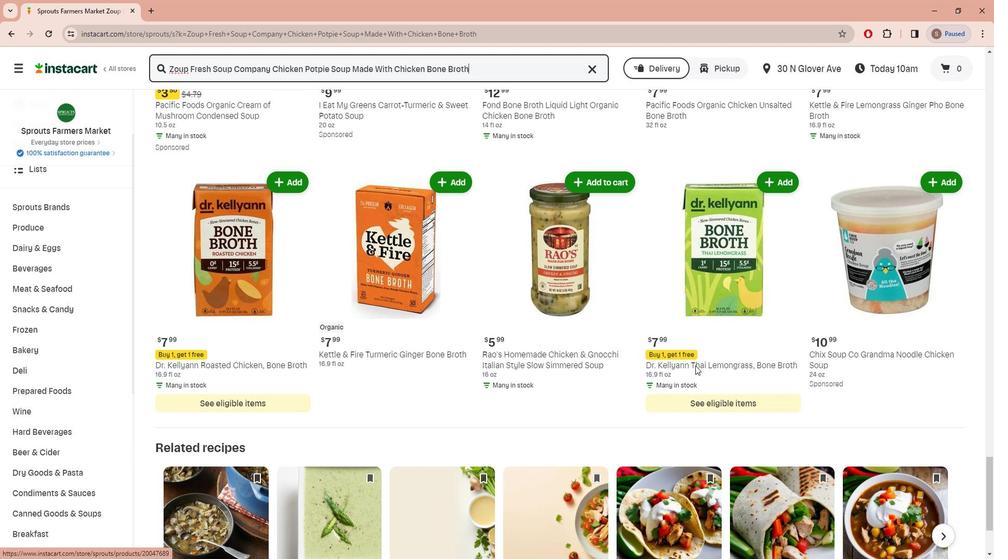 
Action: Mouse scrolled (693, 366) with delta (0, 0)
Screenshot: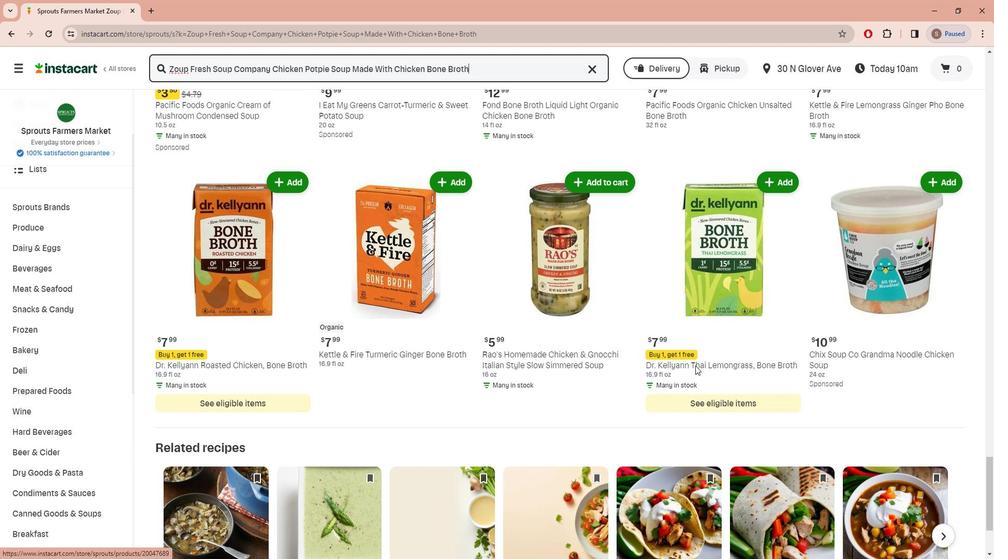 
Action: Mouse scrolled (693, 366) with delta (0, 0)
Screenshot: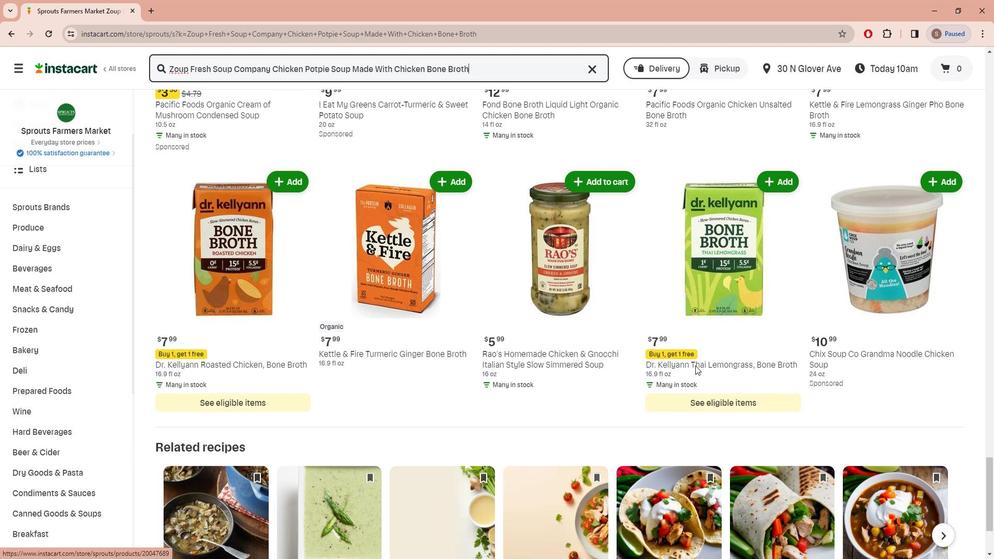
Action: Mouse moved to (603, 354)
Screenshot: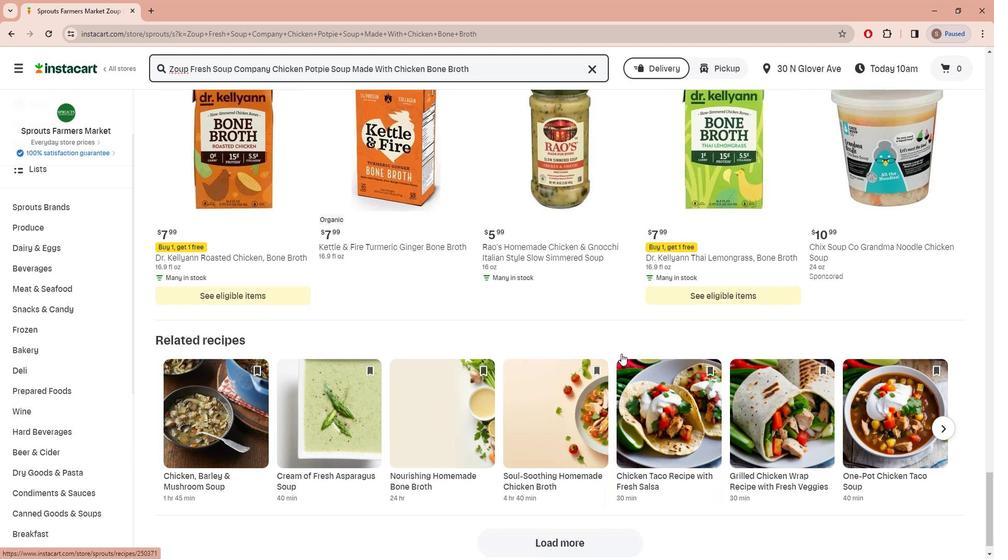 
Action: Mouse scrolled (603, 353) with delta (0, 0)
Screenshot: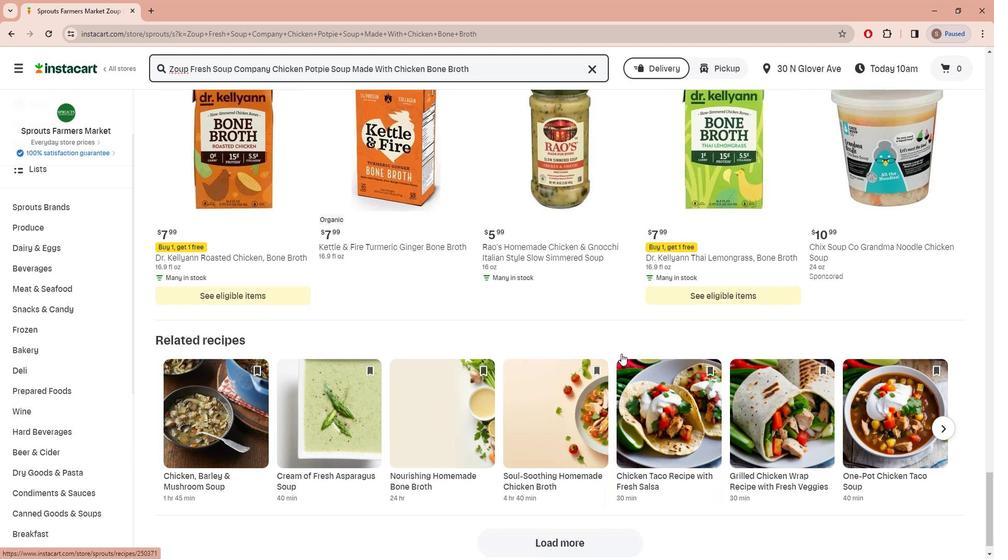 
Action: Mouse moved to (584, 352)
Screenshot: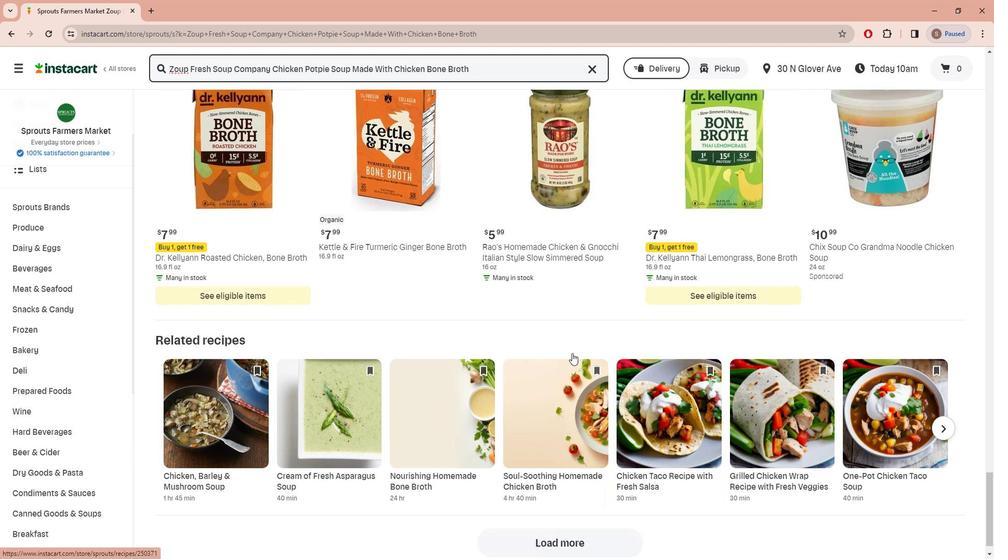 
Action: Mouse scrolled (584, 352) with delta (0, 0)
Screenshot: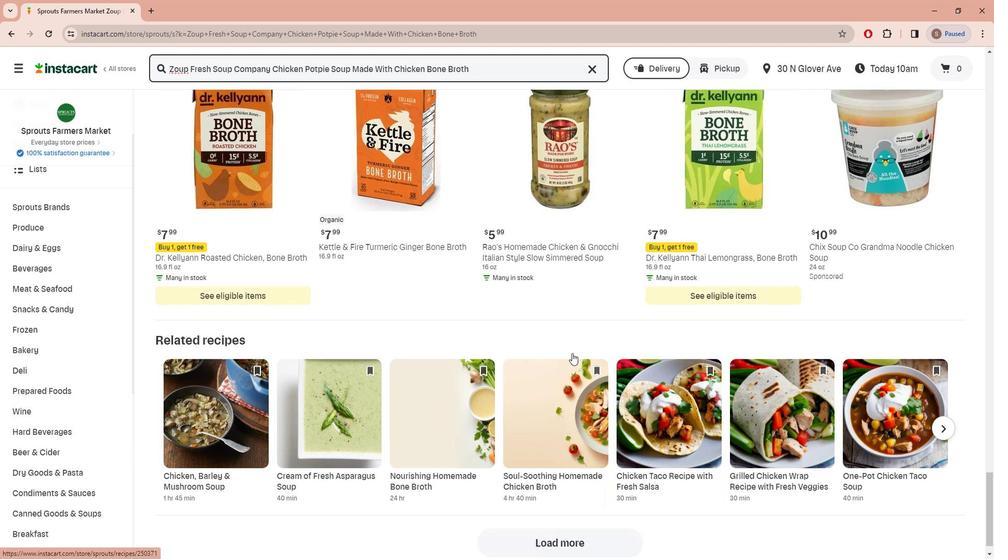 
Action: Mouse moved to (563, 355)
Screenshot: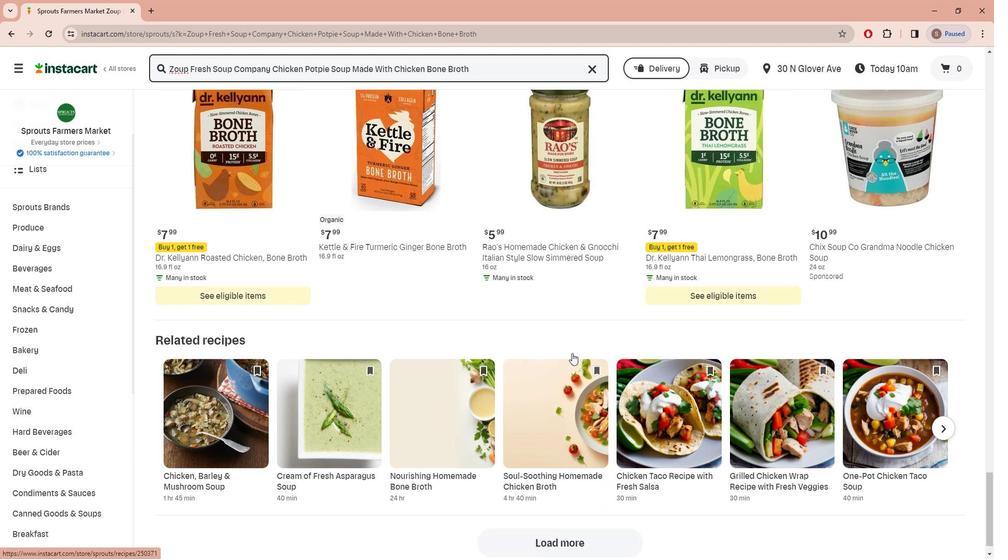 
Action: Mouse scrolled (563, 354) with delta (0, 0)
Screenshot: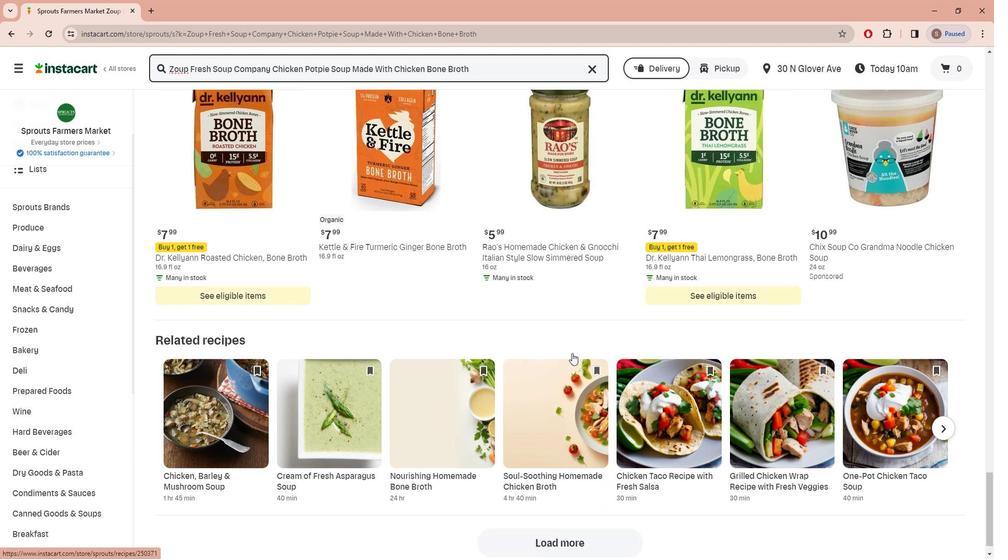 
Action: Mouse moved to (560, 355)
Screenshot: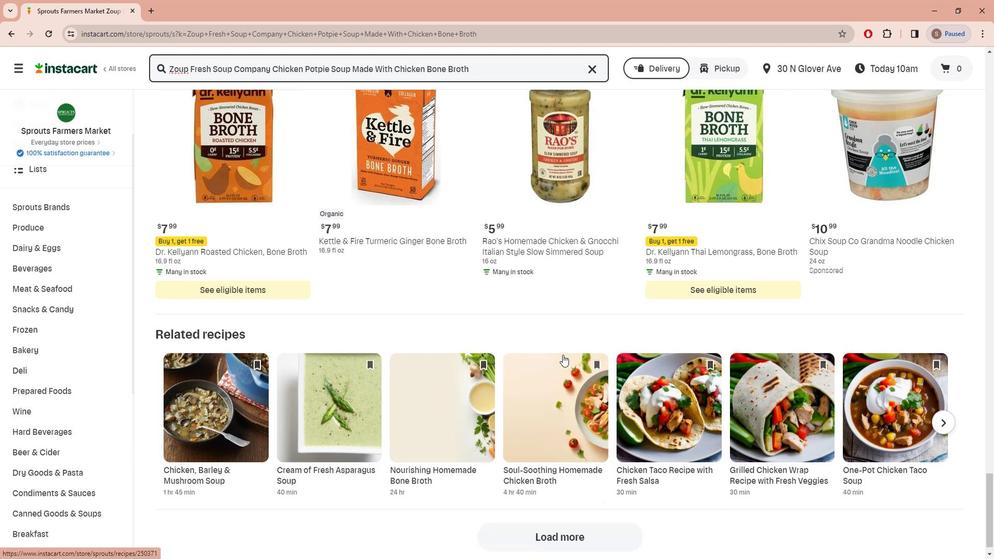 
Action: Mouse scrolled (560, 355) with delta (0, 0)
Screenshot: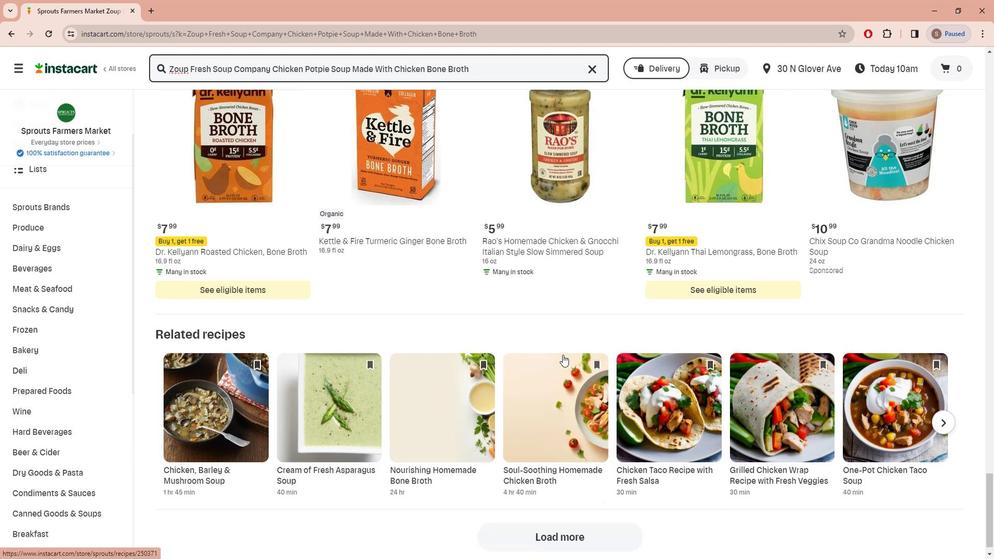 
Action: Mouse moved to (323, 393)
Screenshot: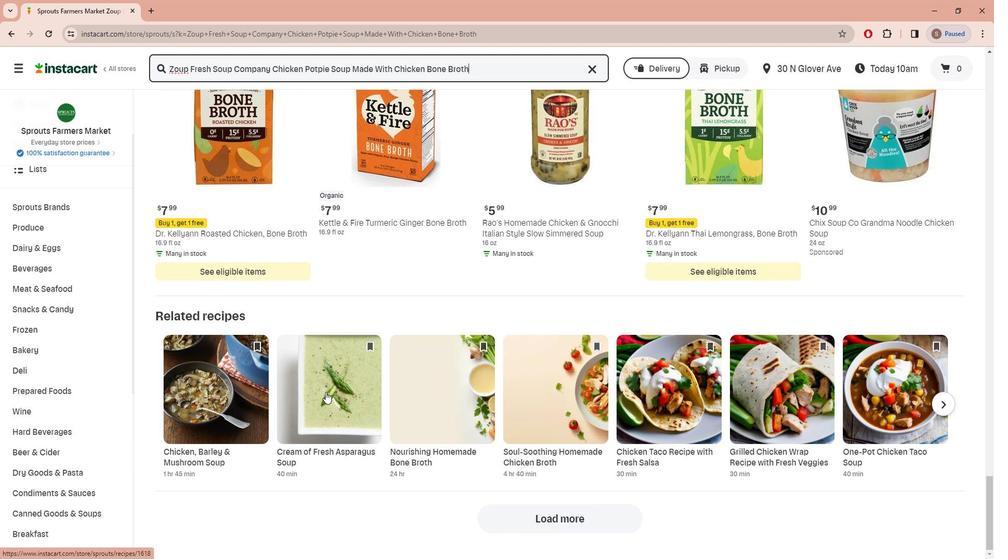 
Action: Mouse scrolled (323, 394) with delta (0, 0)
Screenshot: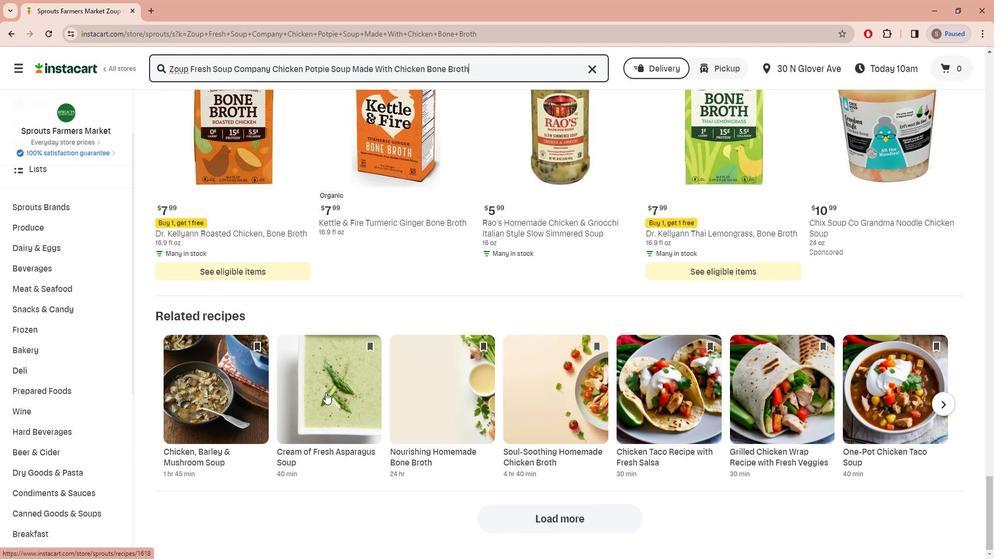 
Action: Mouse scrolled (323, 394) with delta (0, 0)
Screenshot: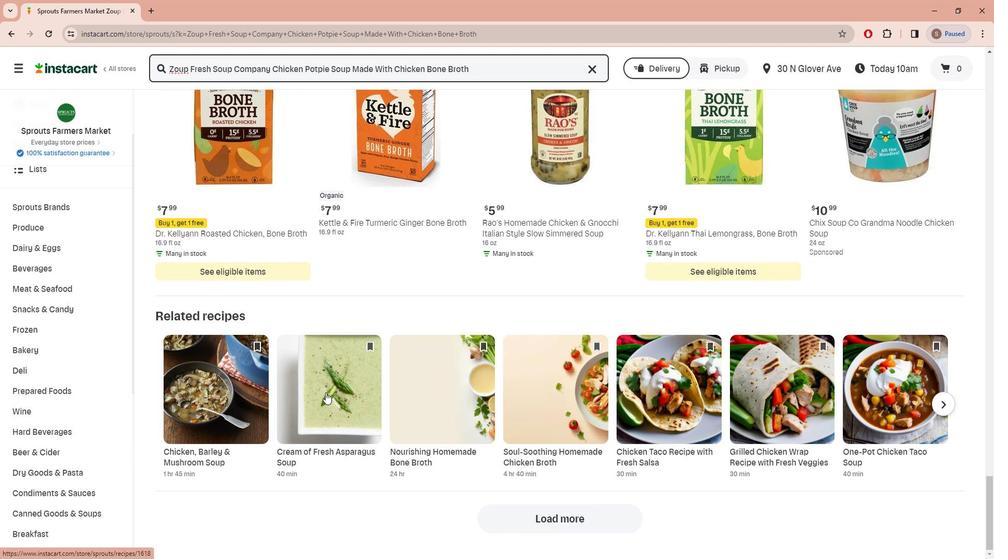 
Action: Mouse scrolled (323, 394) with delta (0, 0)
Screenshot: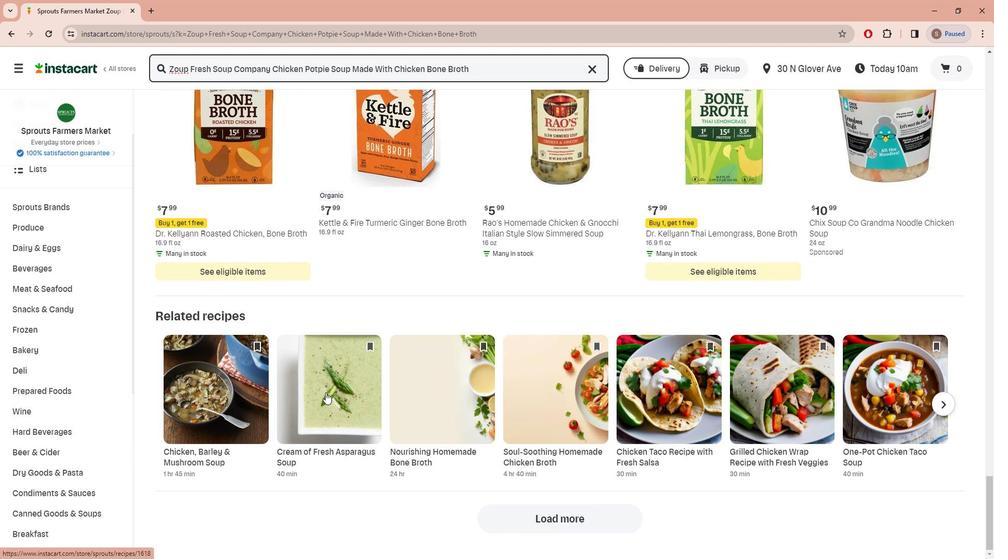 
Action: Mouse scrolled (323, 394) with delta (0, 0)
Screenshot: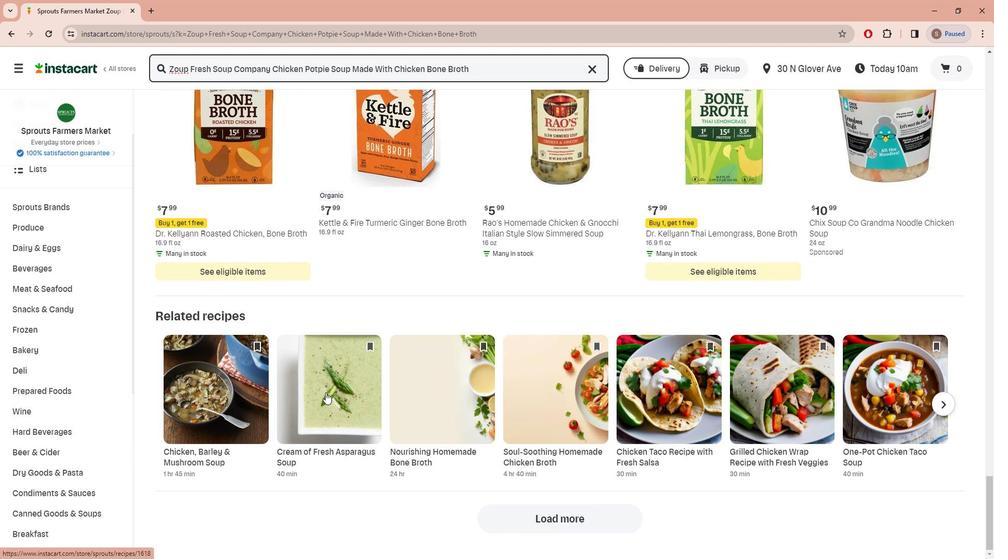 
Action: Mouse scrolled (323, 394) with delta (0, 0)
Screenshot: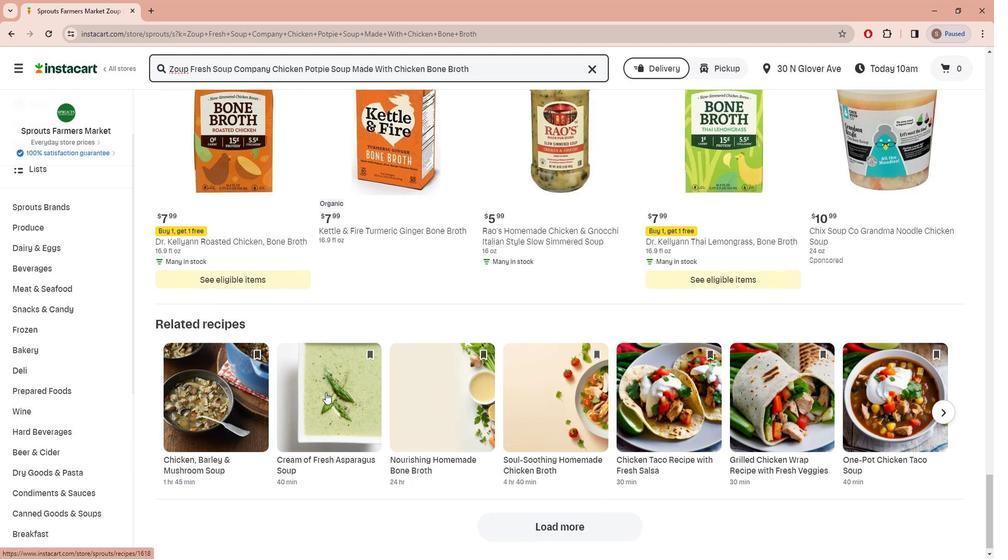 
Action: Mouse scrolled (323, 394) with delta (0, 0)
Screenshot: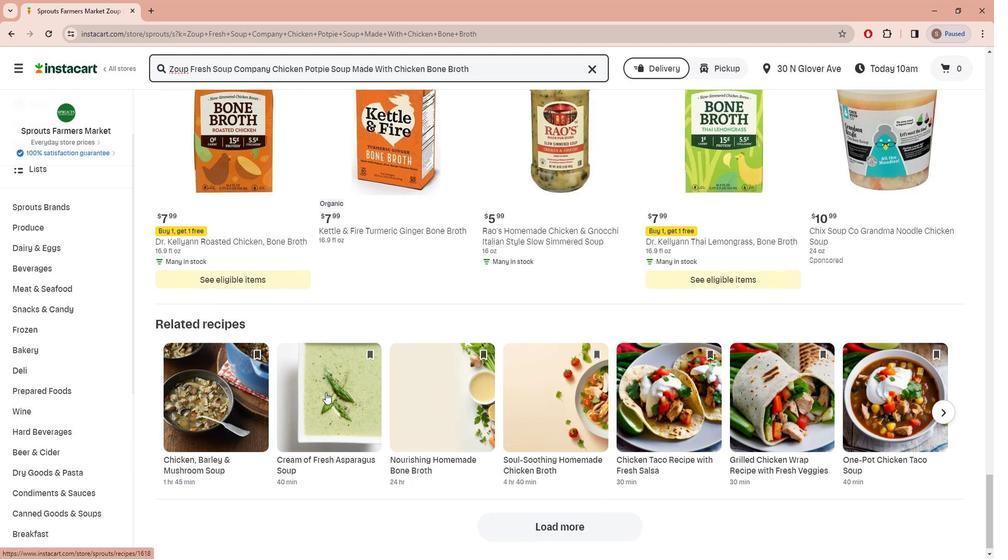 
Action: Mouse scrolled (323, 394) with delta (0, 0)
Screenshot: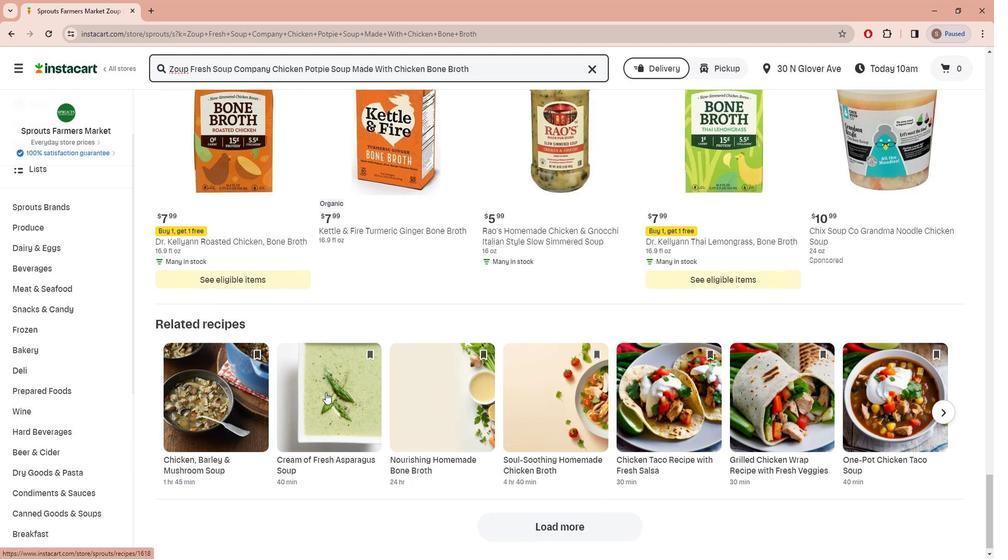 
Action: Mouse scrolled (323, 394) with delta (0, 0)
Screenshot: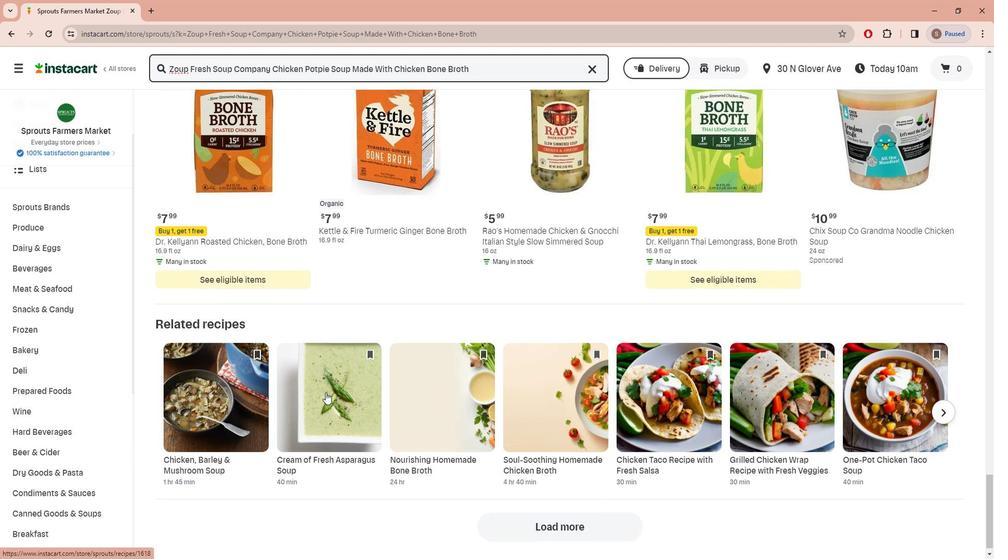 
Action: Mouse scrolled (323, 394) with delta (0, 0)
Screenshot: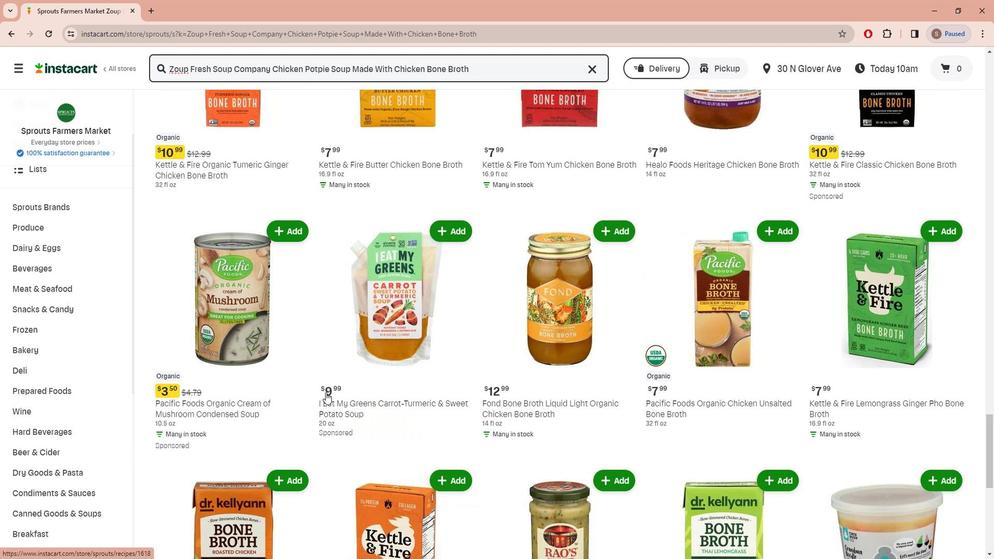 
Action: Mouse scrolled (323, 394) with delta (0, 0)
Screenshot: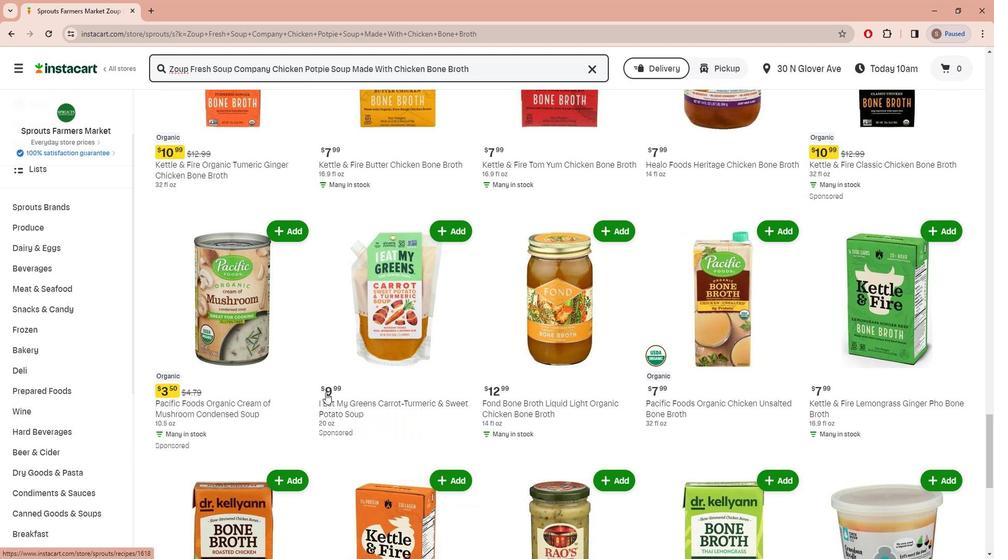 
Action: Mouse scrolled (323, 394) with delta (0, 0)
Screenshot: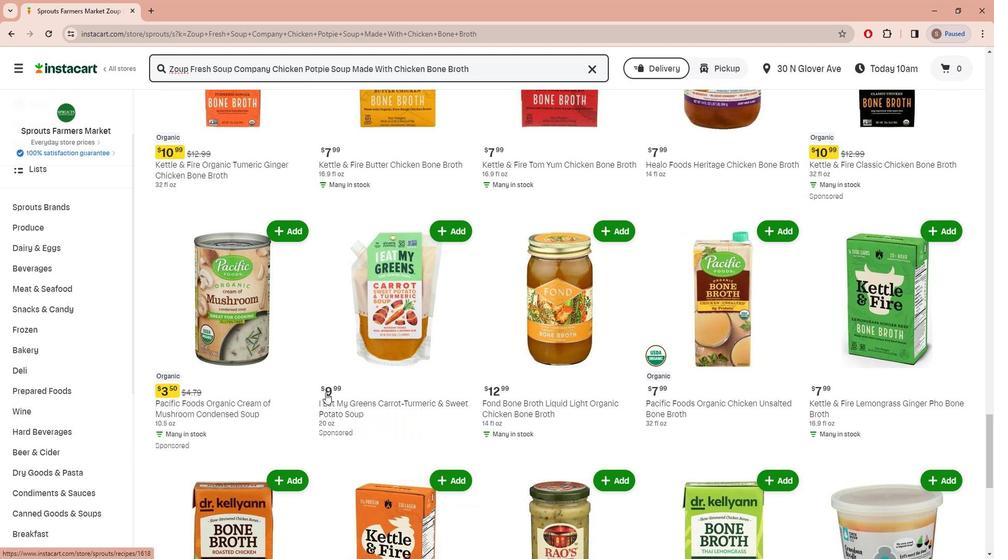 
Action: Mouse scrolled (323, 394) with delta (0, 0)
Screenshot: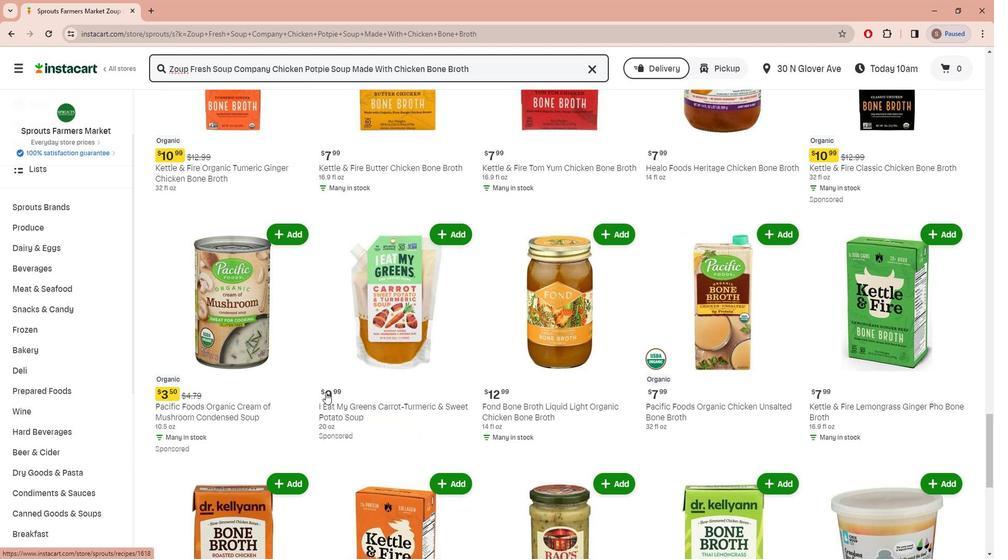 
Action: Mouse scrolled (323, 394) with delta (0, 0)
Screenshot: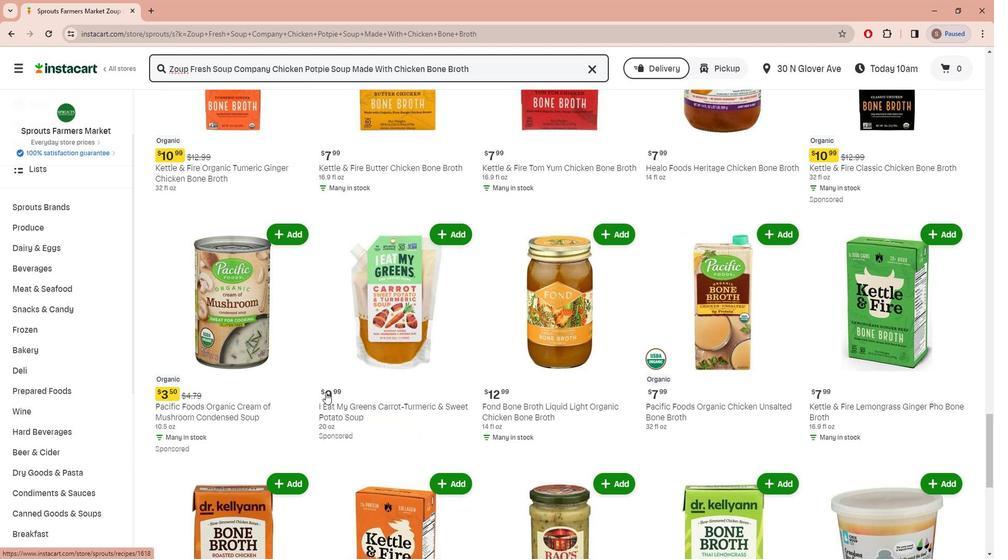 
Action: Mouse scrolled (323, 394) with delta (0, 0)
Screenshot: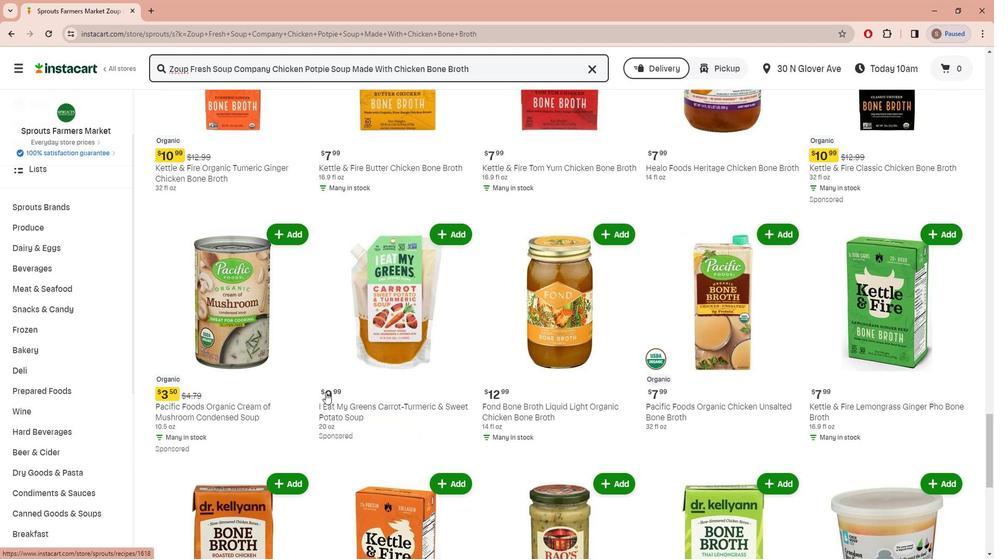 
Action: Mouse scrolled (323, 394) with delta (0, 0)
Screenshot: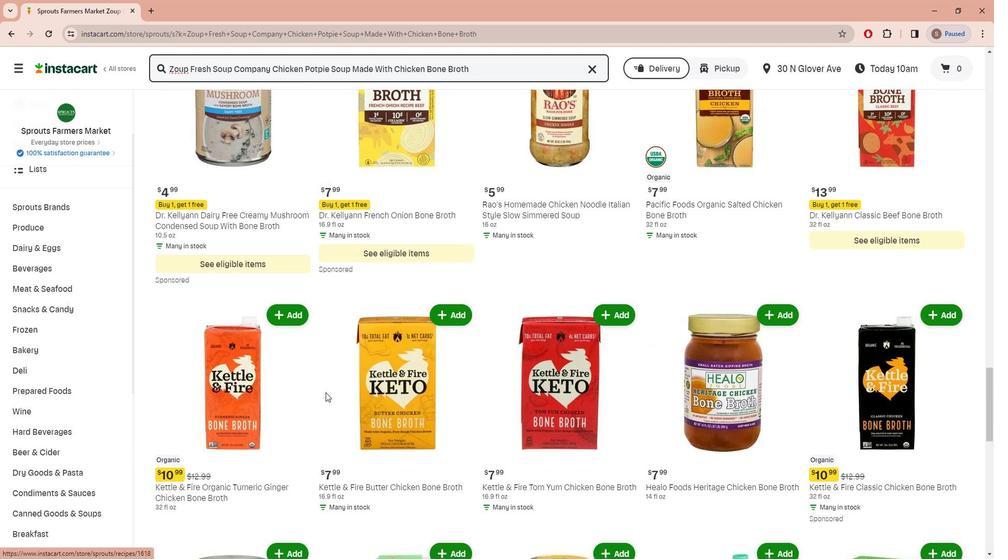 
Action: Mouse scrolled (323, 394) with delta (0, 0)
Screenshot: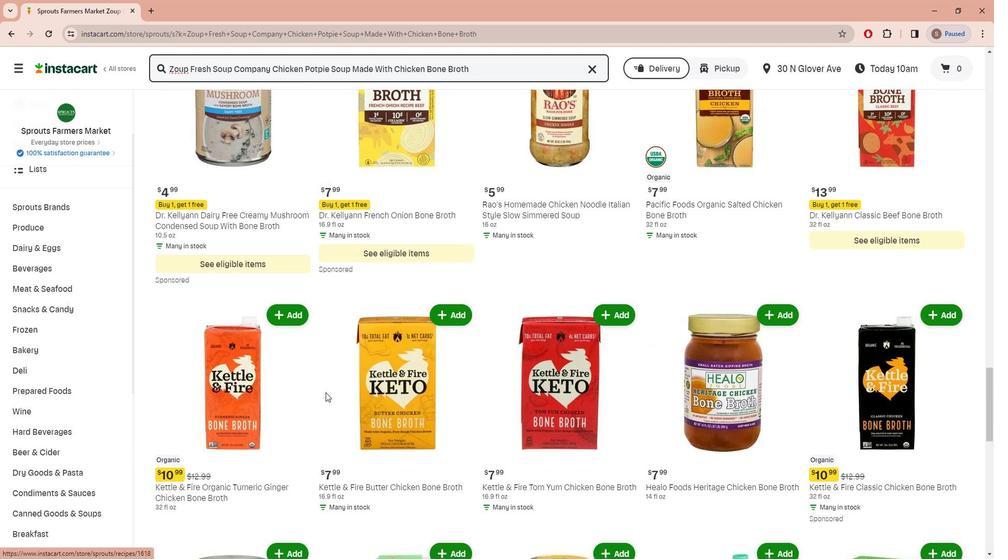 
Action: Mouse scrolled (323, 394) with delta (0, 0)
Screenshot: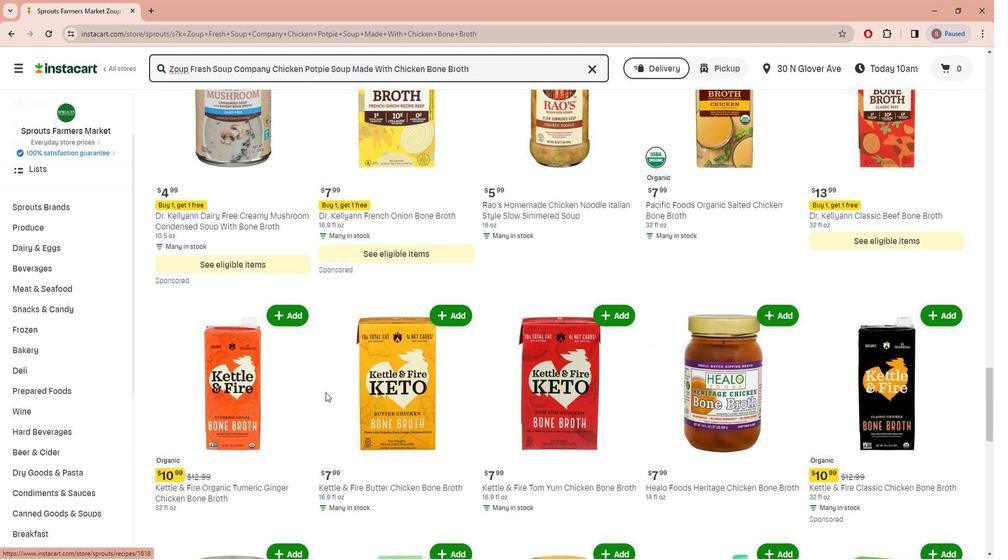 
Action: Mouse scrolled (323, 394) with delta (0, 0)
Screenshot: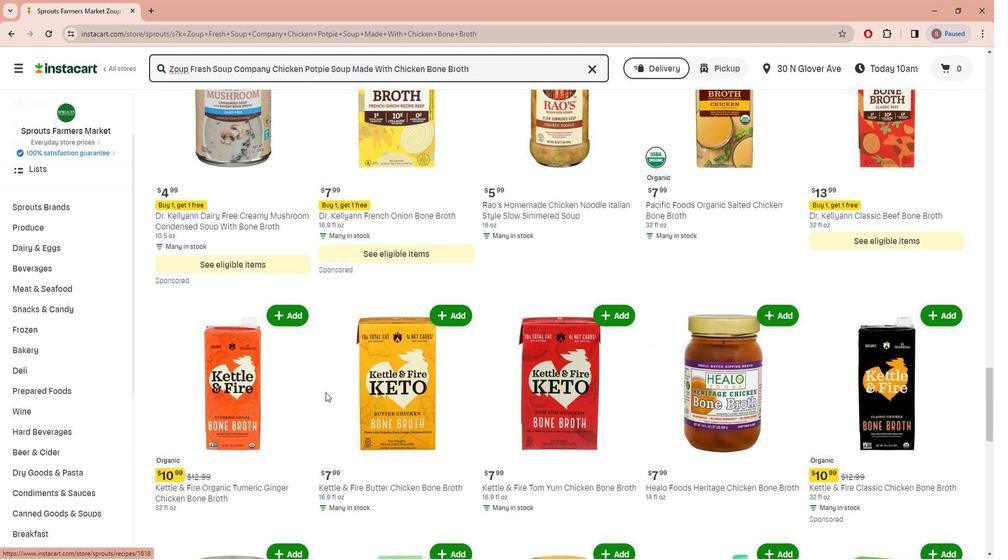 
Action: Mouse scrolled (323, 394) with delta (0, 0)
Screenshot: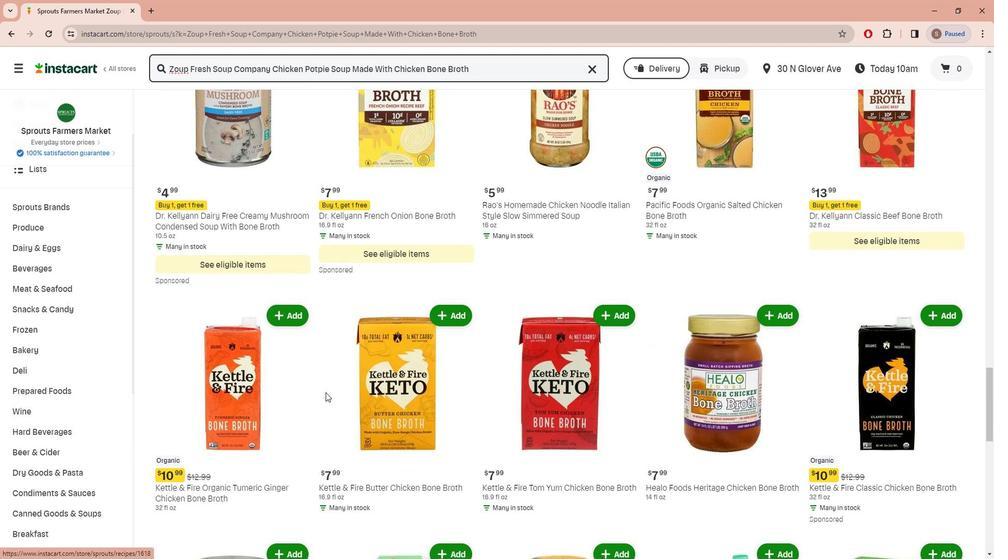 
Action: Mouse scrolled (323, 394) with delta (0, 0)
Screenshot: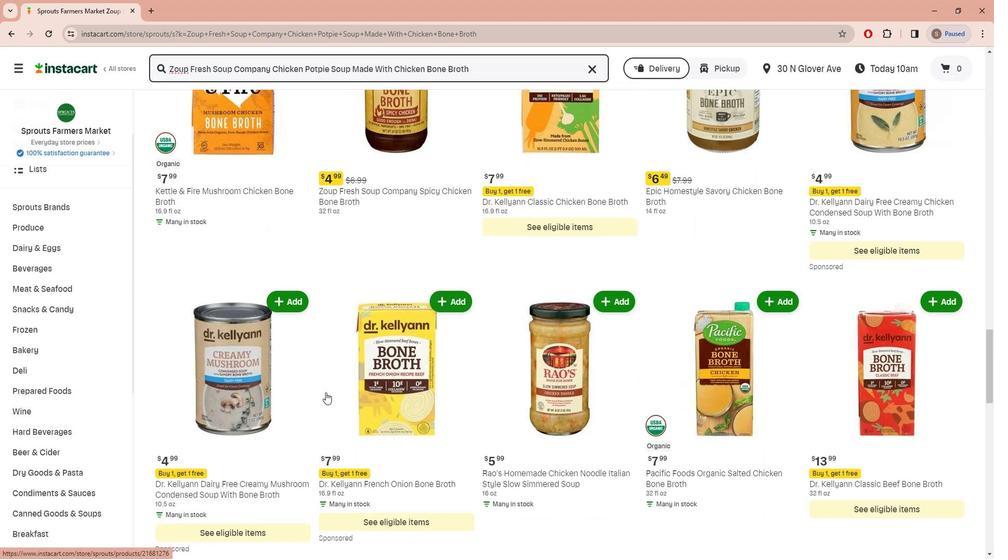 
Action: Mouse scrolled (323, 394) with delta (0, 0)
Screenshot: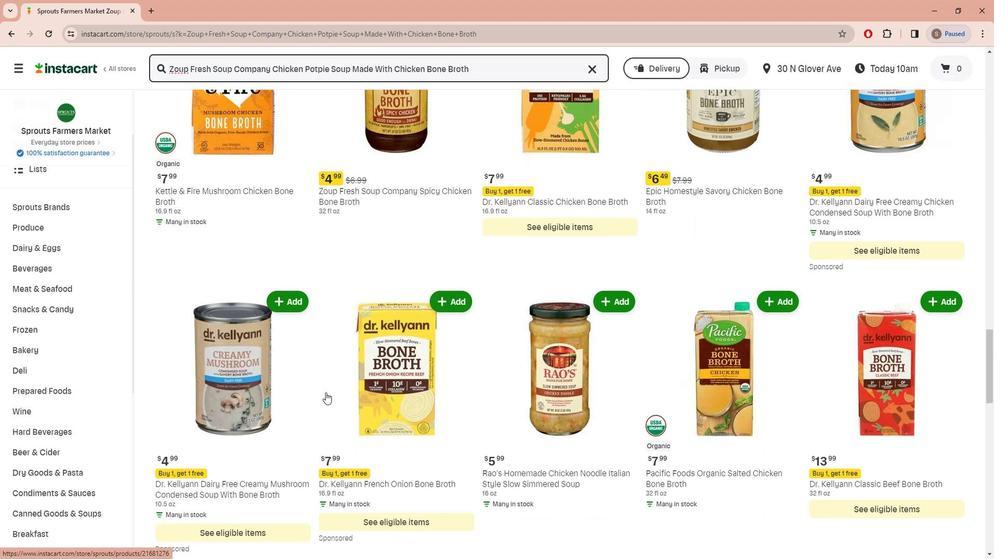 
Action: Mouse scrolled (323, 394) with delta (0, 0)
Screenshot: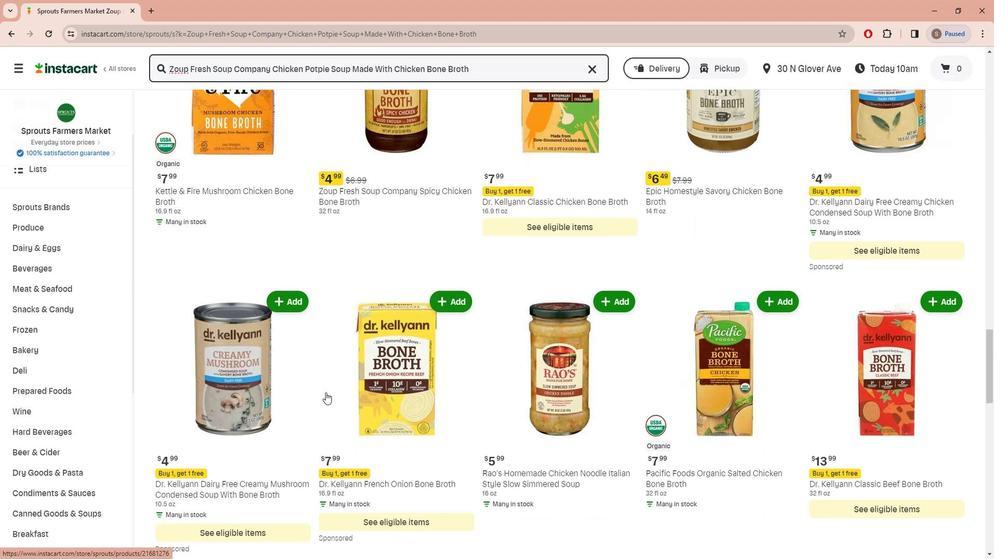
Action: Mouse scrolled (323, 394) with delta (0, 0)
Screenshot: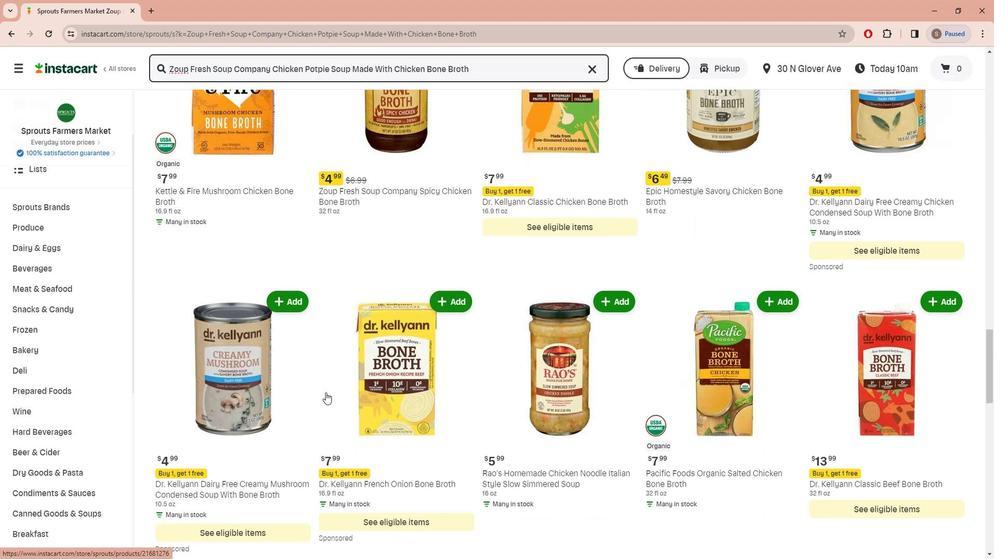 
Action: Mouse scrolled (323, 394) with delta (0, 0)
Screenshot: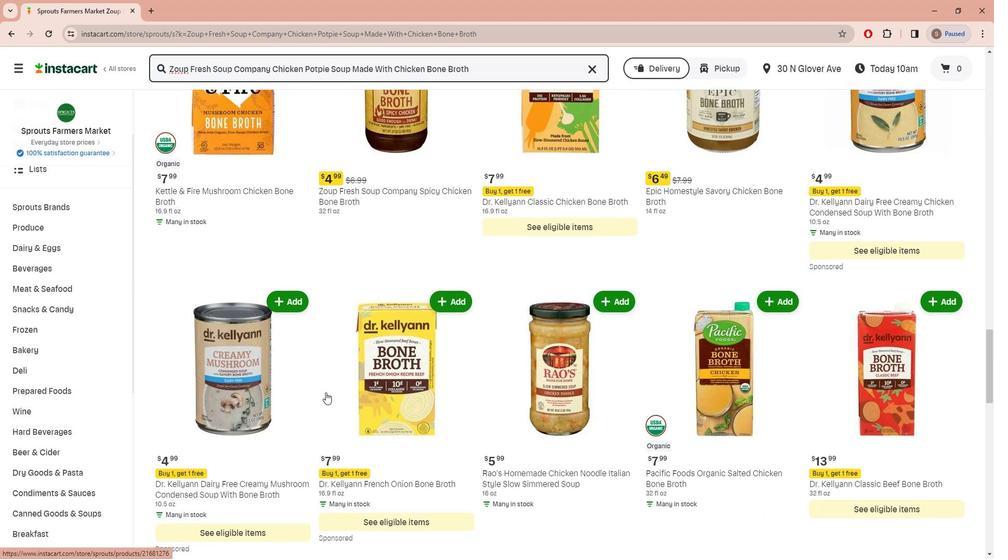 
Action: Mouse scrolled (323, 394) with delta (0, 0)
Screenshot: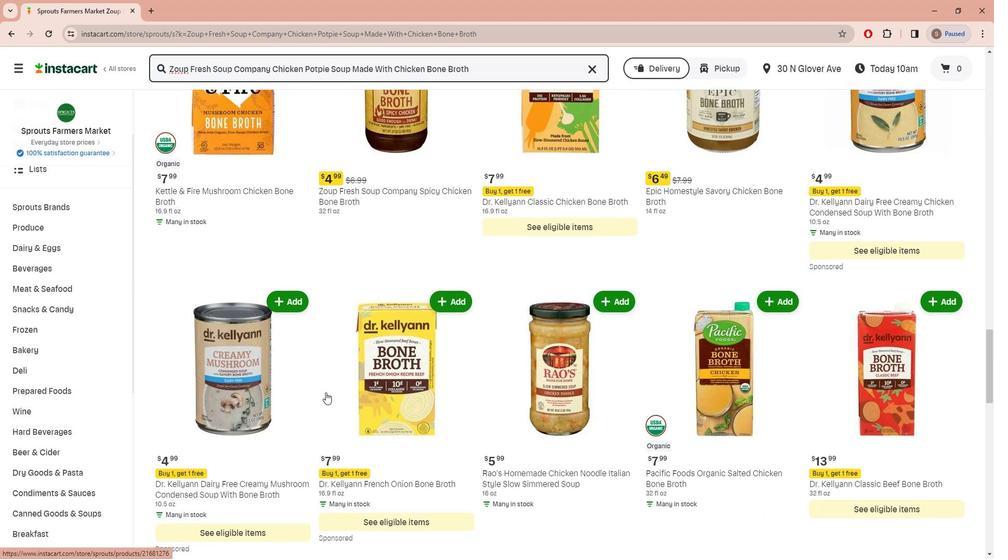 
Action: Mouse scrolled (323, 394) with delta (0, 0)
Screenshot: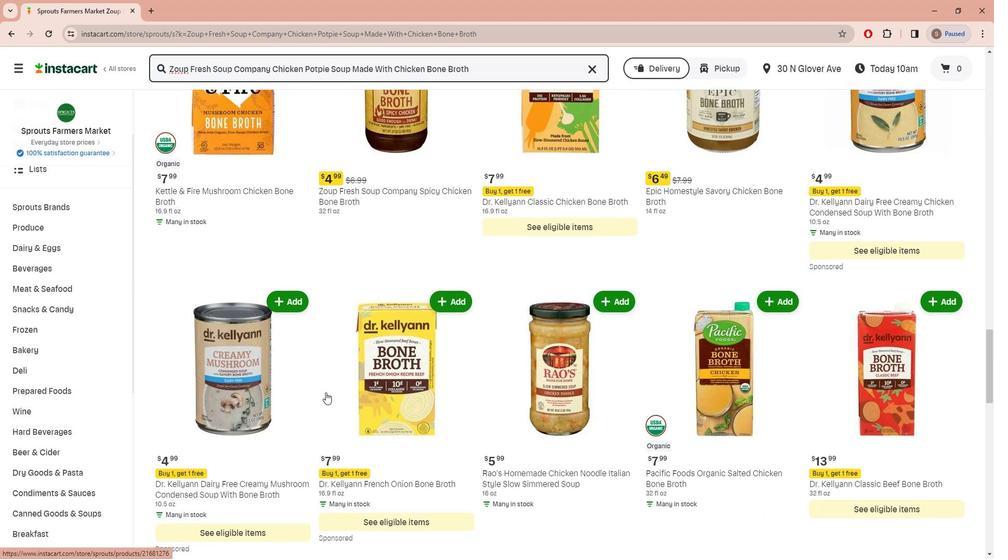 
Action: Mouse scrolled (323, 394) with delta (0, 0)
Screenshot: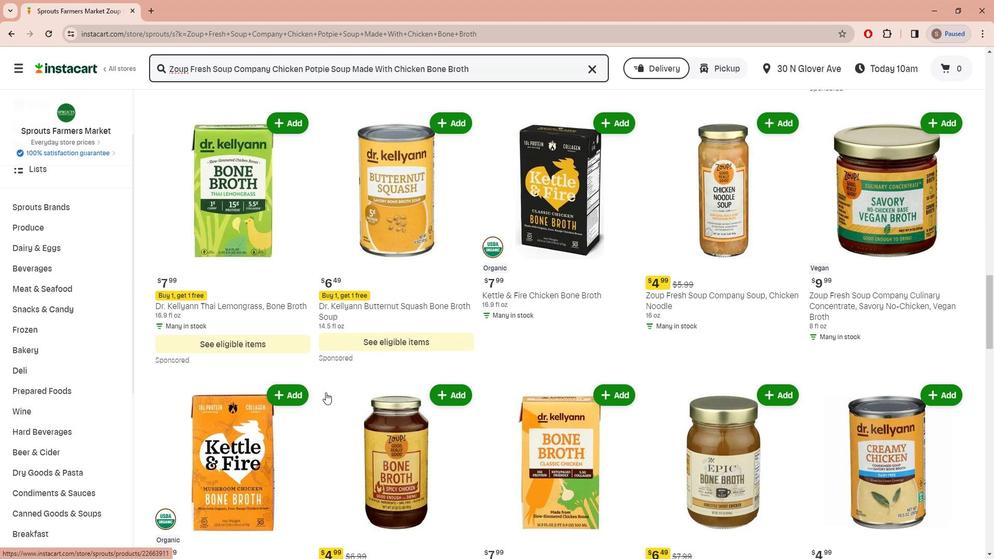 
Action: Mouse scrolled (323, 394) with delta (0, 0)
Screenshot: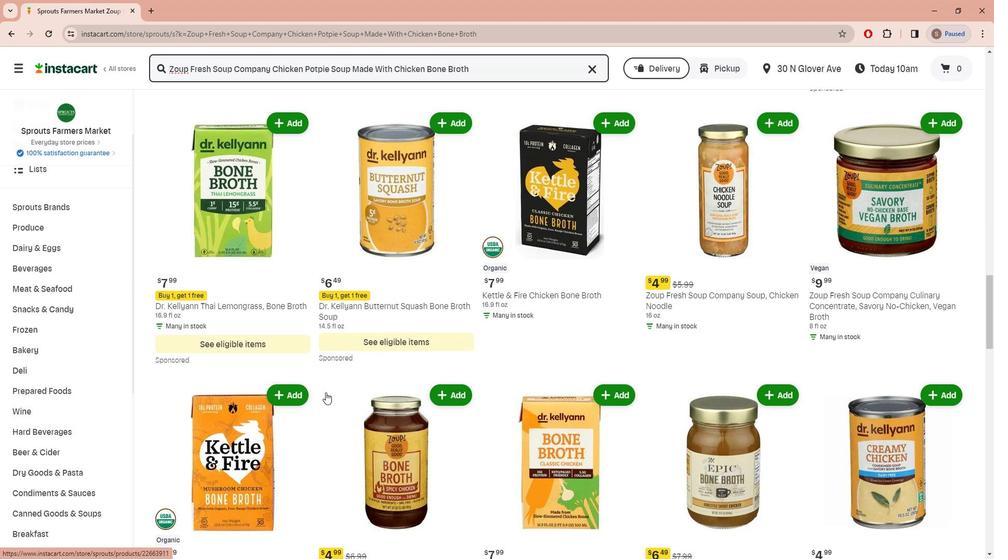 
Action: Mouse scrolled (323, 394) with delta (0, 0)
Screenshot: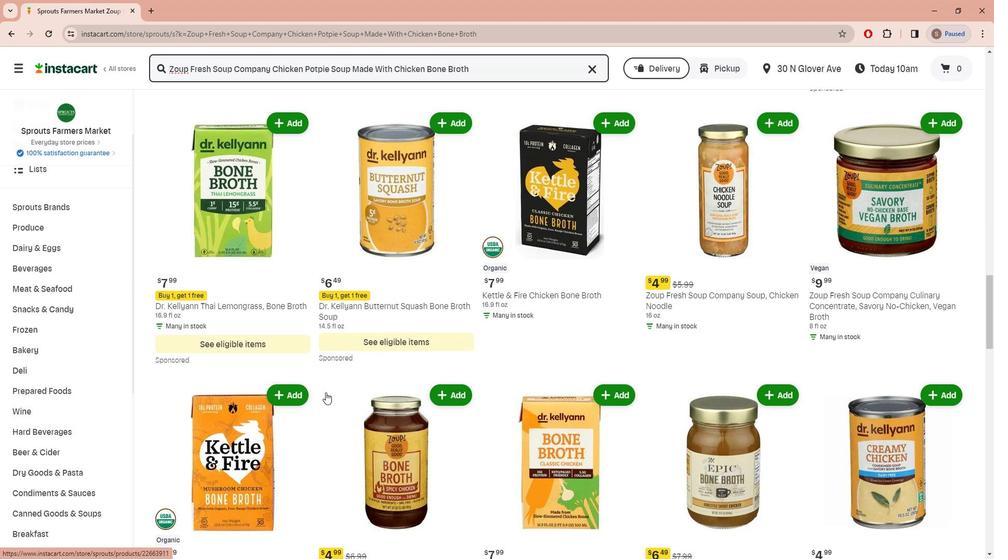 
Action: Mouse scrolled (323, 394) with delta (0, 0)
Screenshot: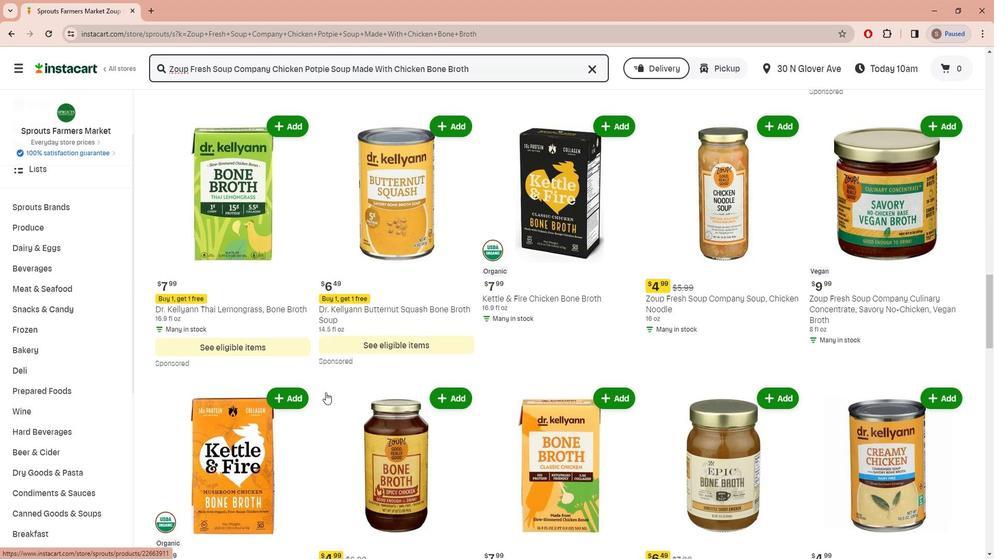 
Action: Mouse scrolled (323, 394) with delta (0, 0)
Screenshot: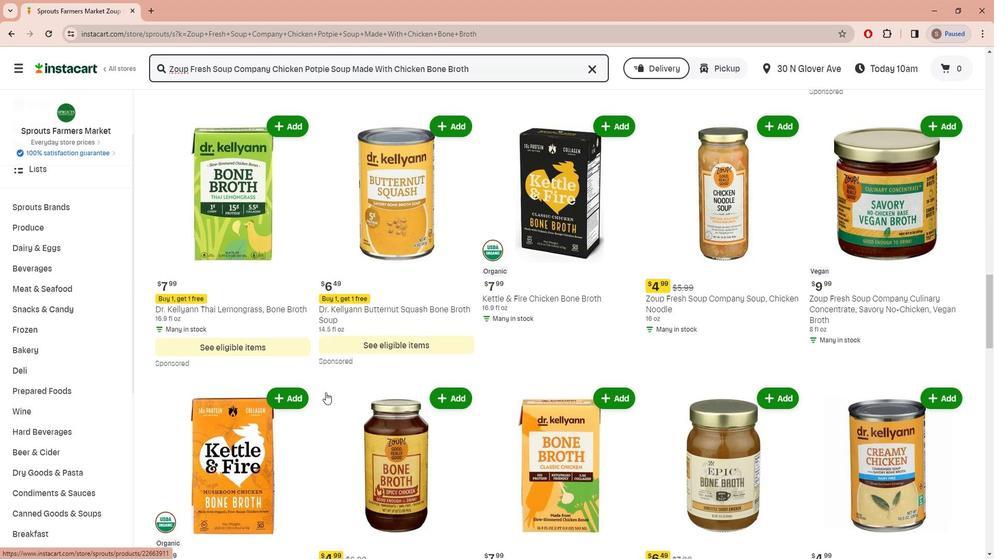 
Action: Mouse scrolled (323, 394) with delta (0, 0)
Screenshot: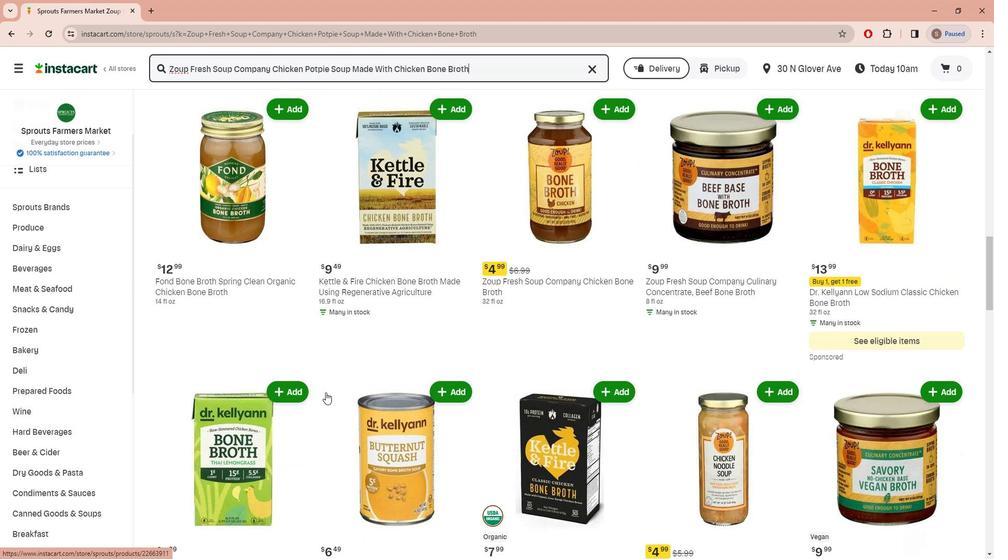 
Action: Mouse scrolled (323, 394) with delta (0, 0)
Screenshot: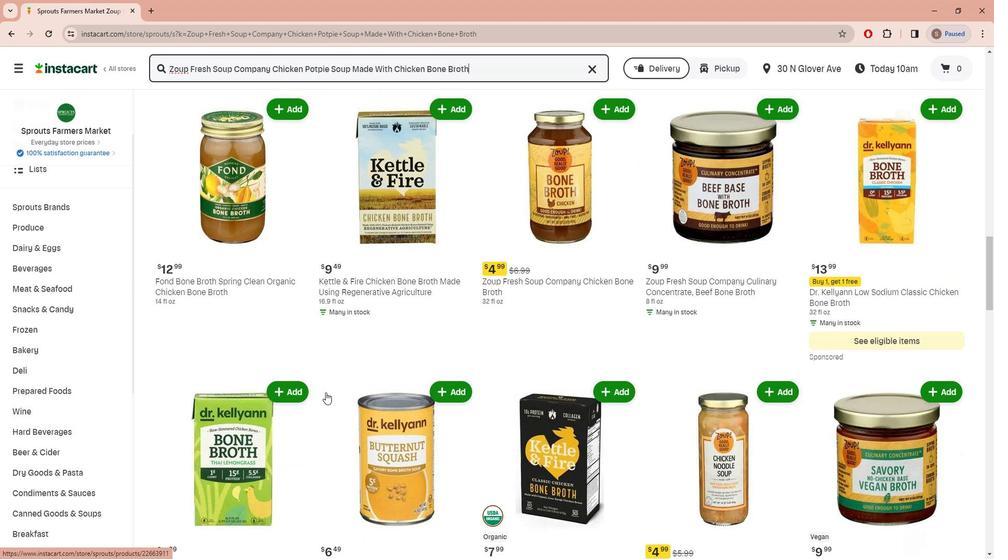 
Action: Mouse scrolled (323, 394) with delta (0, 0)
Screenshot: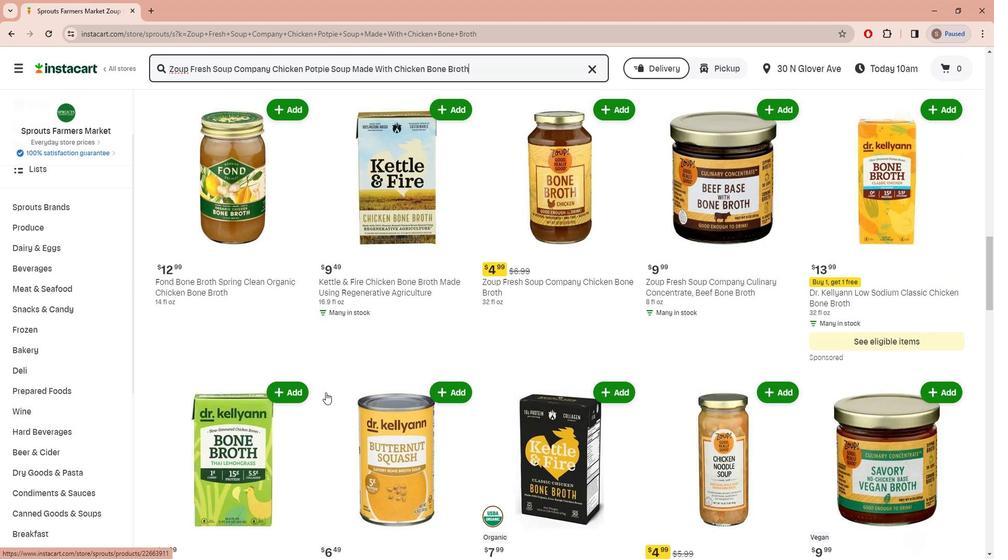 
Action: Mouse scrolled (323, 394) with delta (0, 0)
Screenshot: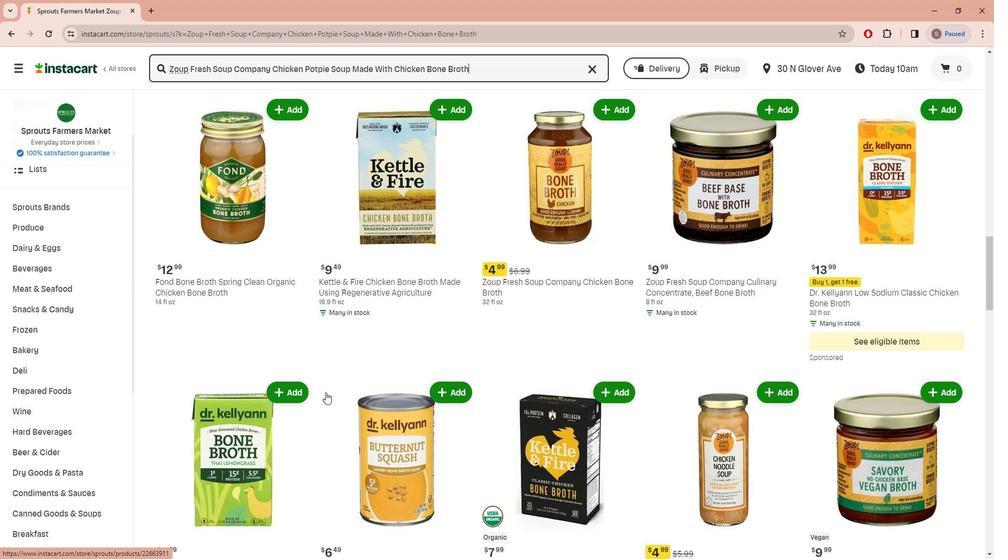 
Action: Mouse scrolled (323, 394) with delta (0, 0)
Screenshot: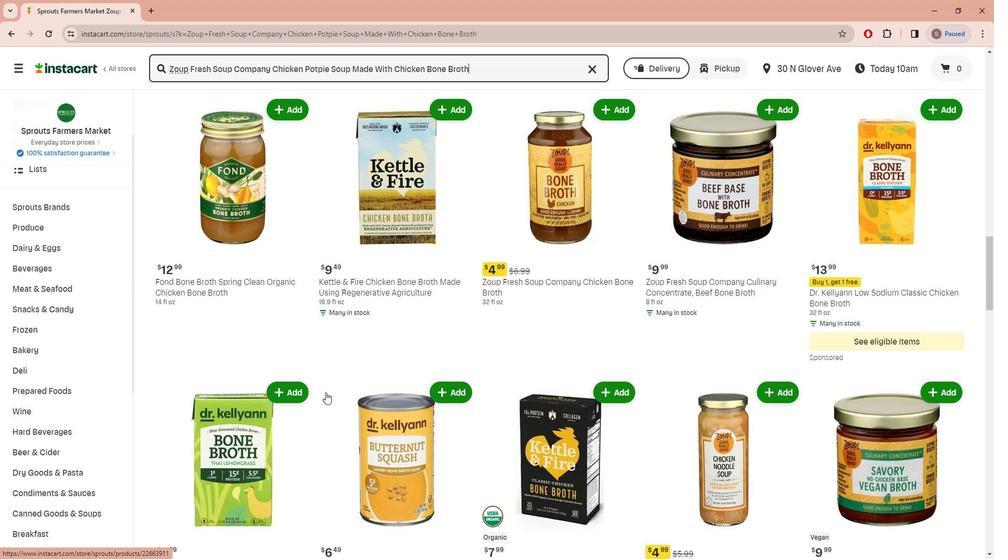 
Action: Mouse scrolled (323, 394) with delta (0, 0)
Screenshot: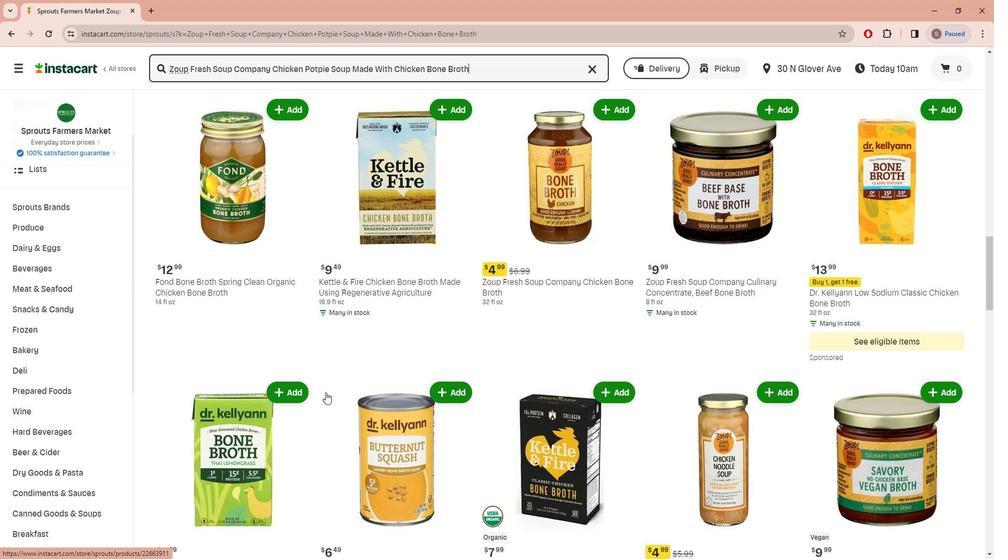 
Action: Mouse scrolled (323, 394) with delta (0, 0)
Screenshot: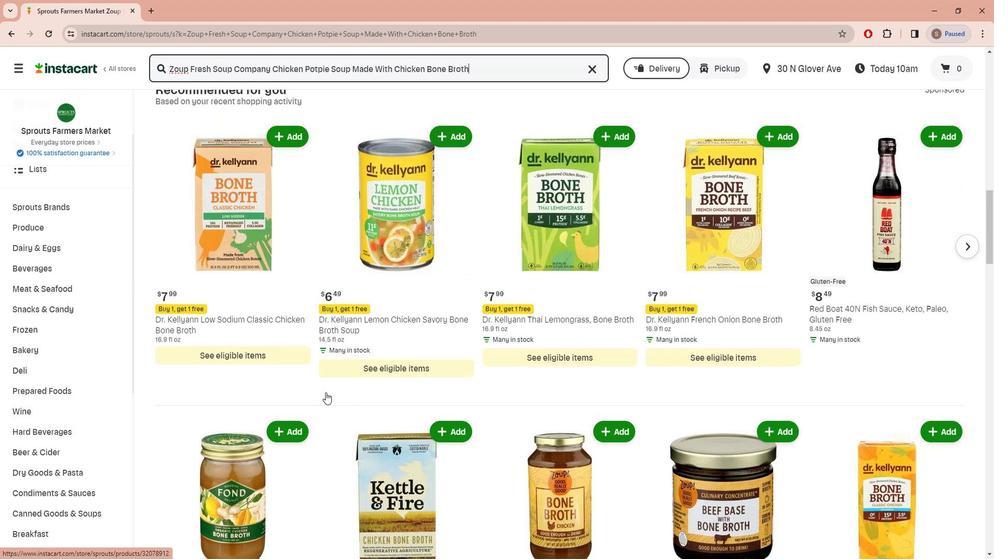 
Action: Mouse scrolled (323, 394) with delta (0, 0)
Screenshot: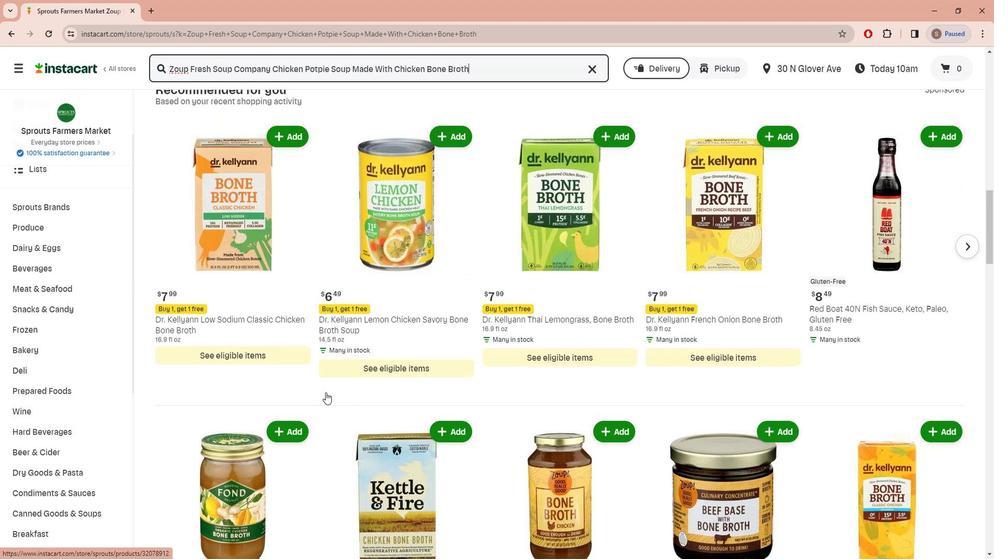 
Action: Mouse scrolled (323, 394) with delta (0, 0)
Screenshot: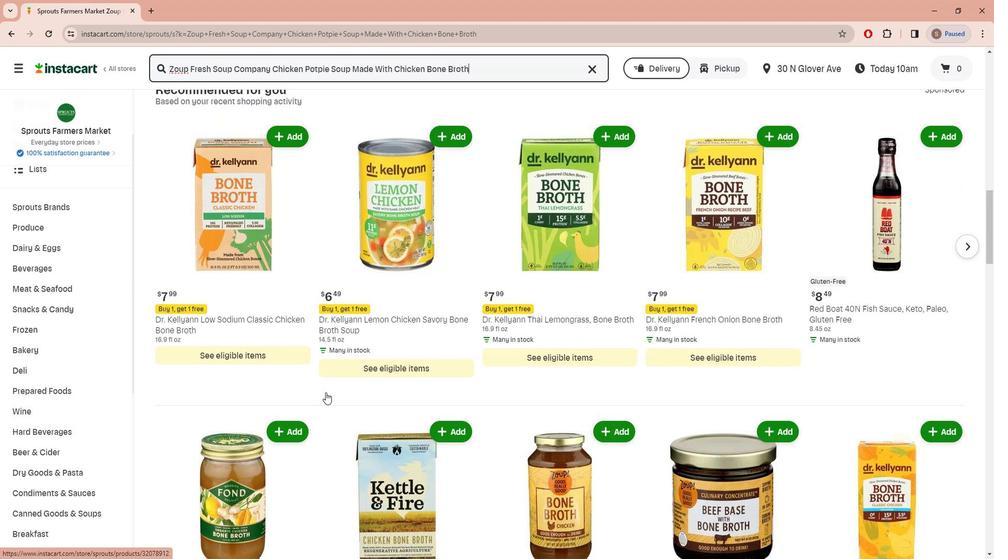 
Action: Mouse scrolled (323, 394) with delta (0, 0)
Screenshot: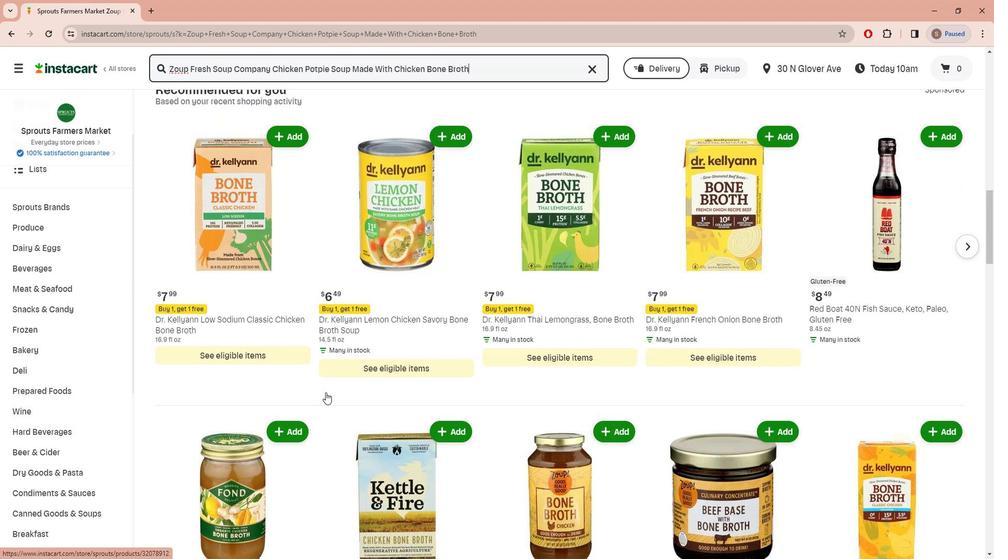 
Action: Mouse scrolled (323, 394) with delta (0, 0)
Screenshot: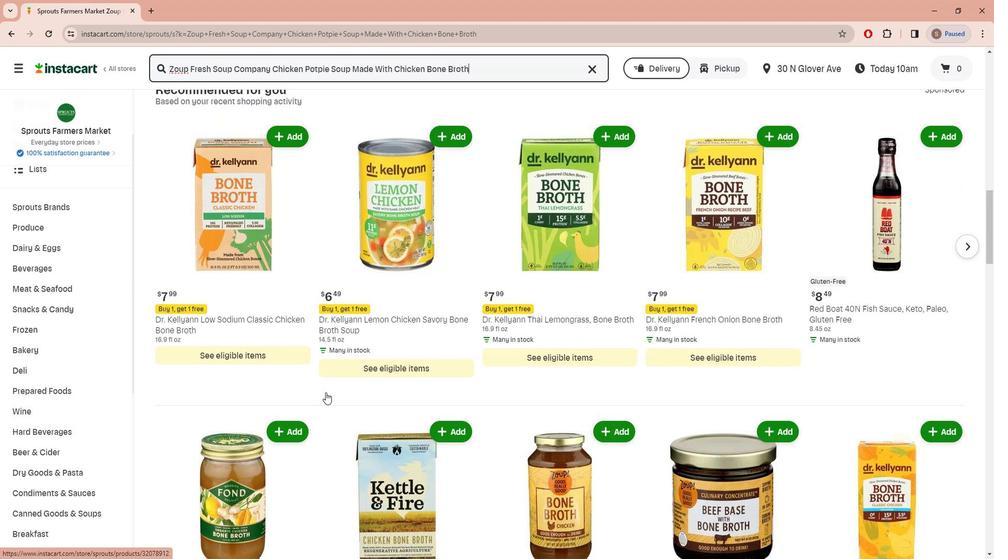 
Action: Mouse scrolled (323, 394) with delta (0, 0)
Screenshot: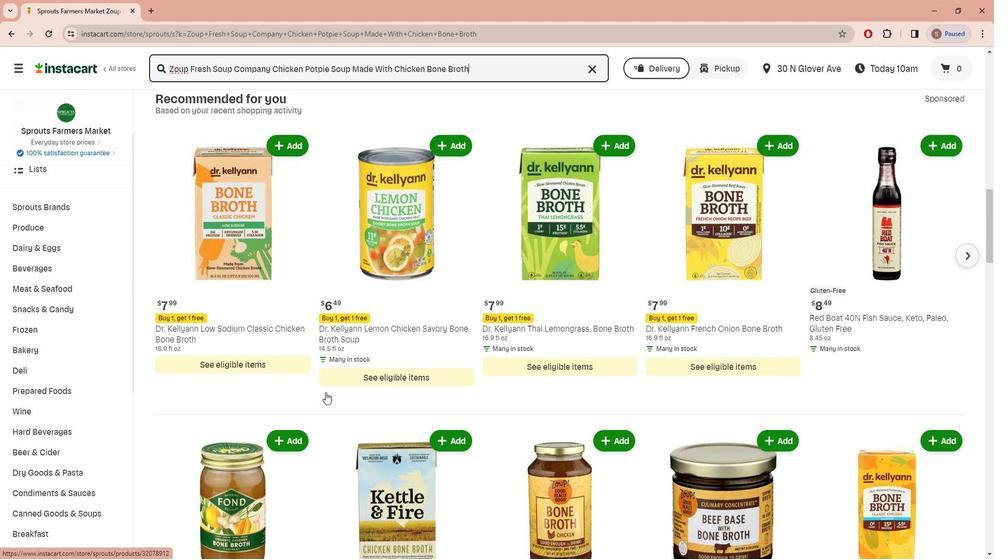
Action: Mouse scrolled (323, 394) with delta (0, 0)
Screenshot: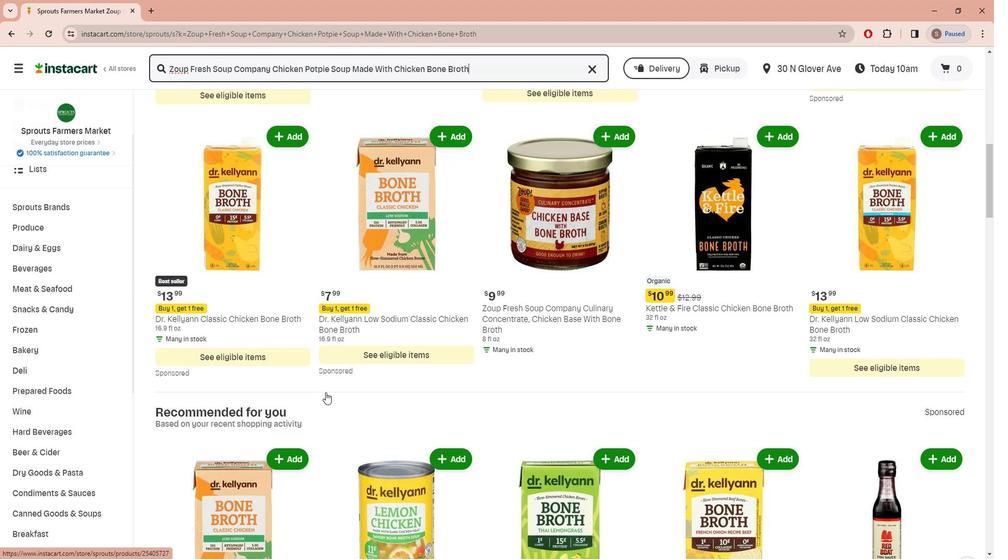 
Action: Mouse scrolled (323, 394) with delta (0, 0)
Screenshot: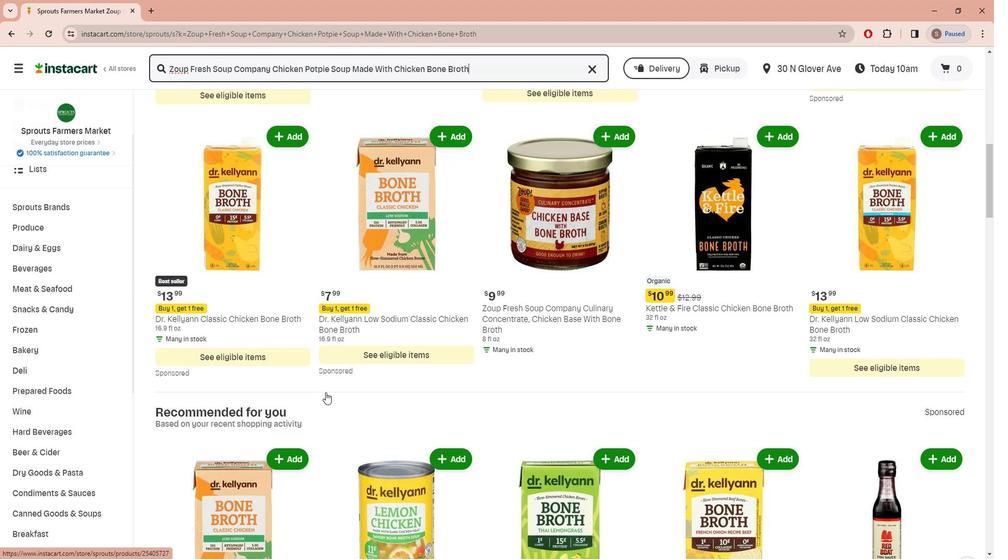
Action: Mouse scrolled (323, 394) with delta (0, 0)
Screenshot: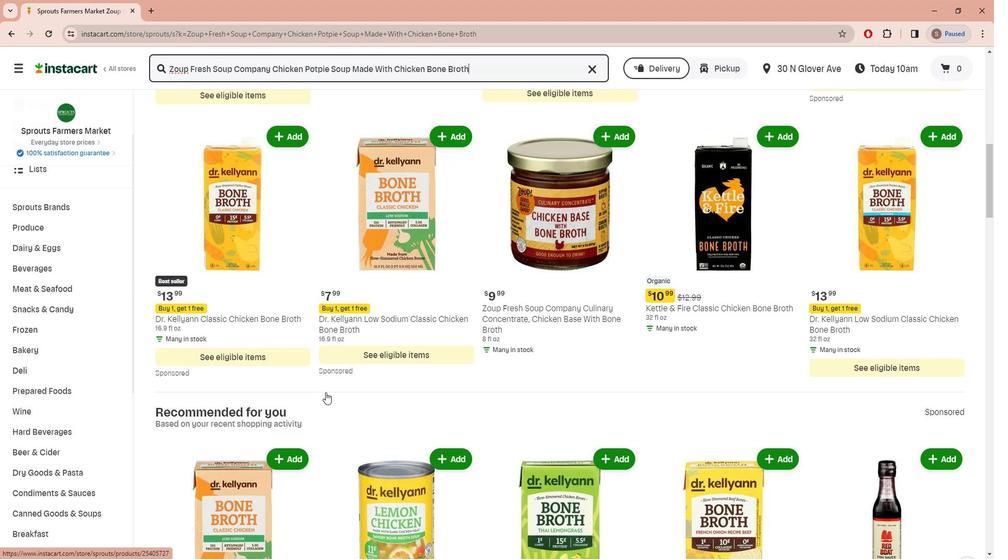 
Action: Mouse scrolled (323, 394) with delta (0, 0)
Screenshot: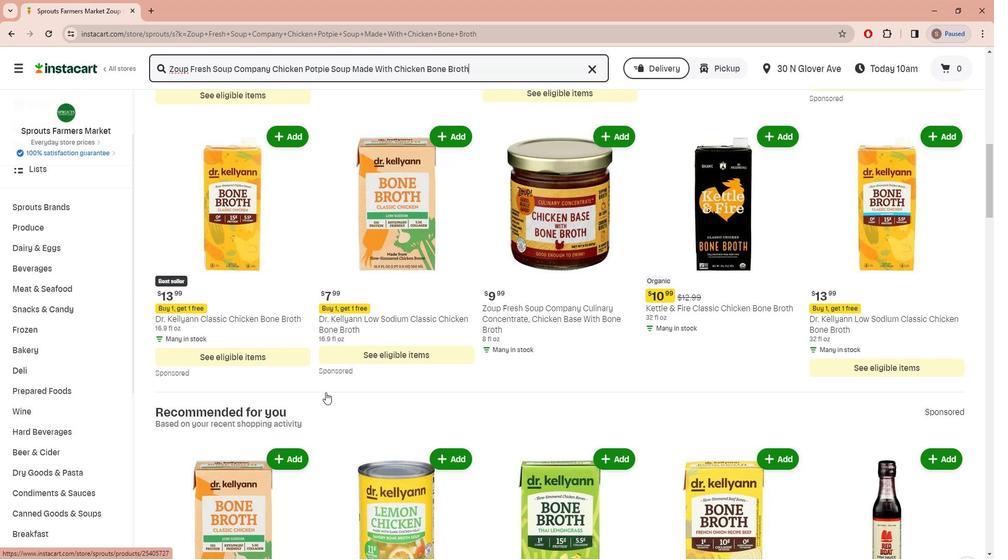 
Action: Mouse scrolled (323, 394) with delta (0, 0)
Screenshot: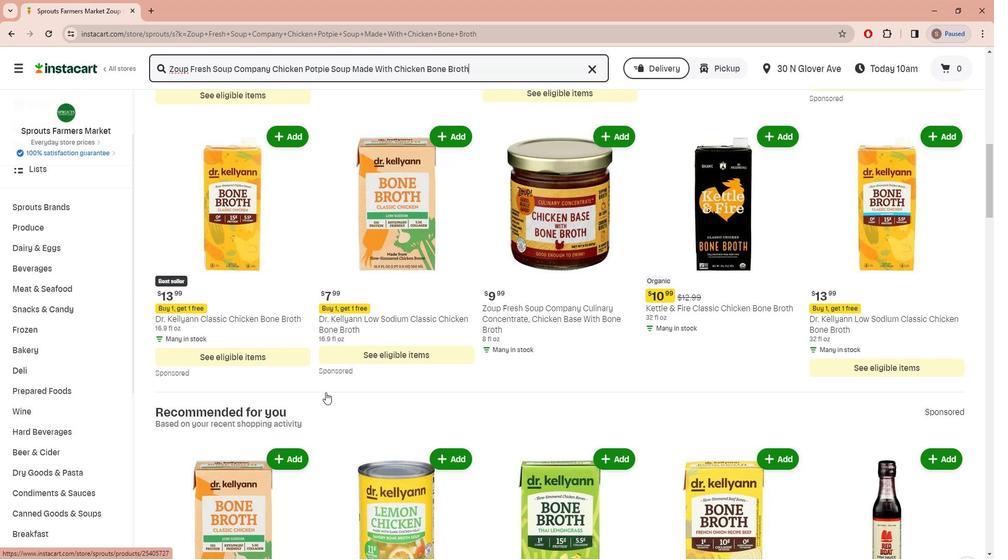
Action: Mouse scrolled (323, 394) with delta (0, 0)
Screenshot: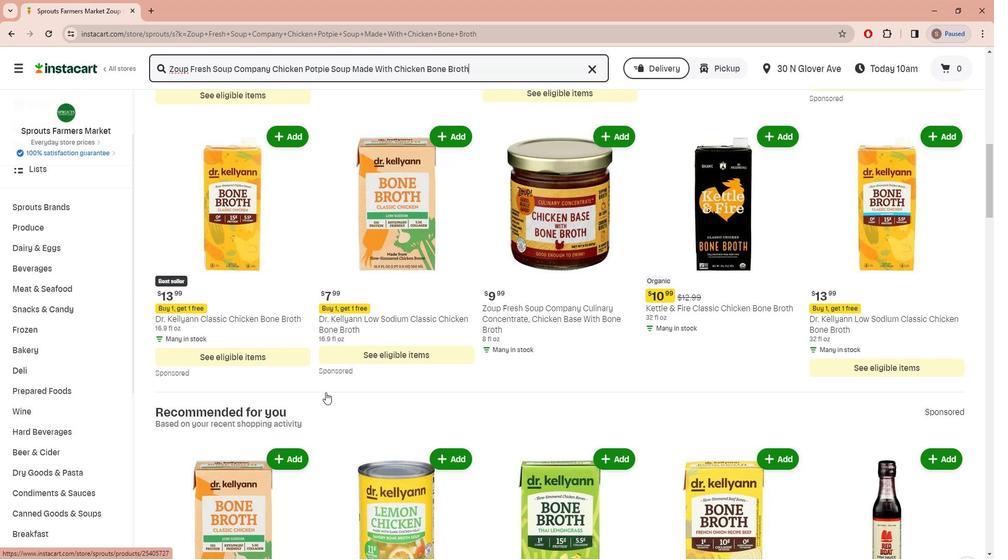 
Action: Mouse scrolled (323, 394) with delta (0, 0)
Screenshot: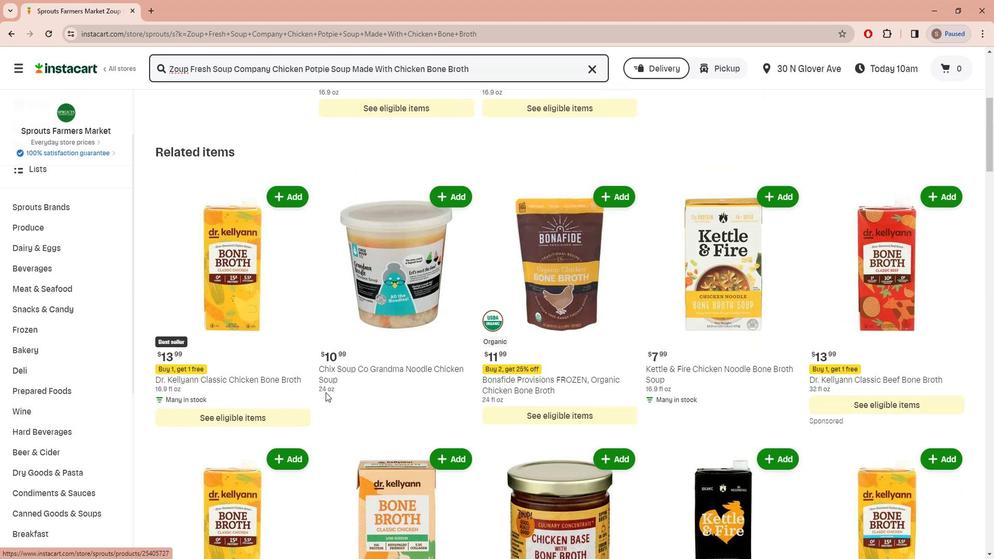 
Action: Mouse scrolled (323, 394) with delta (0, 0)
Screenshot: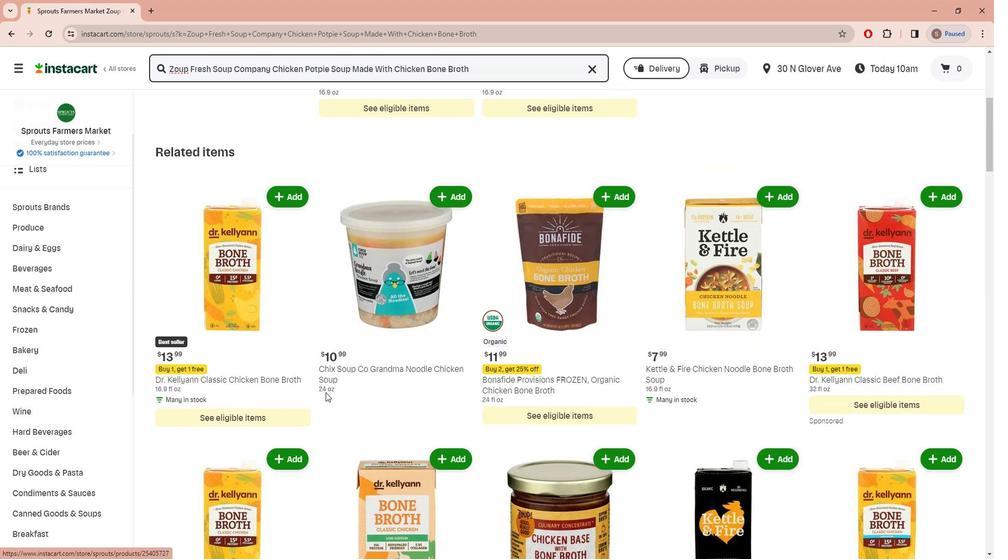 
Action: Mouse scrolled (323, 394) with delta (0, 0)
Screenshot: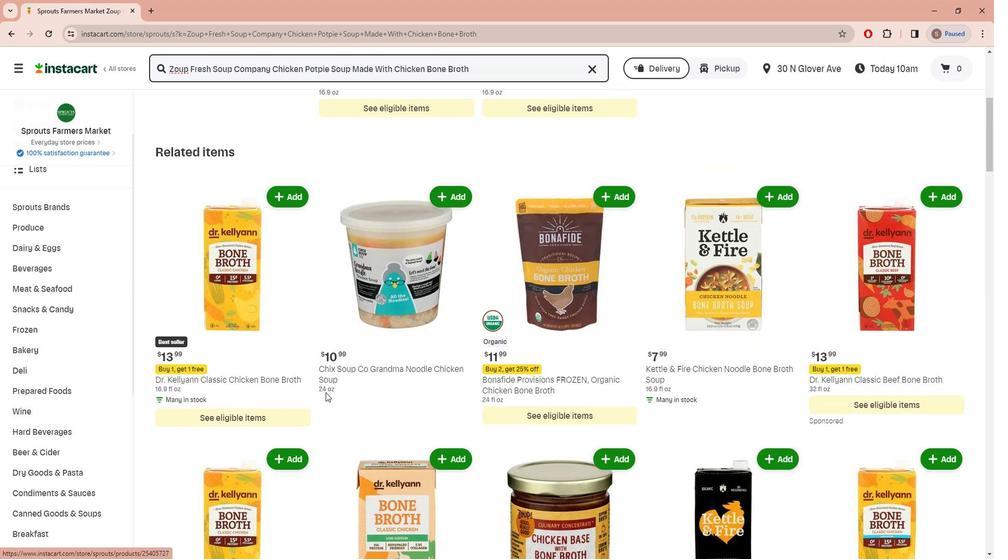 
Action: Mouse scrolled (323, 394) with delta (0, 0)
Screenshot: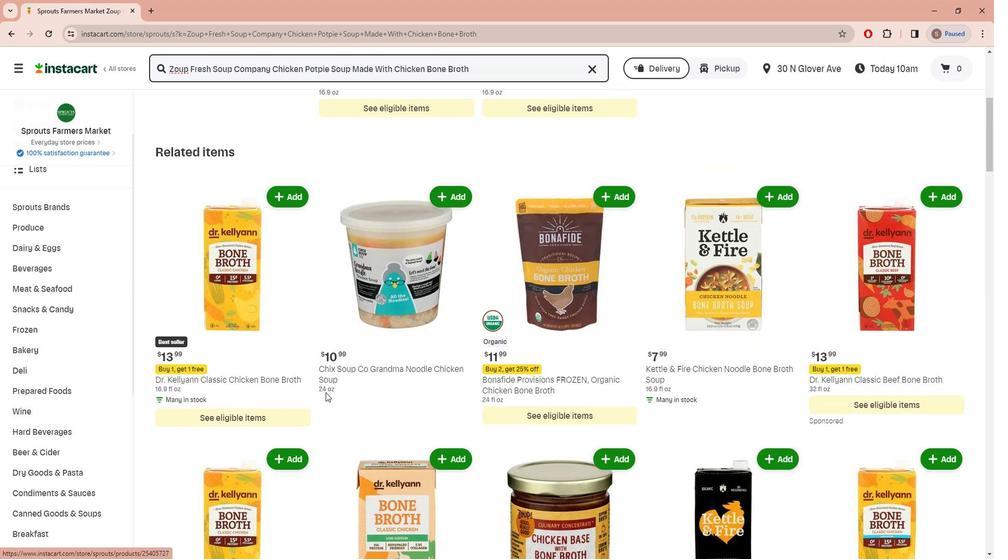 
Action: Mouse scrolled (323, 394) with delta (0, 0)
Screenshot: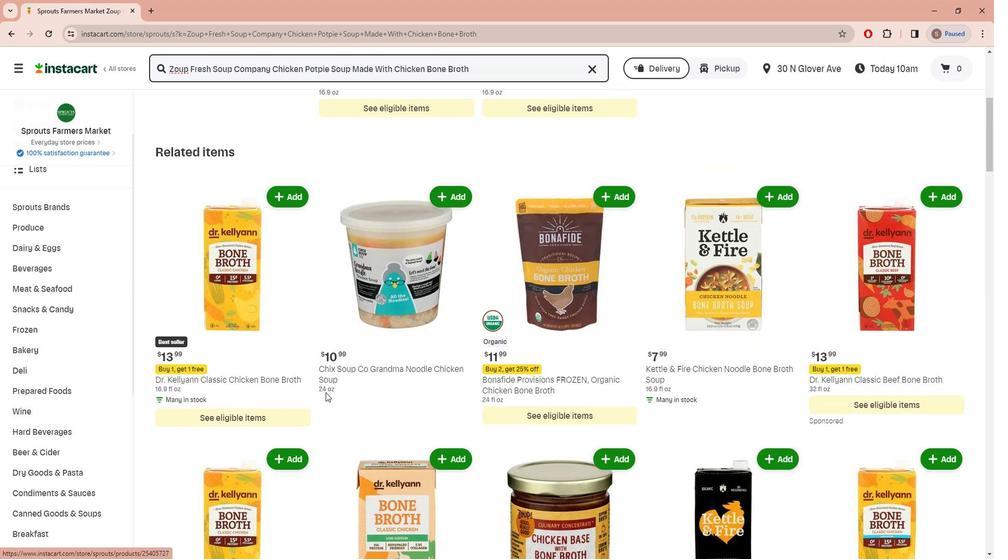 
Action: Mouse scrolled (323, 394) with delta (0, 0)
Screenshot: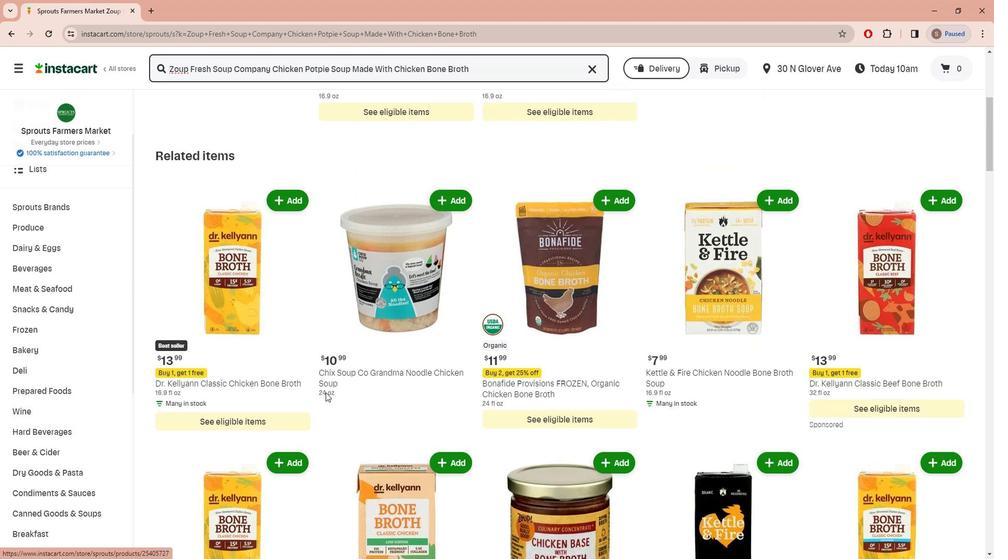 
Action: Mouse scrolled (323, 394) with delta (0, 0)
Screenshot: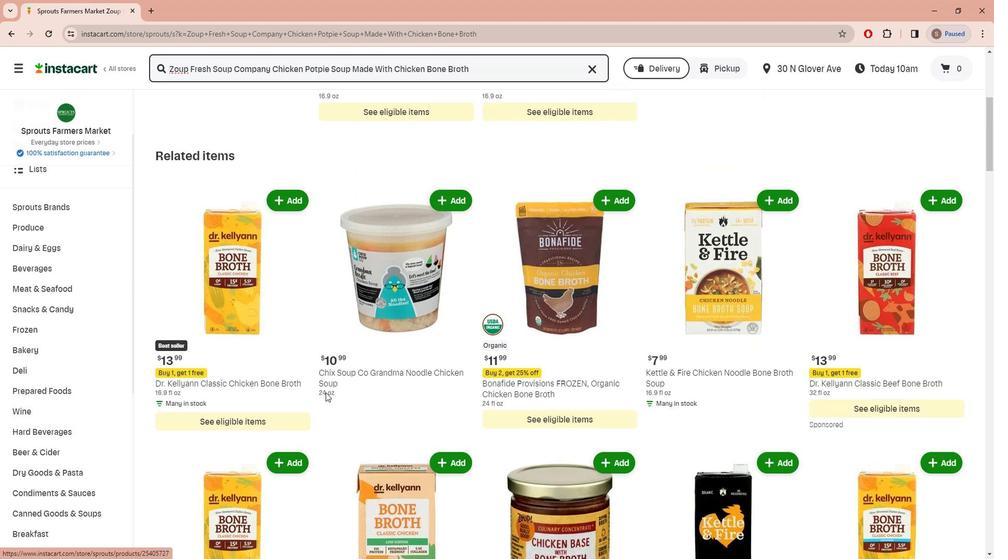
Action: Mouse scrolled (323, 394) with delta (0, 0)
Screenshot: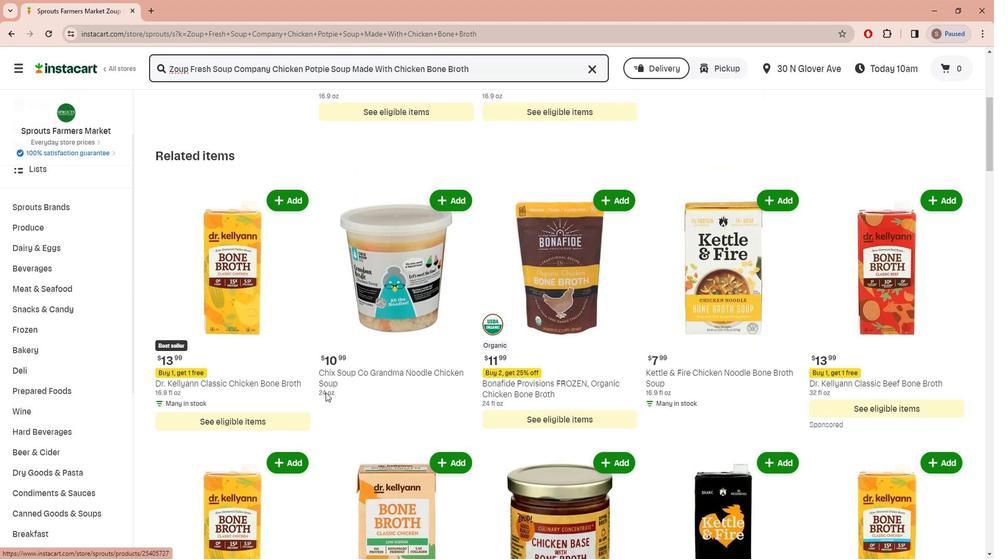 
Action: Mouse scrolled (323, 394) with delta (0, 0)
Screenshot: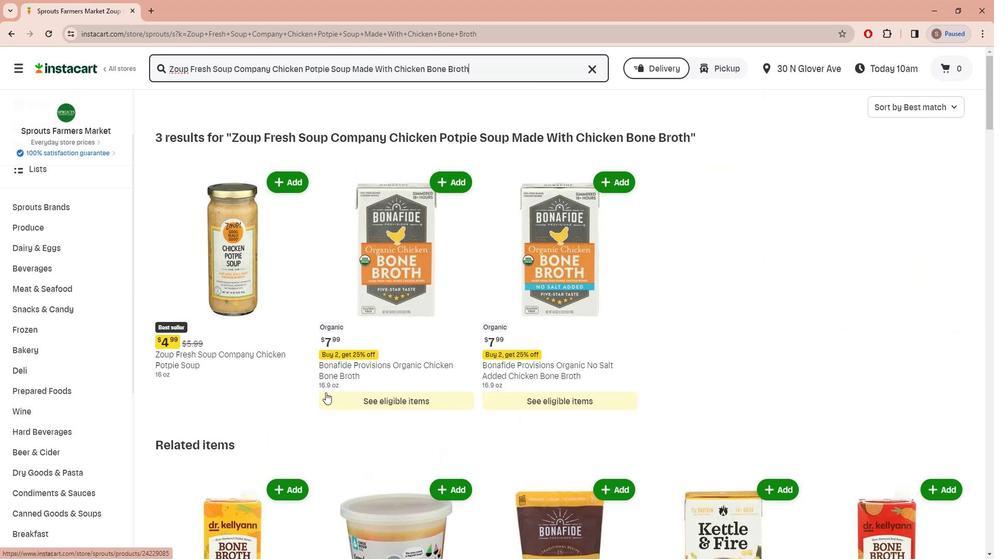 
Action: Mouse scrolled (323, 394) with delta (0, 0)
Screenshot: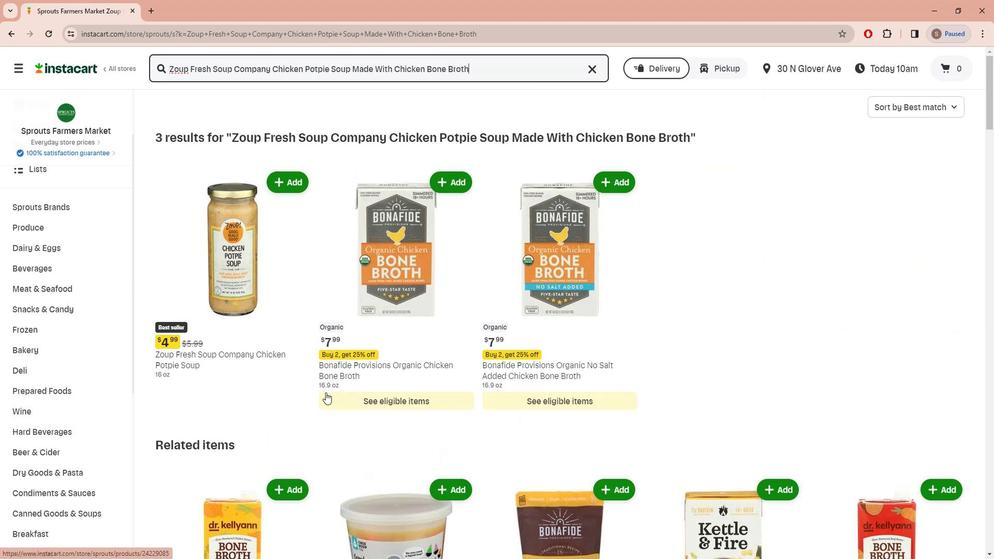 
Action: Mouse scrolled (323, 394) with delta (0, 0)
Screenshot: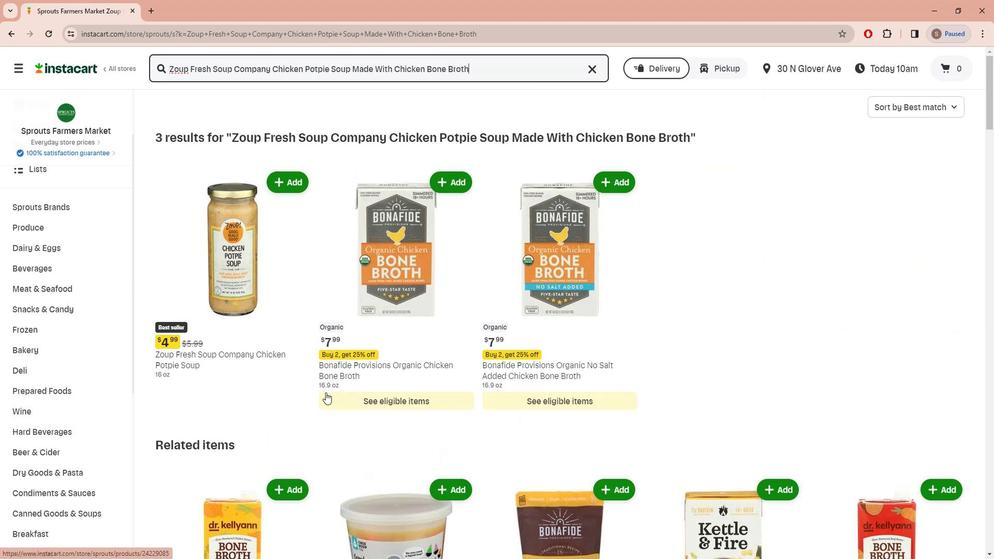 
Action: Mouse scrolled (323, 394) with delta (0, 0)
Screenshot: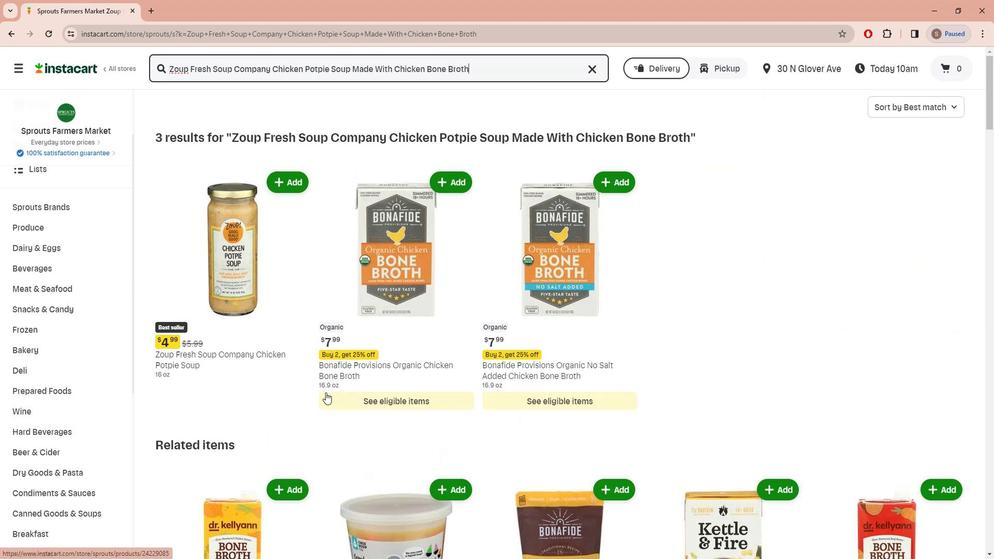 
Action: Mouse scrolled (323, 394) with delta (0, 0)
Screenshot: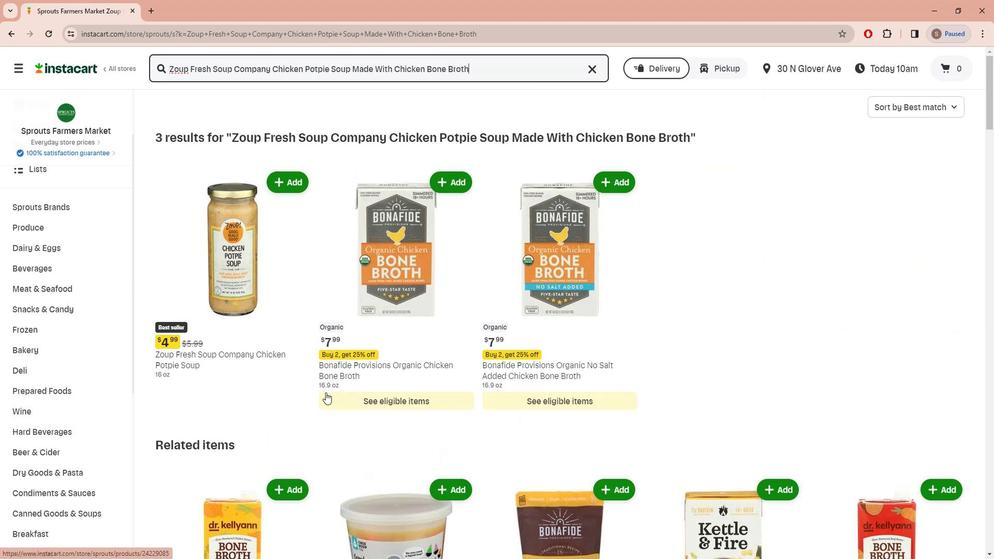 
Action: Mouse scrolled (323, 394) with delta (0, 0)
Screenshot: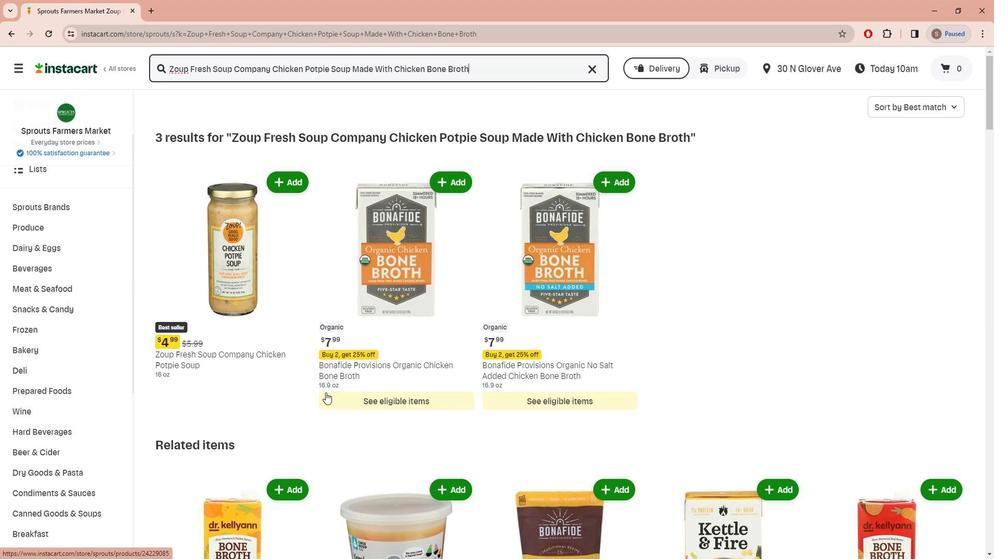 
Action: Mouse scrolled (323, 394) with delta (0, 0)
Screenshot: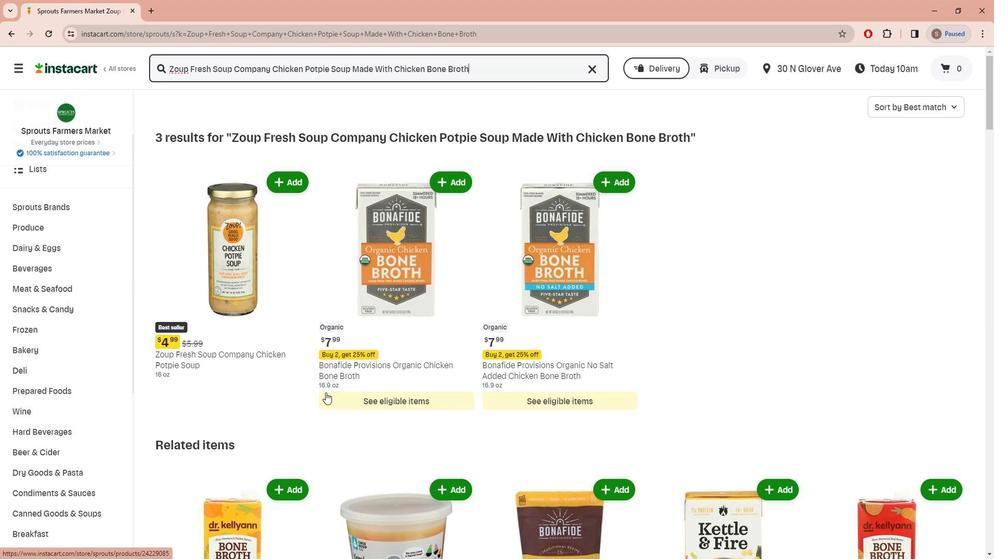
